 Task: Look for space in Otrokovice, Czech Republic from 10th July, 2023 to 15th July, 2023 for 7 adults in price range Rs.10000 to Rs.15000. Place can be entire place or shared room with 4 bedrooms having 7 beds and 4 bathrooms. Property type can be house, flat, guest house. Amenities needed are: wifi, TV, free parkinig on premises, gym, breakfast. Booking option can be shelf check-in. Required host language is English.
Action: Mouse moved to (562, 78)
Screenshot: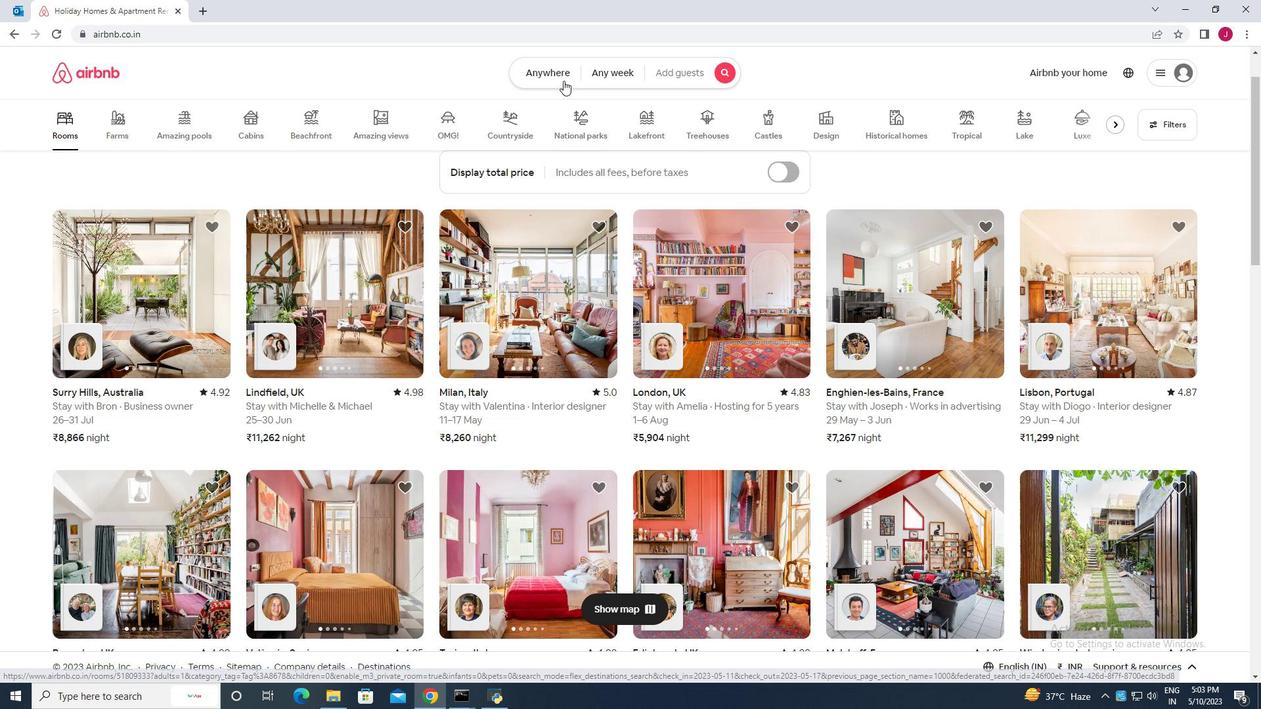 
Action: Mouse pressed left at (562, 78)
Screenshot: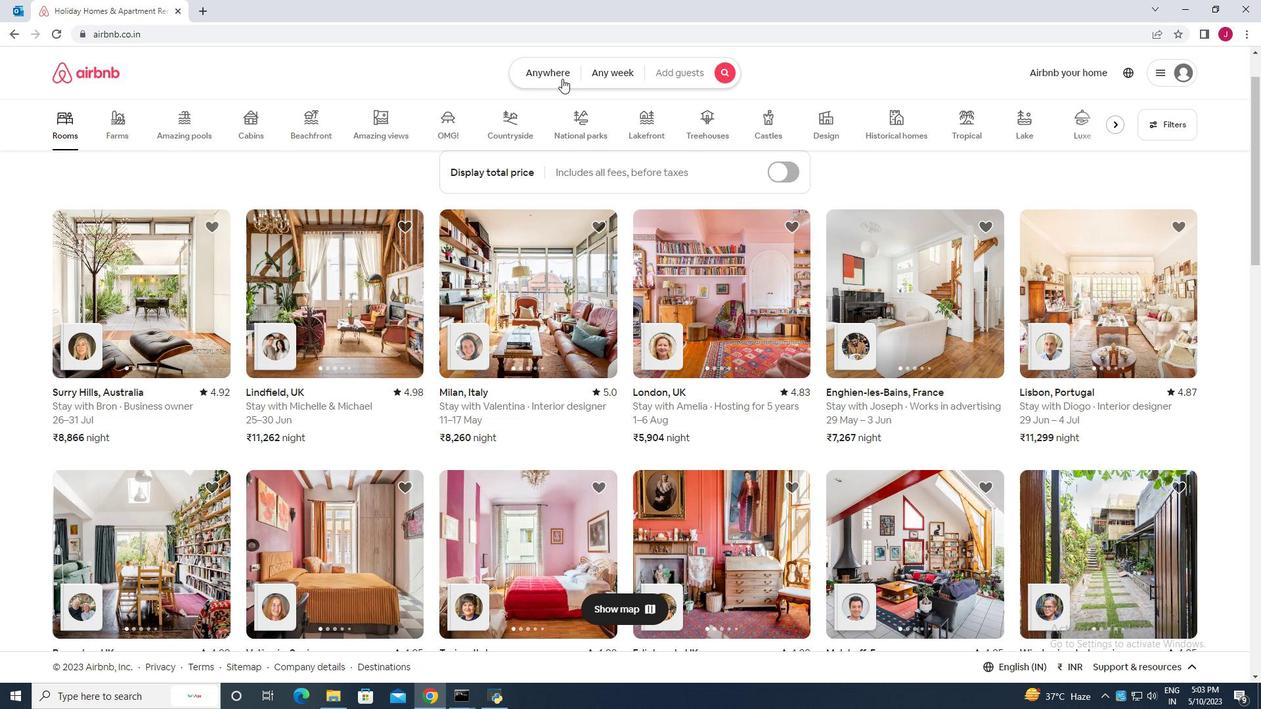 
Action: Mouse moved to (419, 128)
Screenshot: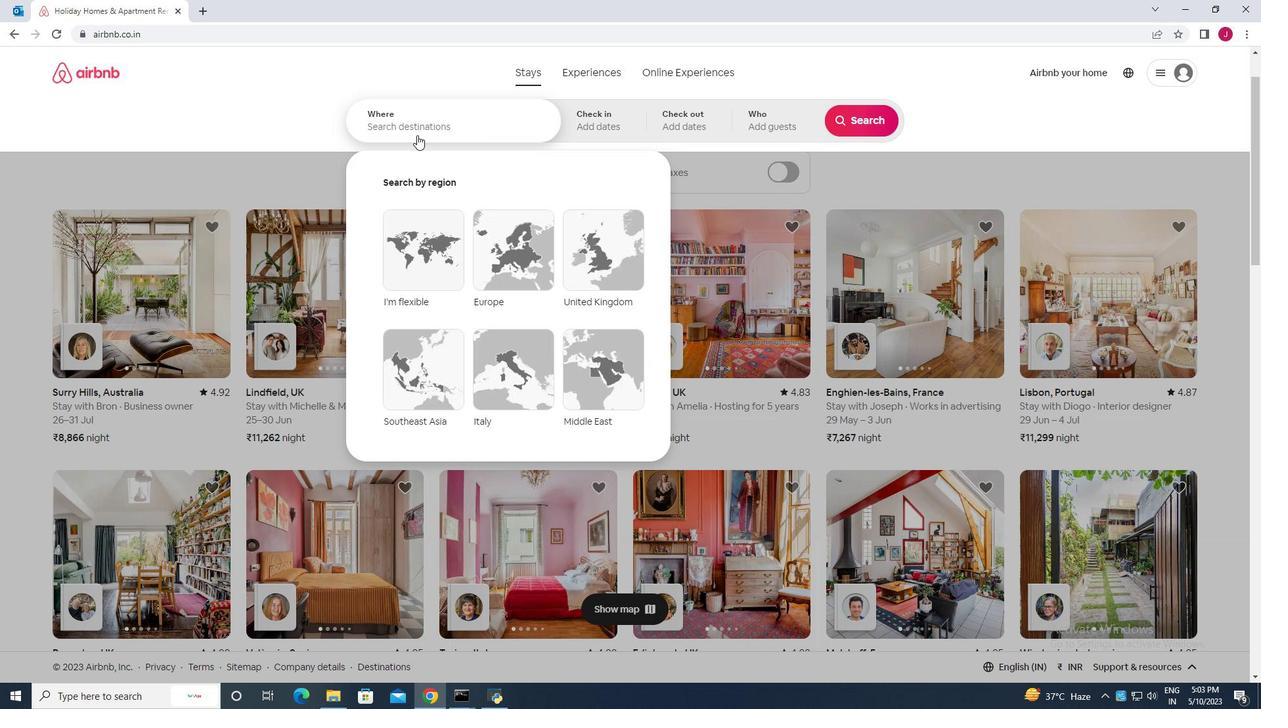
Action: Mouse pressed left at (419, 128)
Screenshot: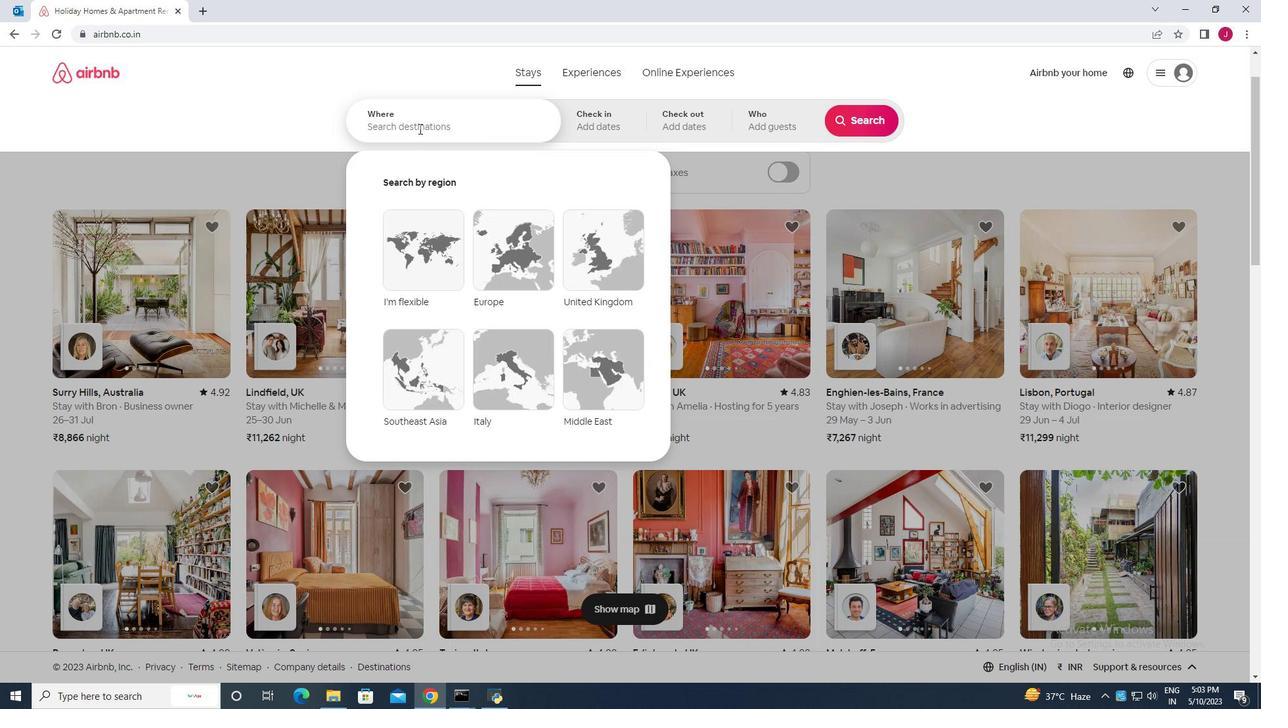 
Action: Mouse moved to (420, 128)
Screenshot: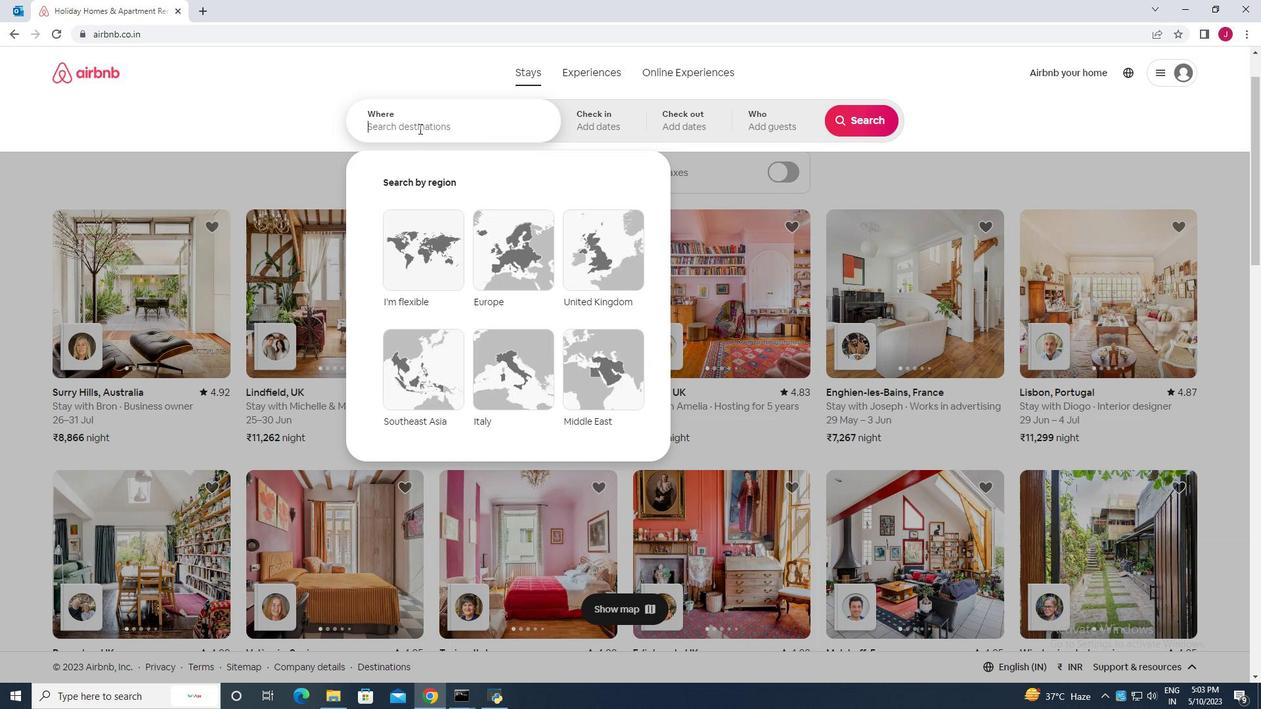 
Action: Key pressed otrokovice
Screenshot: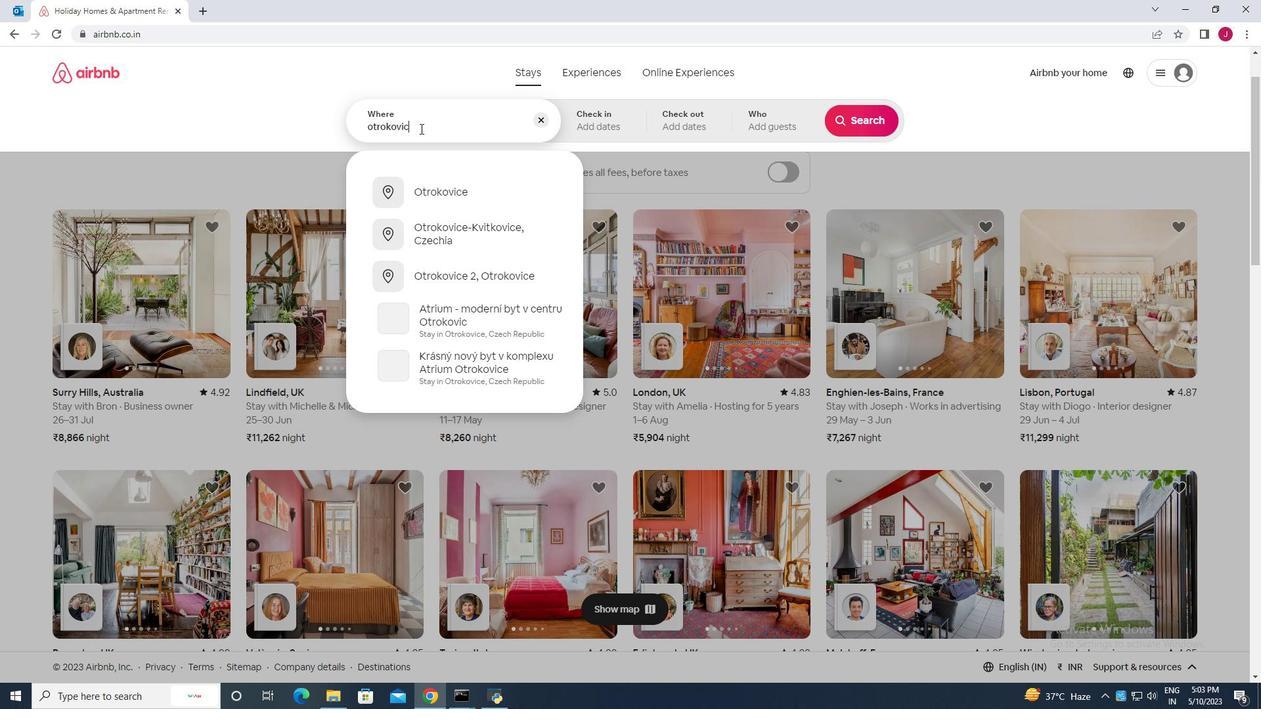 
Action: Mouse moved to (460, 135)
Screenshot: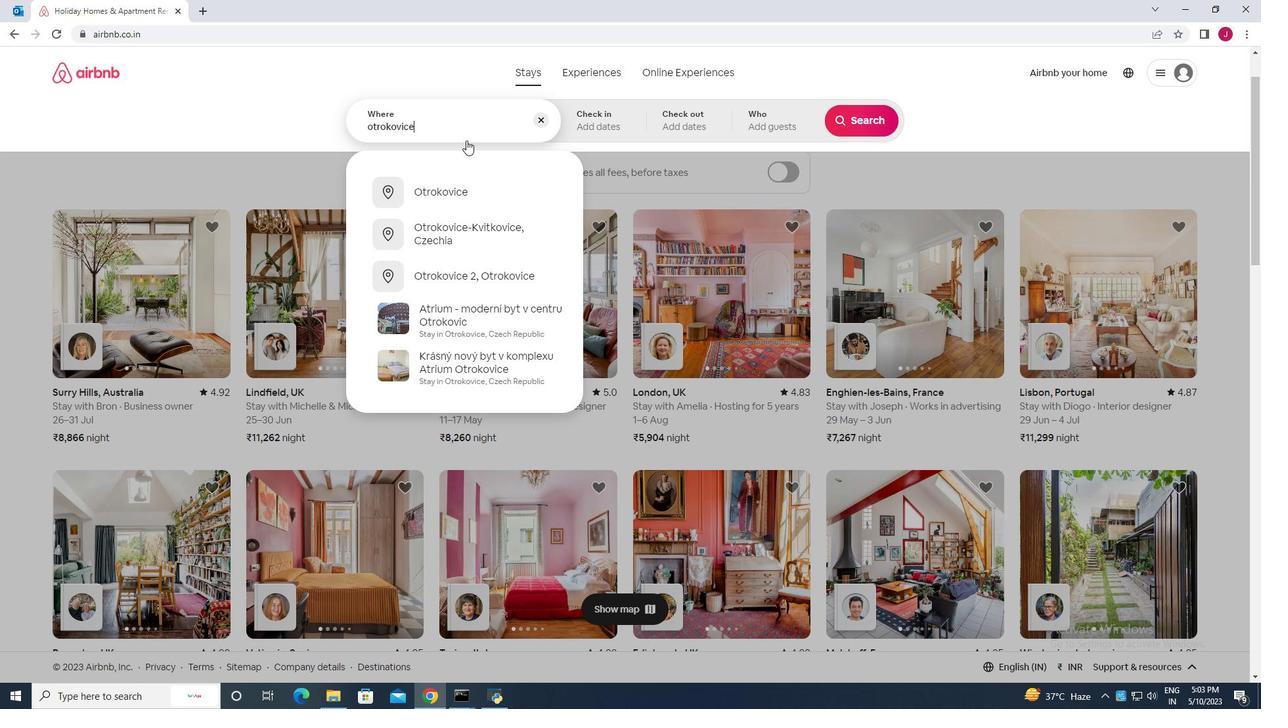 
Action: Key pressed <Key.space>czech<Key.space>republic<Key.space>
Screenshot: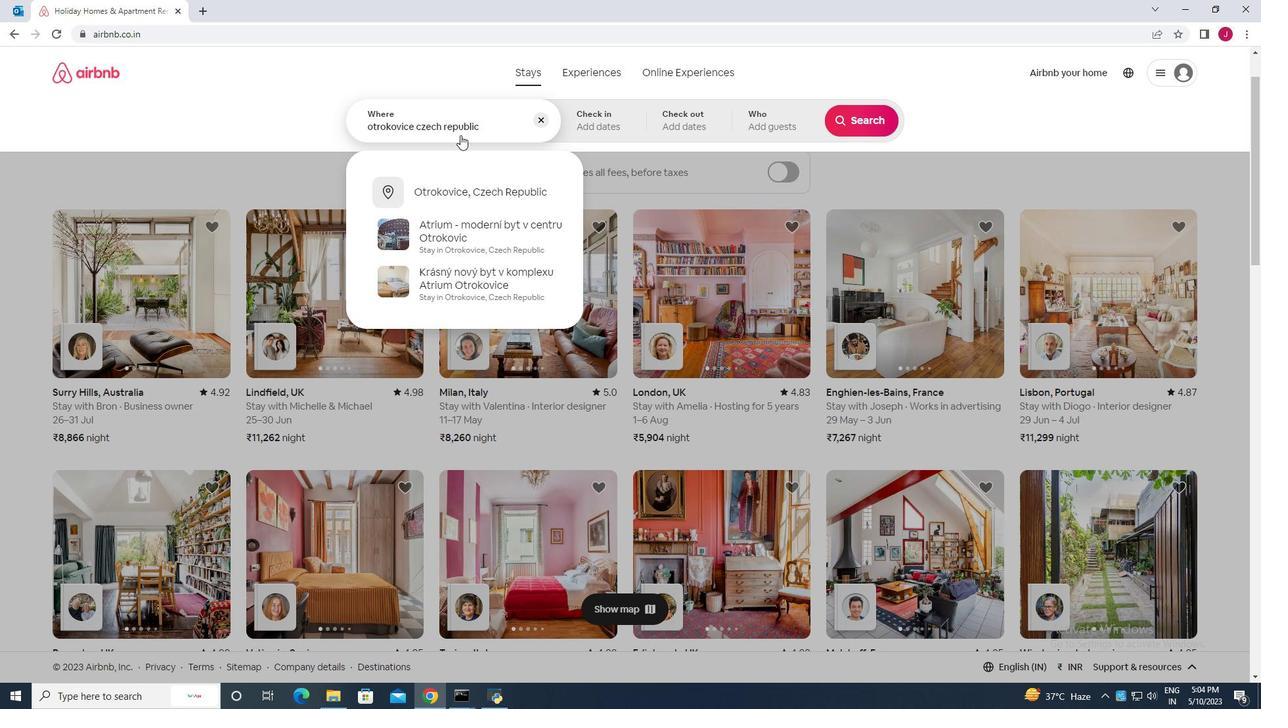 
Action: Mouse moved to (506, 190)
Screenshot: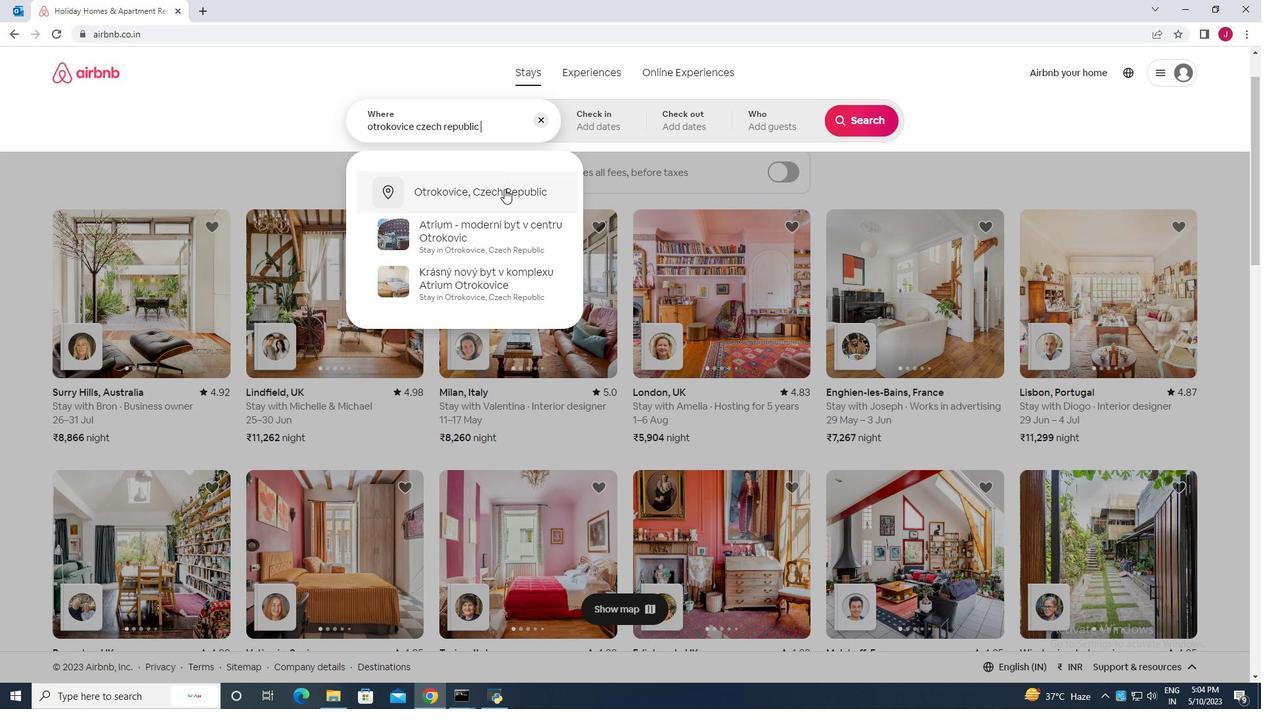 
Action: Mouse pressed left at (506, 190)
Screenshot: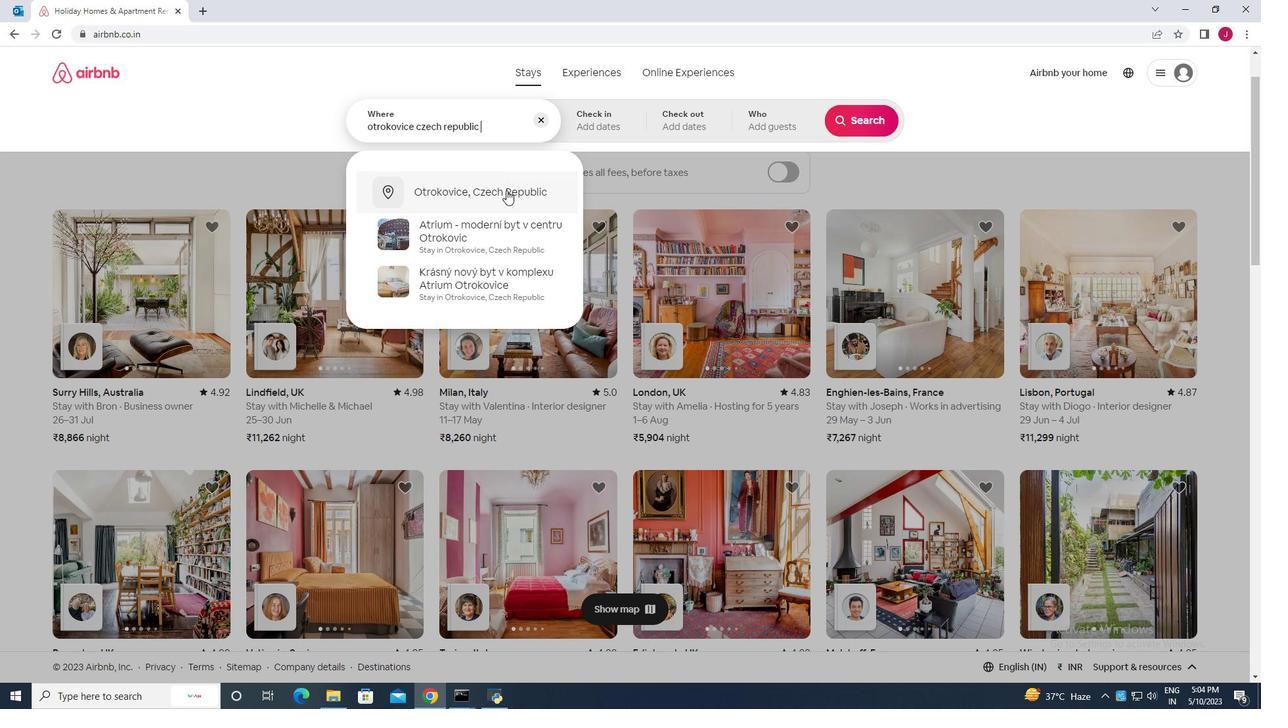 
Action: Mouse moved to (855, 226)
Screenshot: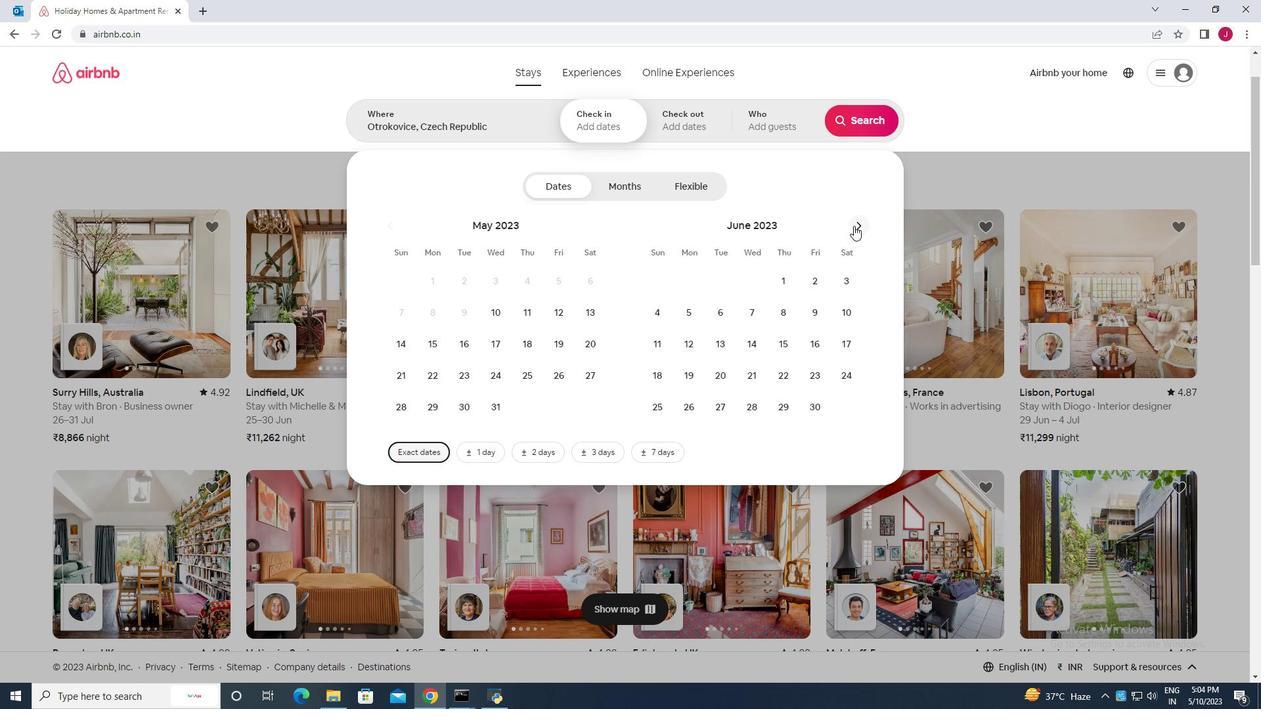 
Action: Mouse pressed left at (855, 226)
Screenshot: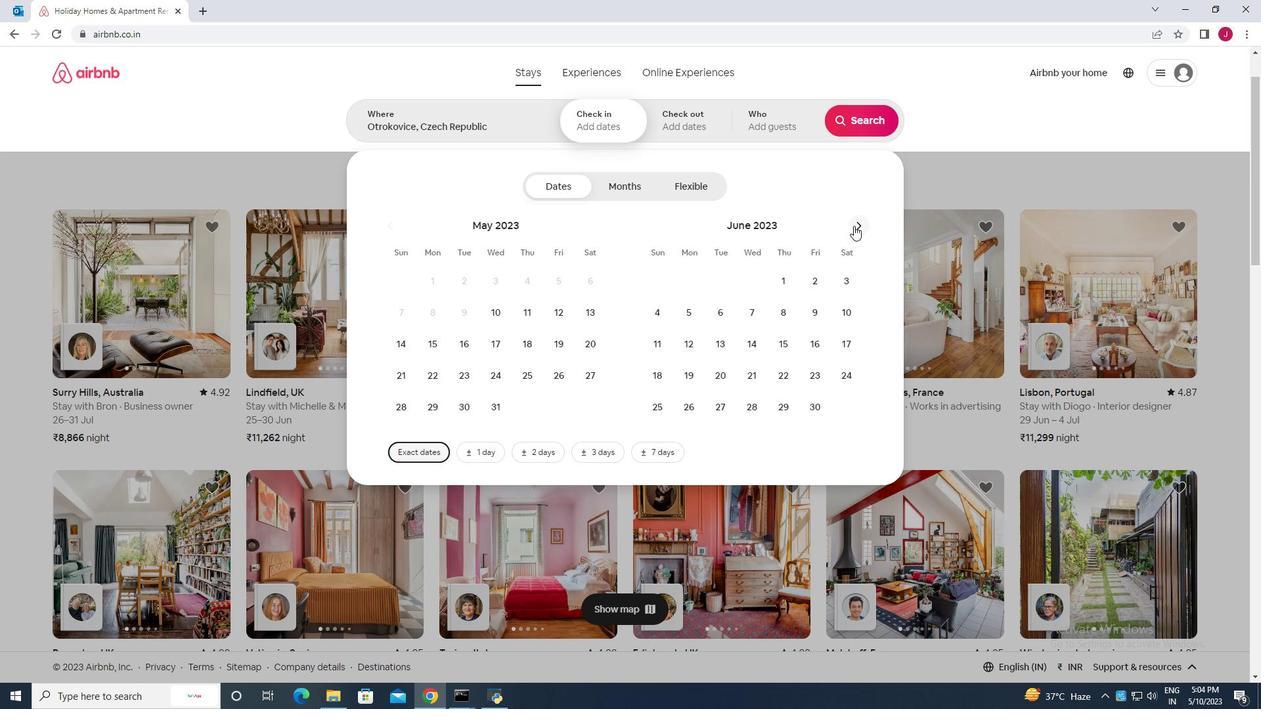 
Action: Mouse moved to (696, 344)
Screenshot: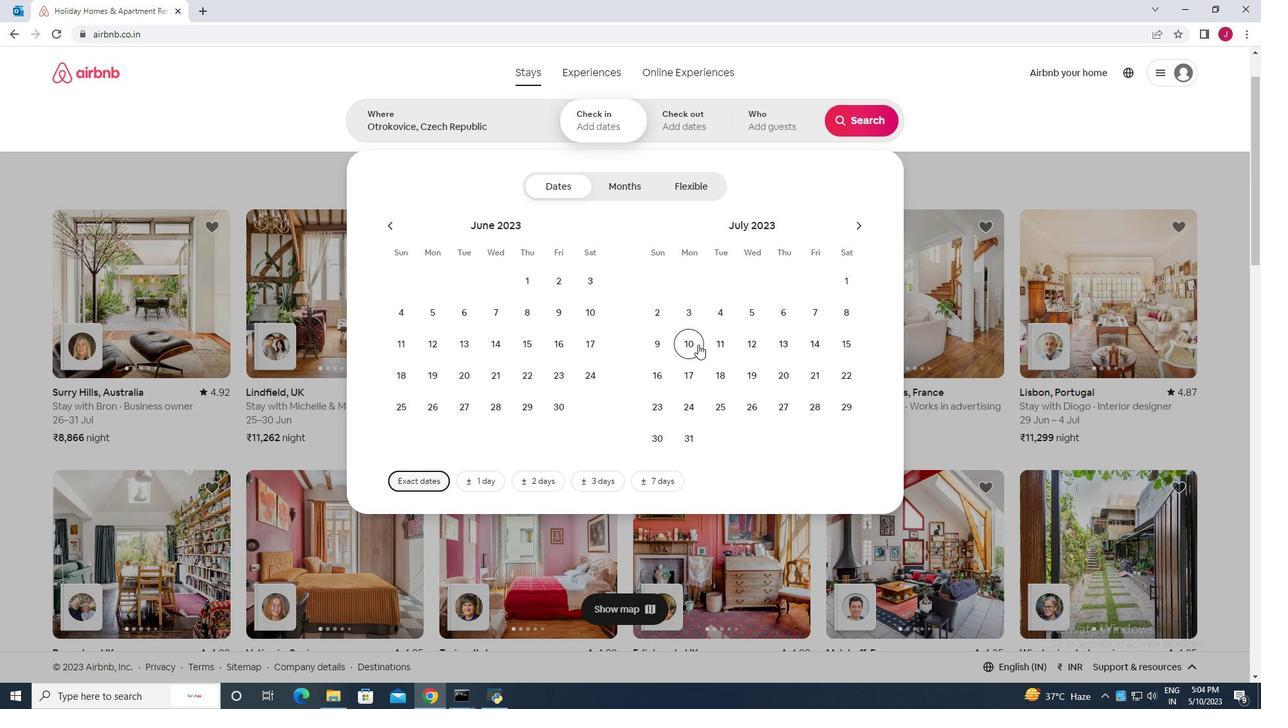 
Action: Mouse pressed left at (696, 344)
Screenshot: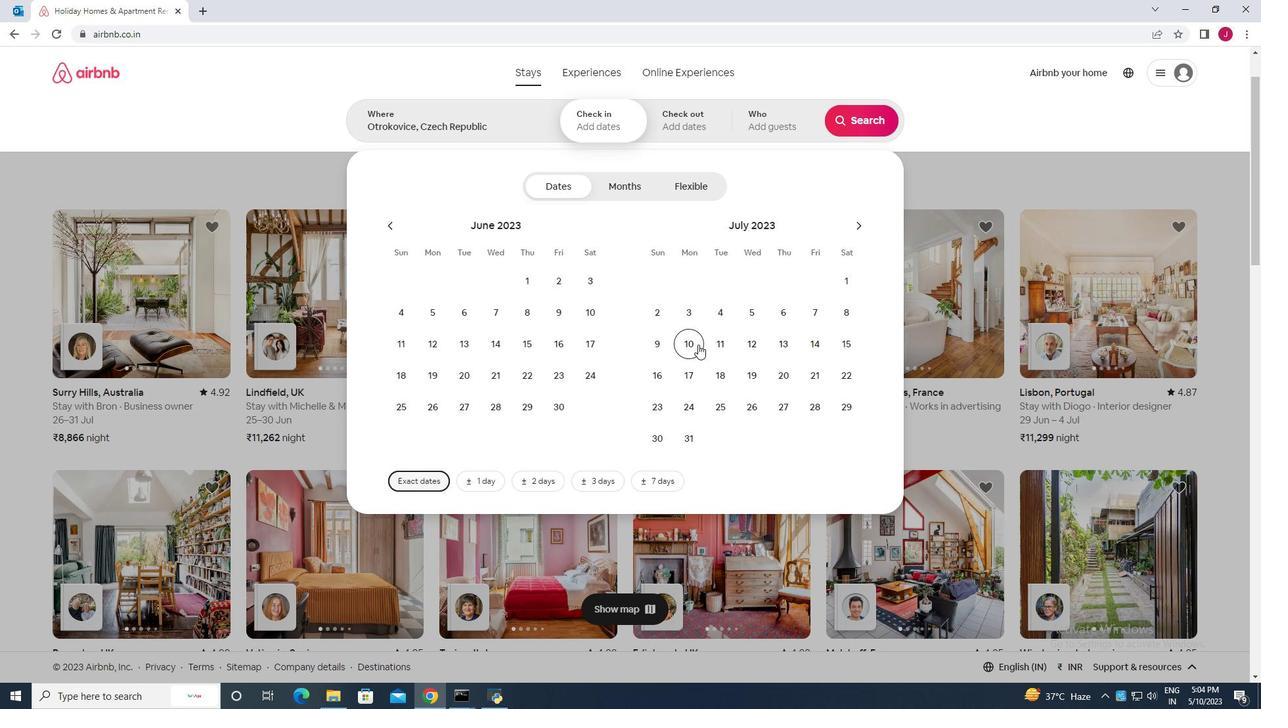 
Action: Mouse moved to (835, 347)
Screenshot: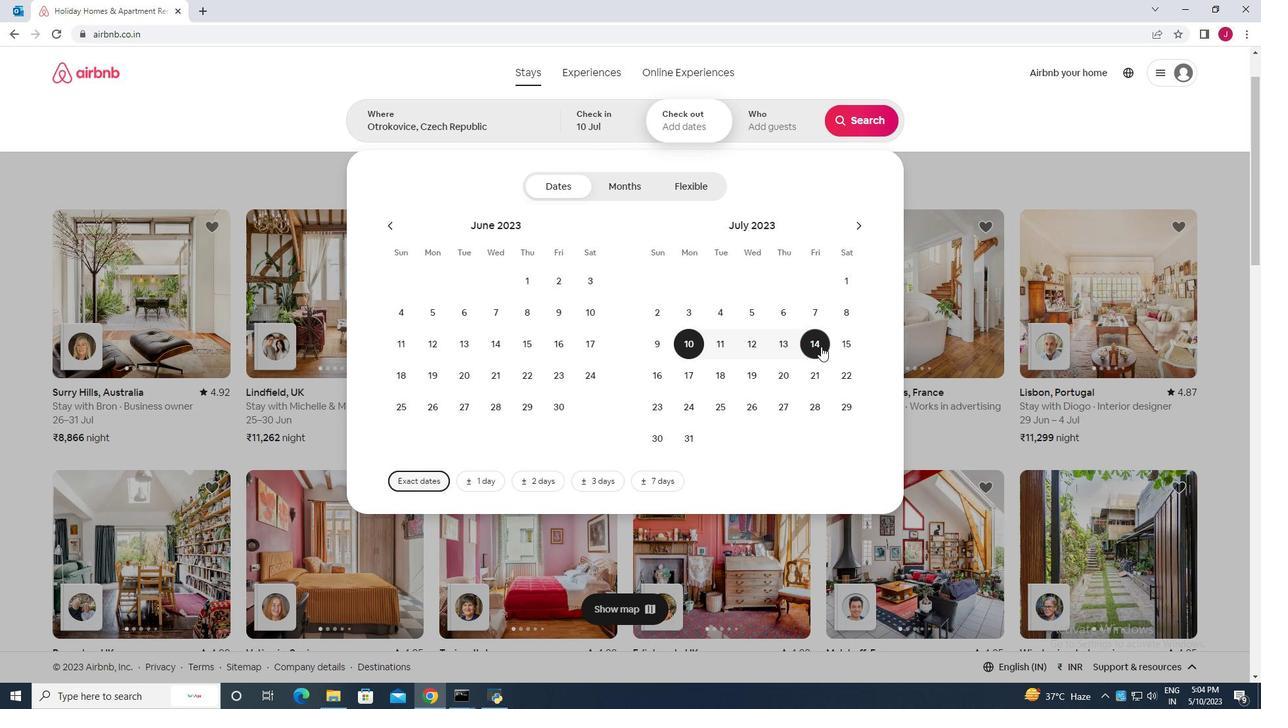 
Action: Mouse pressed left at (835, 347)
Screenshot: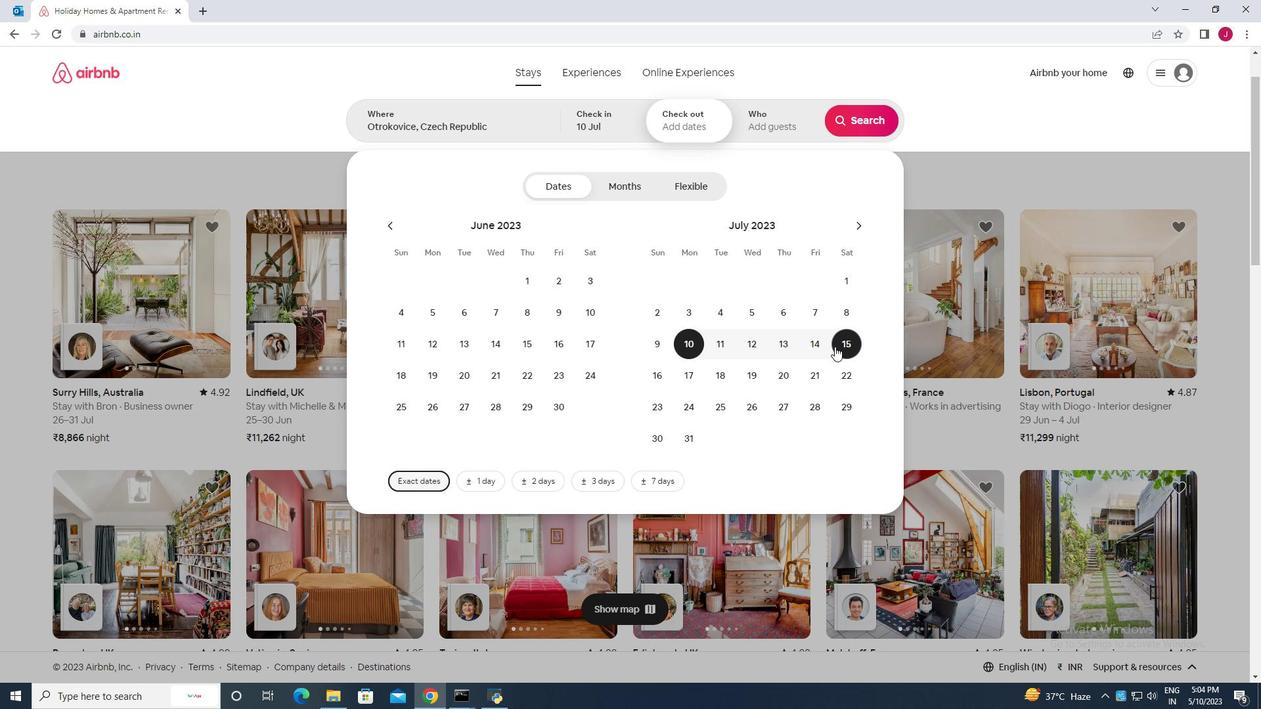 
Action: Mouse moved to (784, 128)
Screenshot: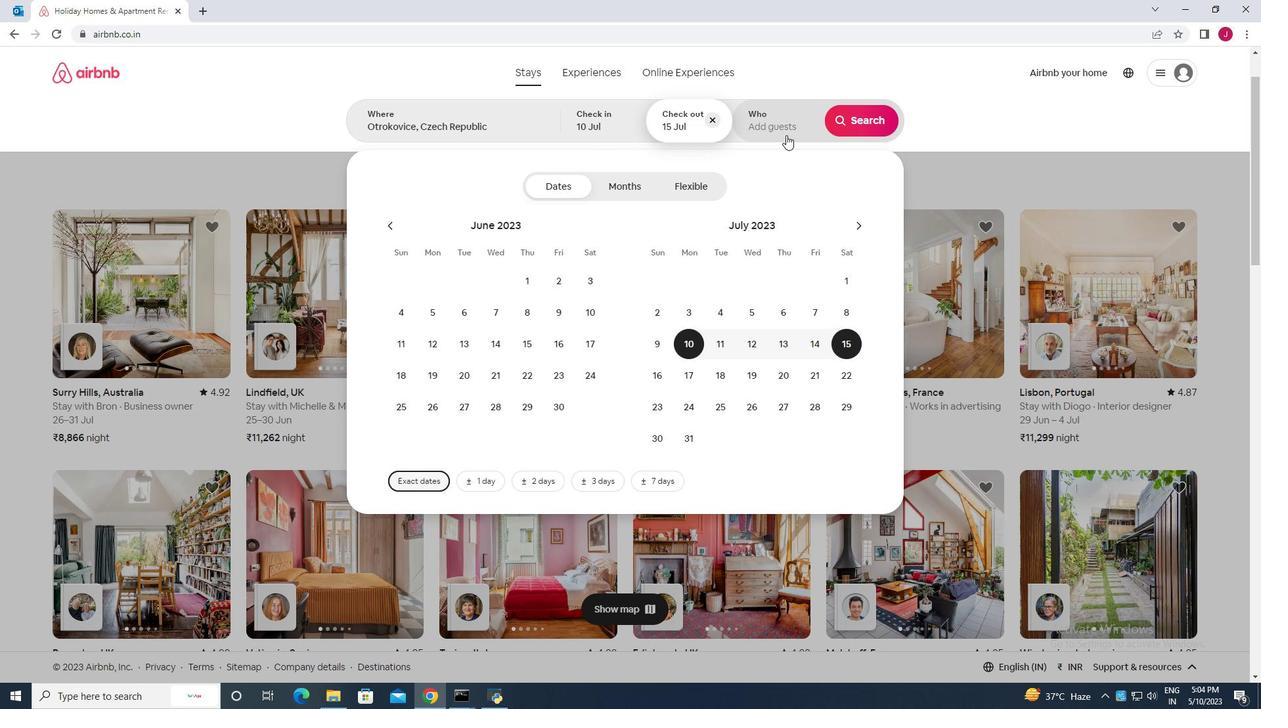 
Action: Mouse pressed left at (784, 128)
Screenshot: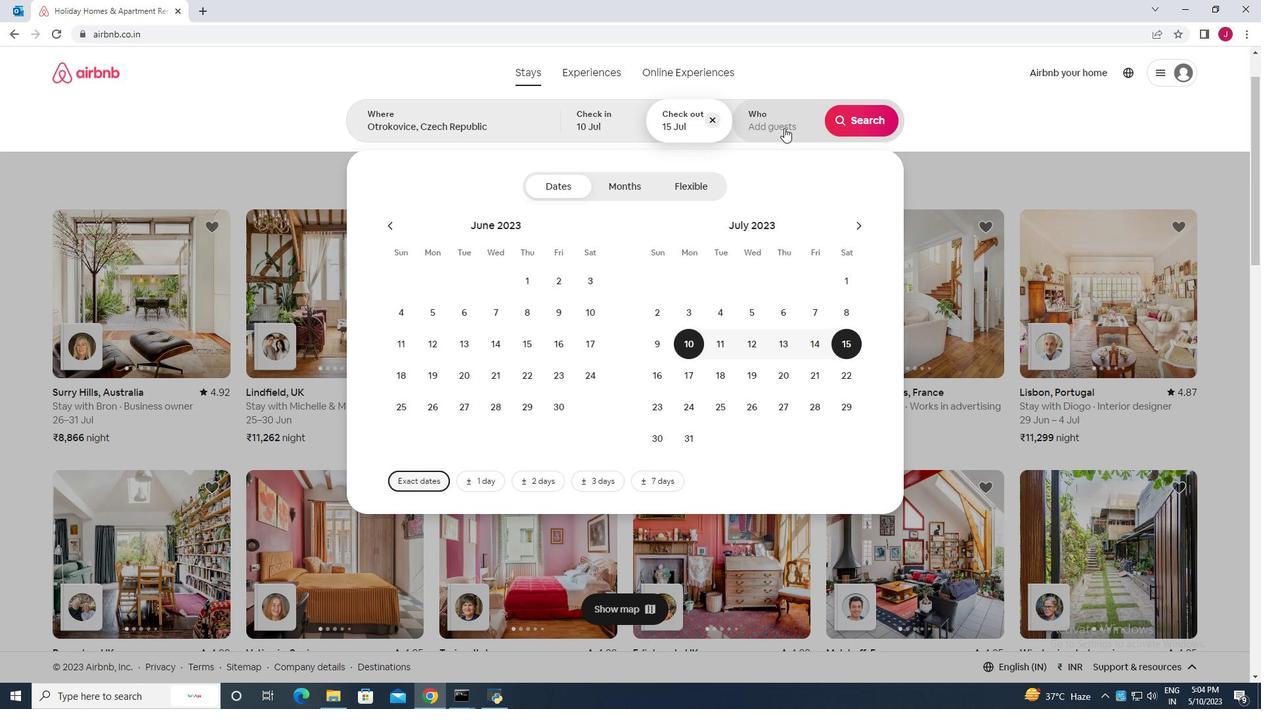 
Action: Mouse moved to (867, 193)
Screenshot: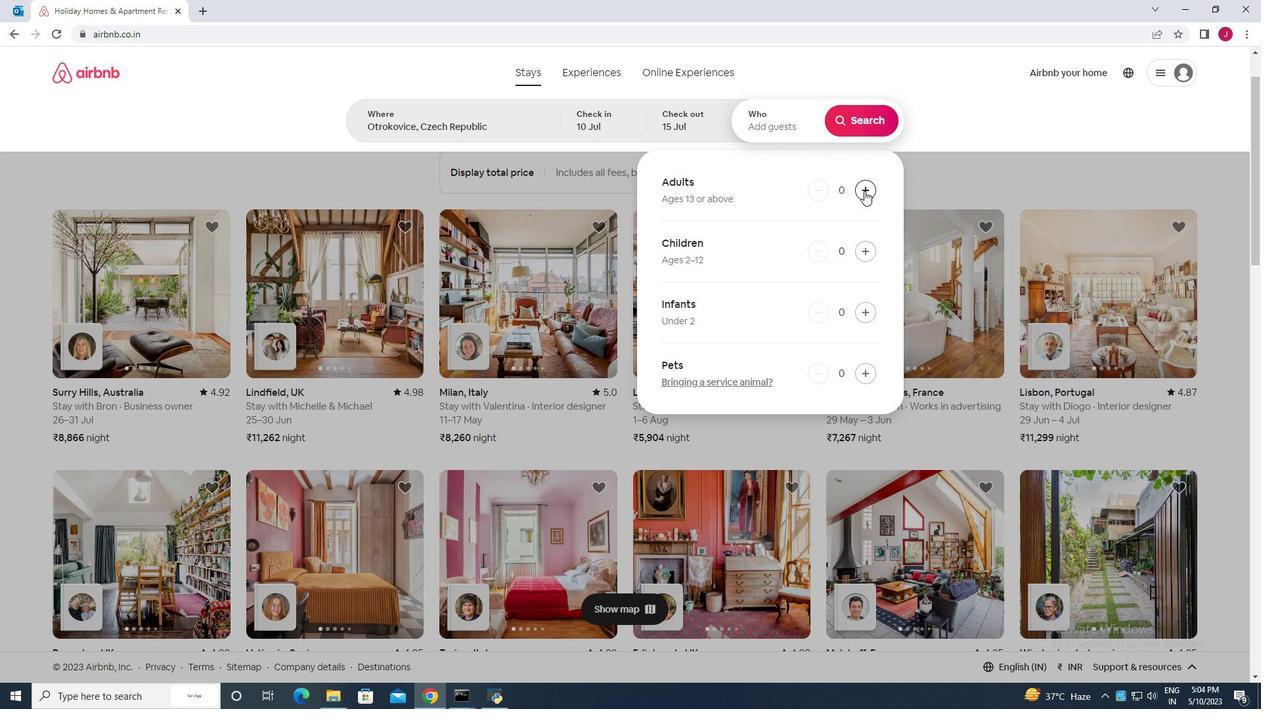 
Action: Mouse pressed left at (867, 193)
Screenshot: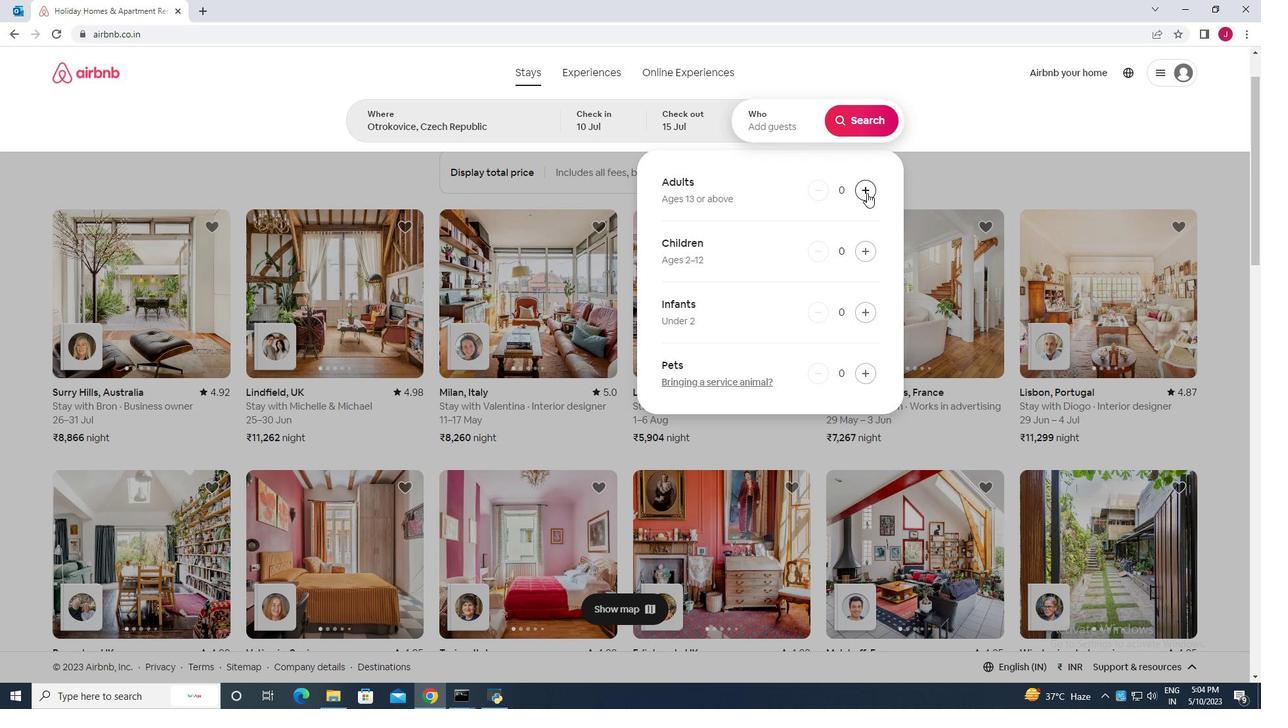 
Action: Mouse pressed left at (867, 193)
Screenshot: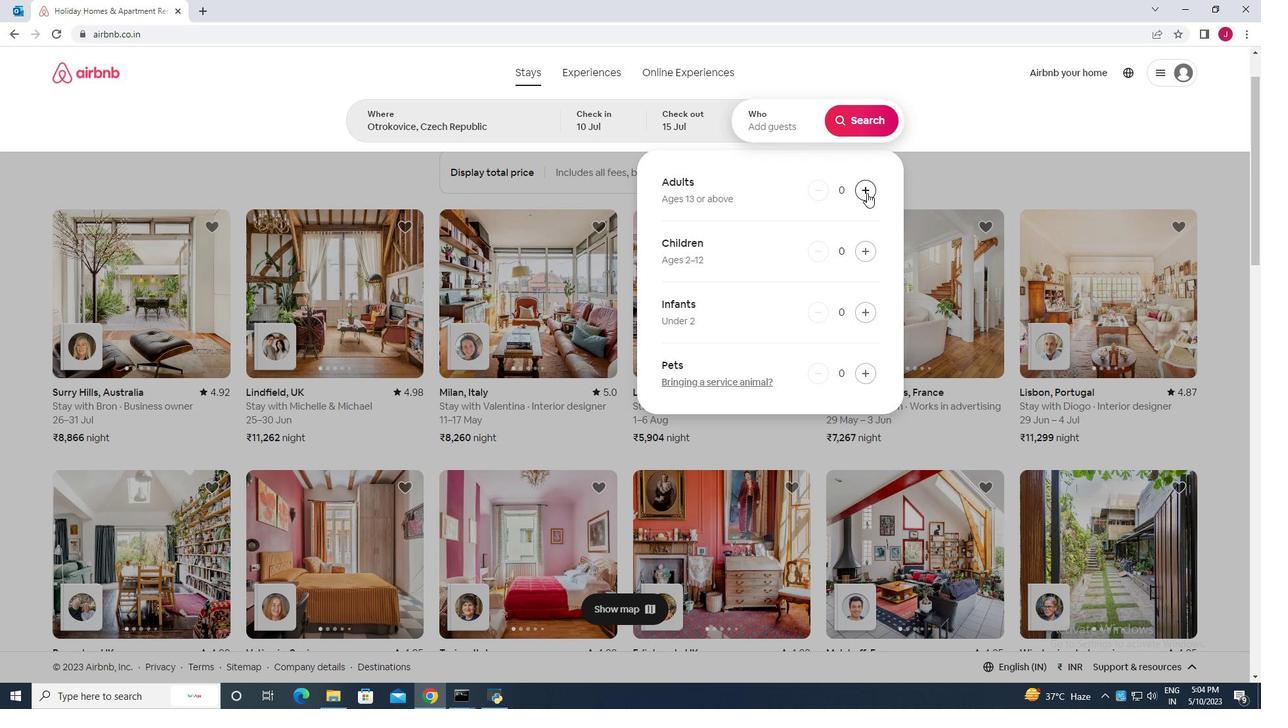 
Action: Mouse pressed left at (867, 193)
Screenshot: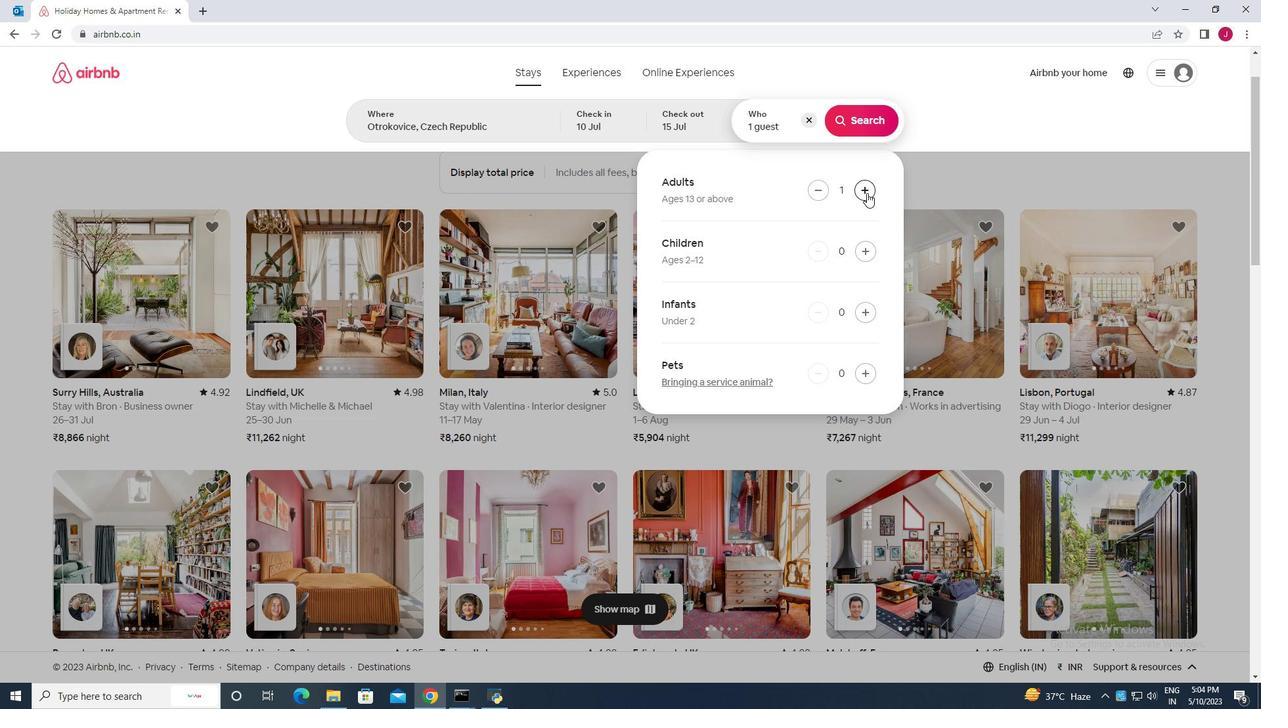 
Action: Mouse pressed left at (867, 193)
Screenshot: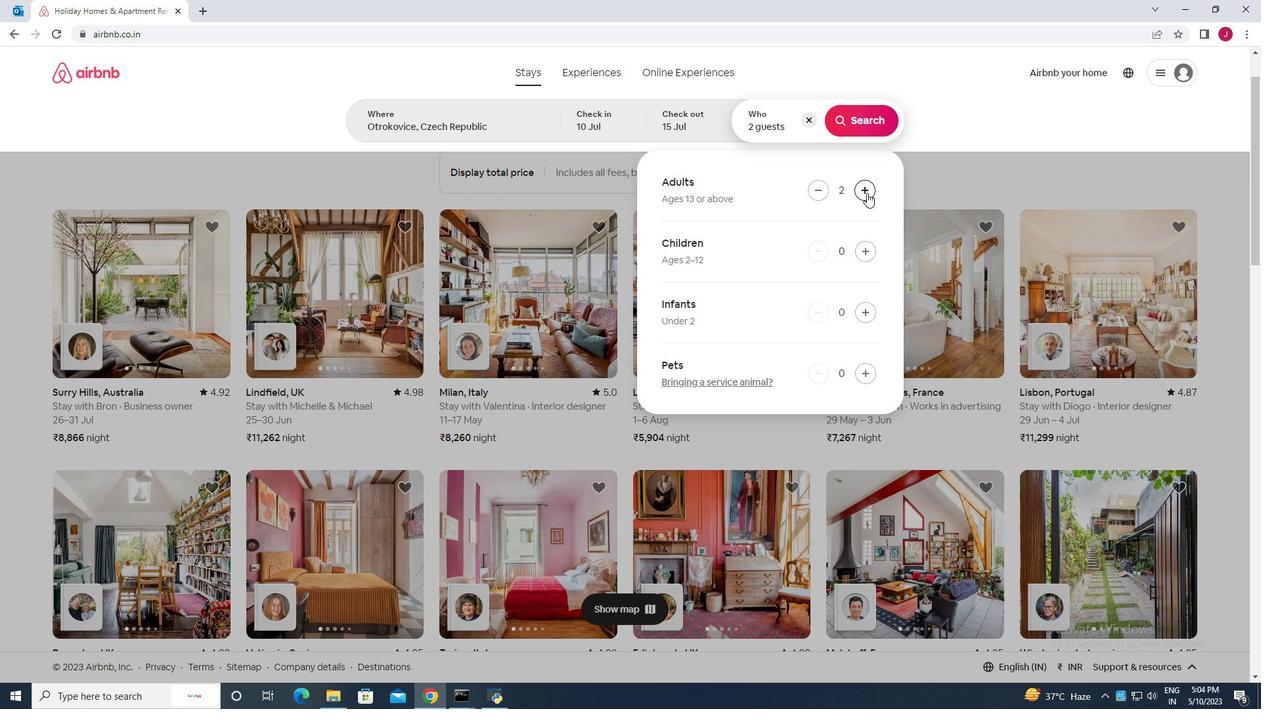 
Action: Mouse pressed left at (867, 193)
Screenshot: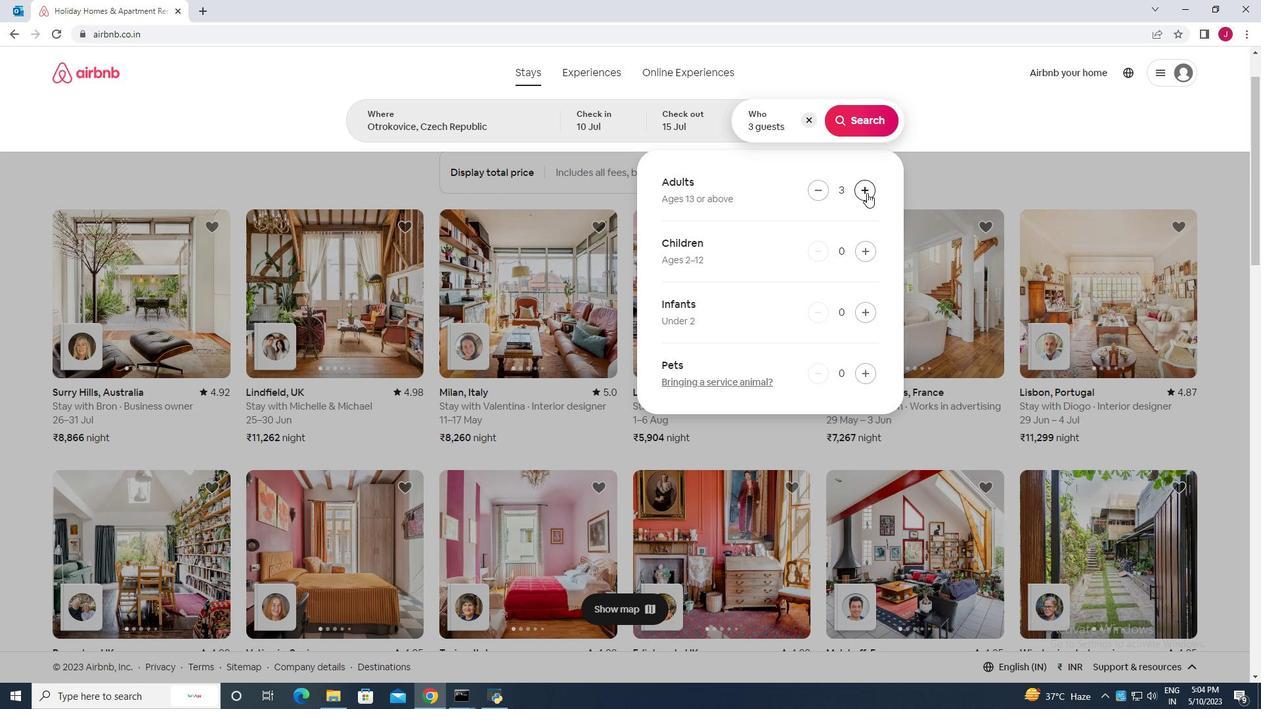 
Action: Mouse pressed left at (867, 193)
Screenshot: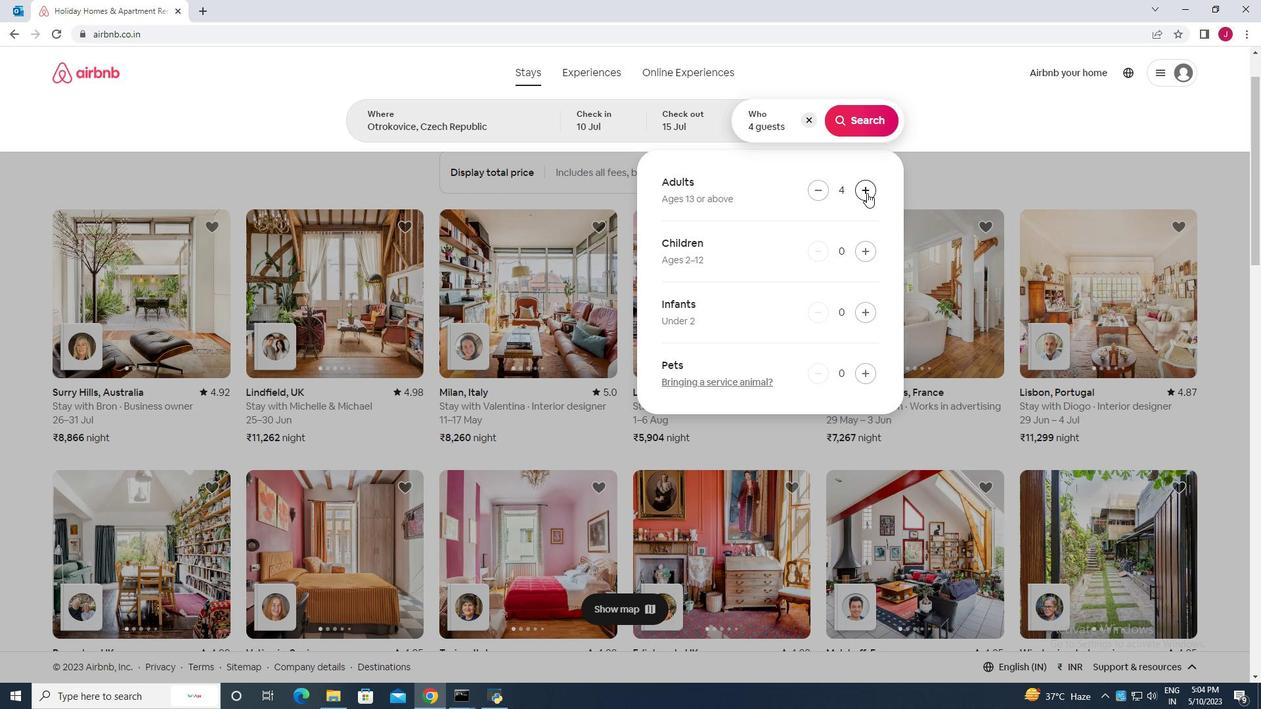 
Action: Mouse pressed left at (867, 193)
Screenshot: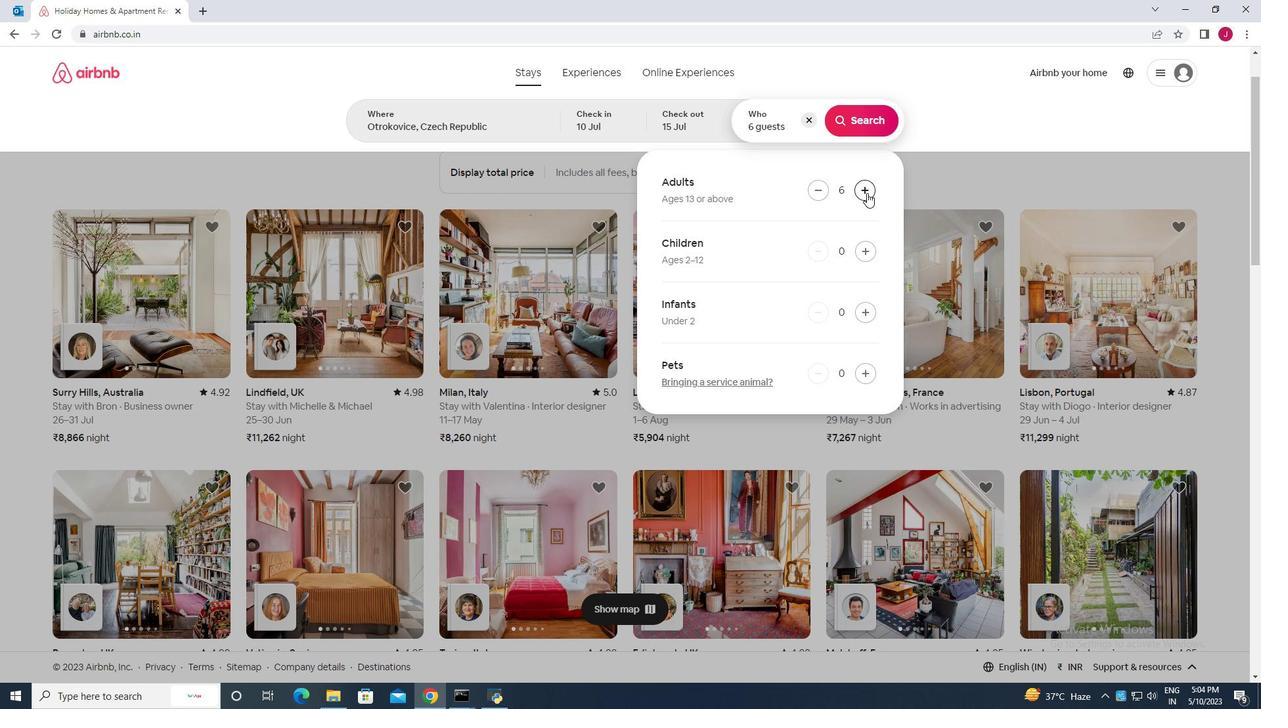 
Action: Mouse moved to (882, 120)
Screenshot: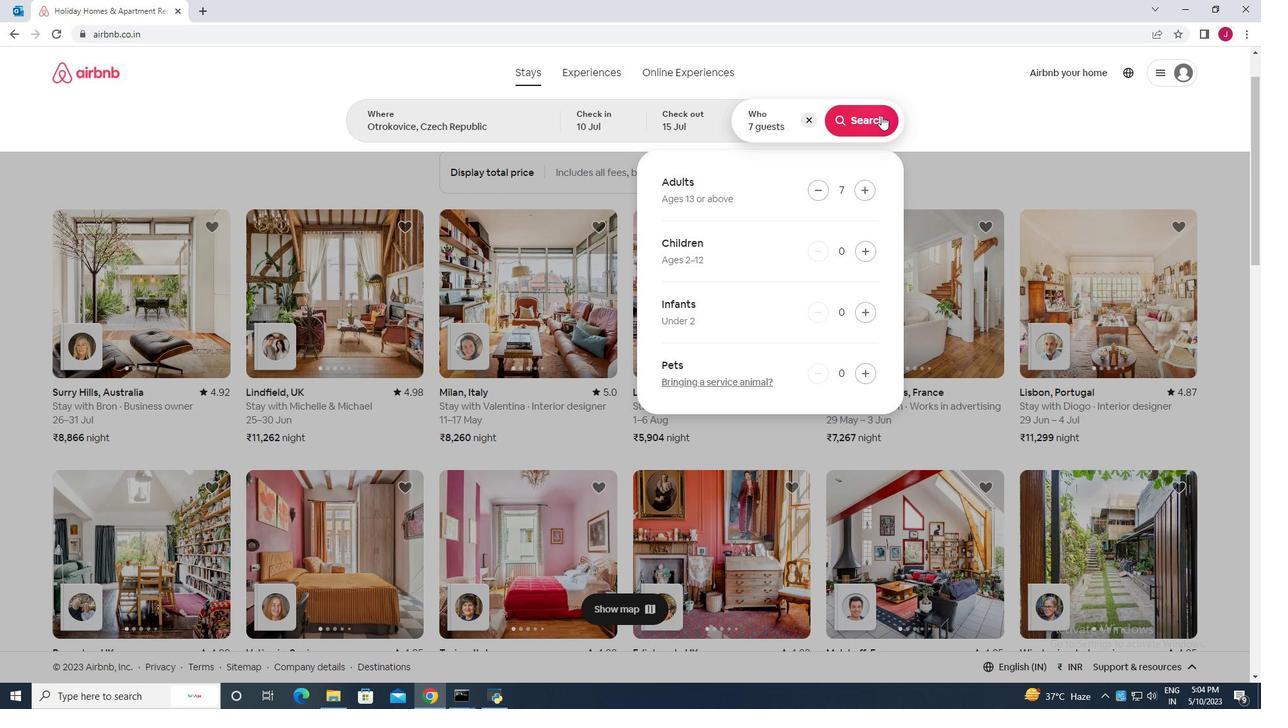 
Action: Mouse pressed left at (882, 120)
Screenshot: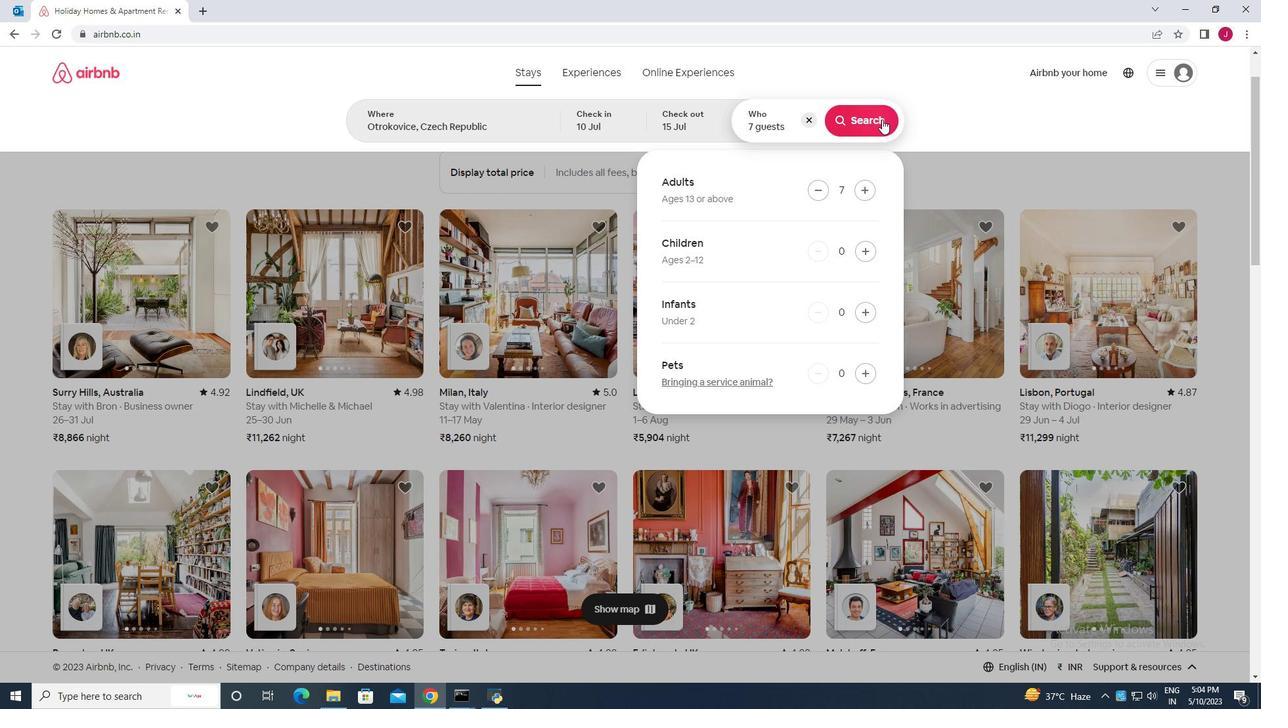 
Action: Mouse moved to (1210, 124)
Screenshot: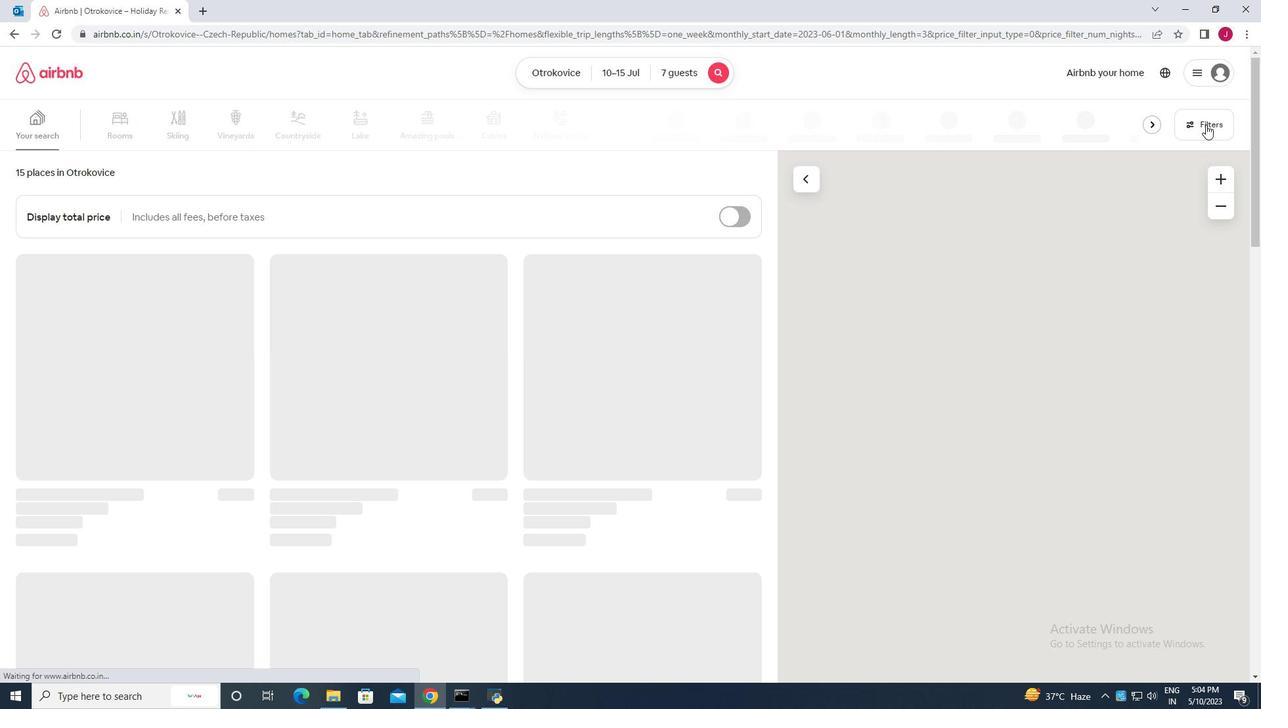 
Action: Mouse pressed left at (1210, 124)
Screenshot: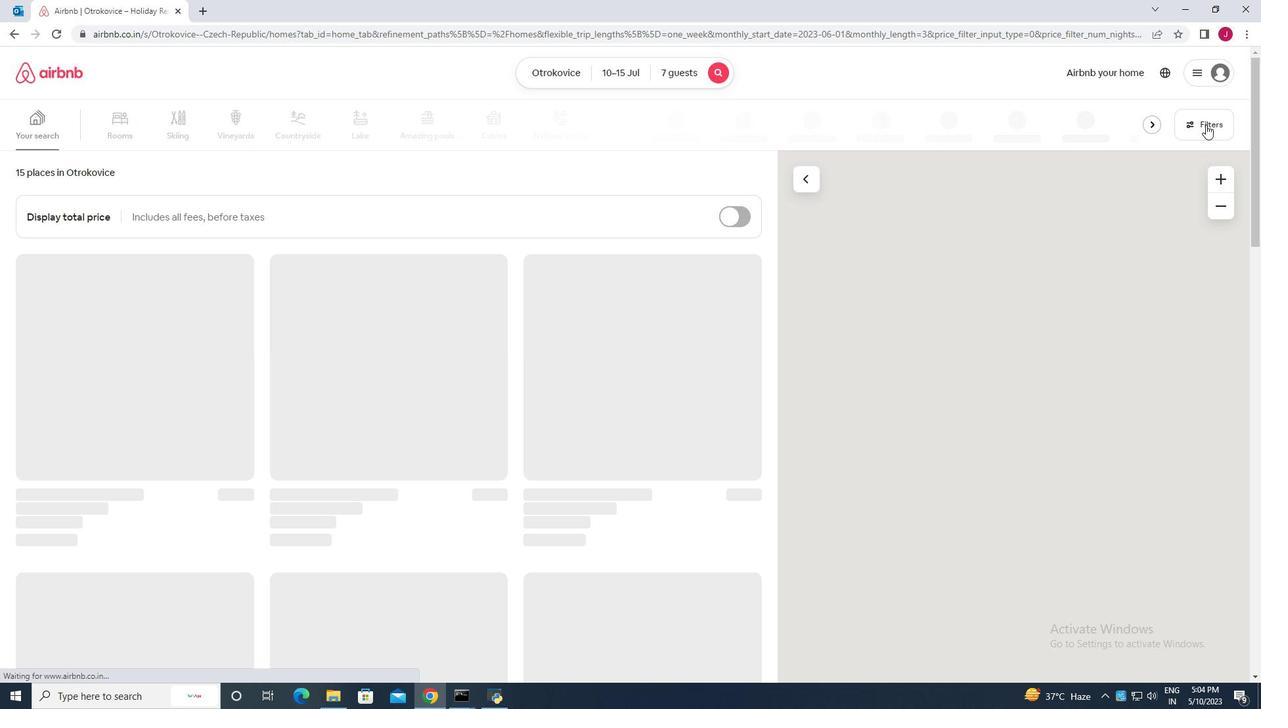 
Action: Mouse moved to (469, 448)
Screenshot: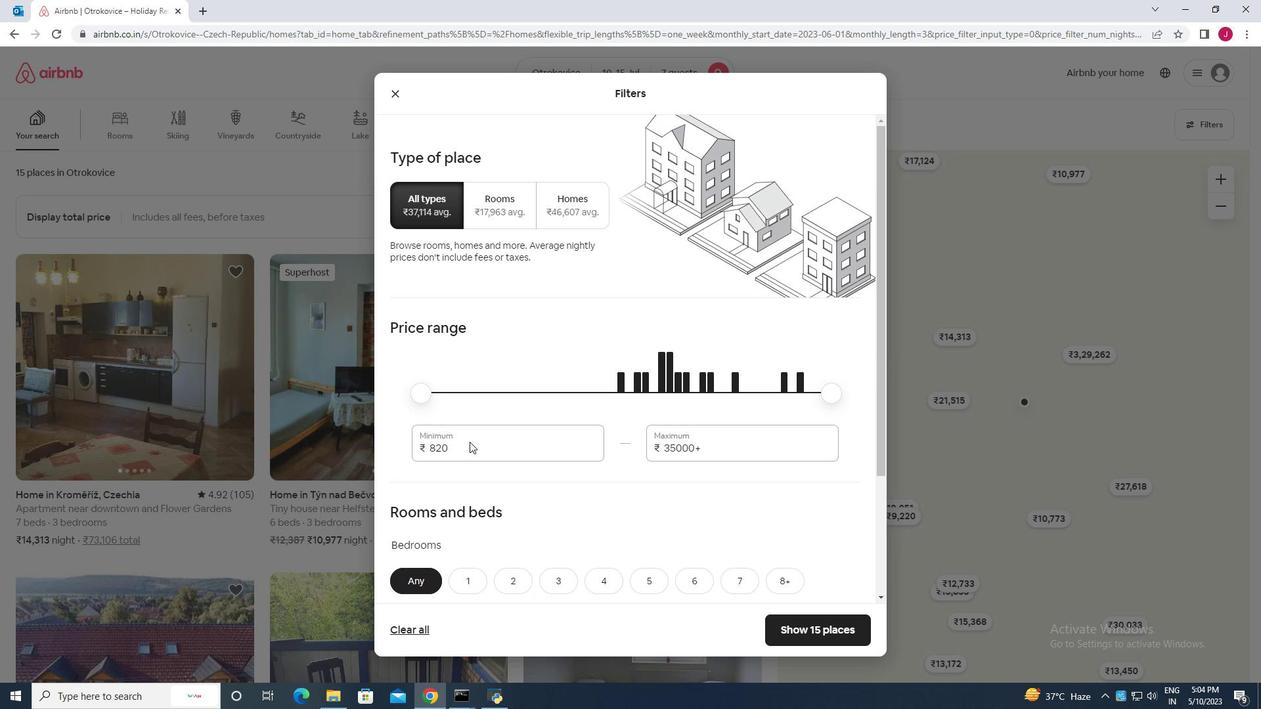 
Action: Mouse pressed left at (469, 448)
Screenshot: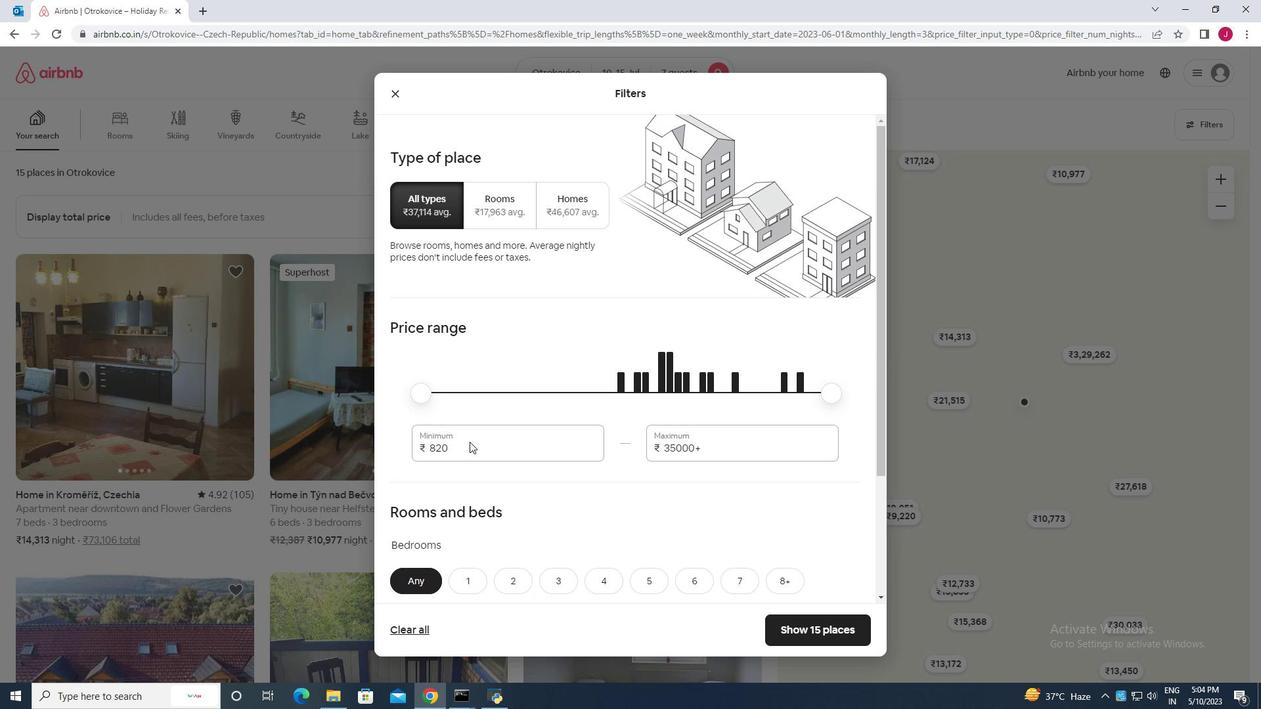 
Action: Mouse moved to (466, 450)
Screenshot: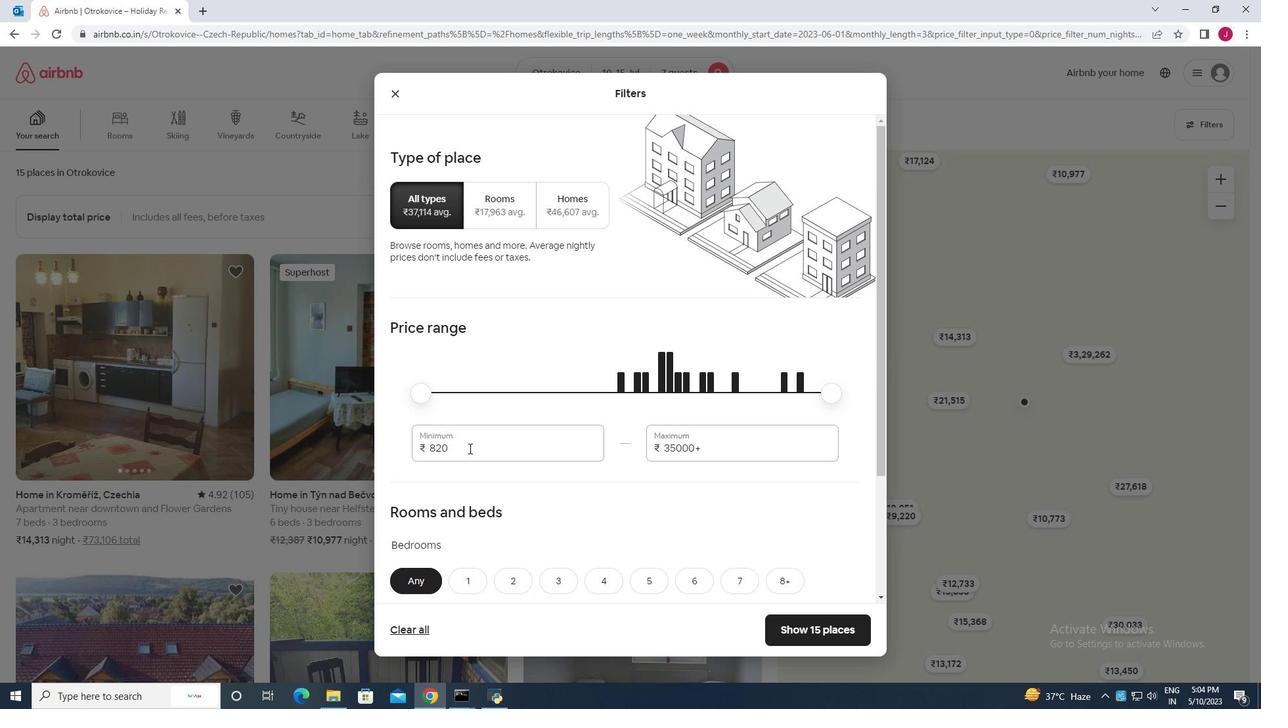 
Action: Key pressed <Key.backspace><Key.backspace><Key.backspace><Key.backspace>10000
Screenshot: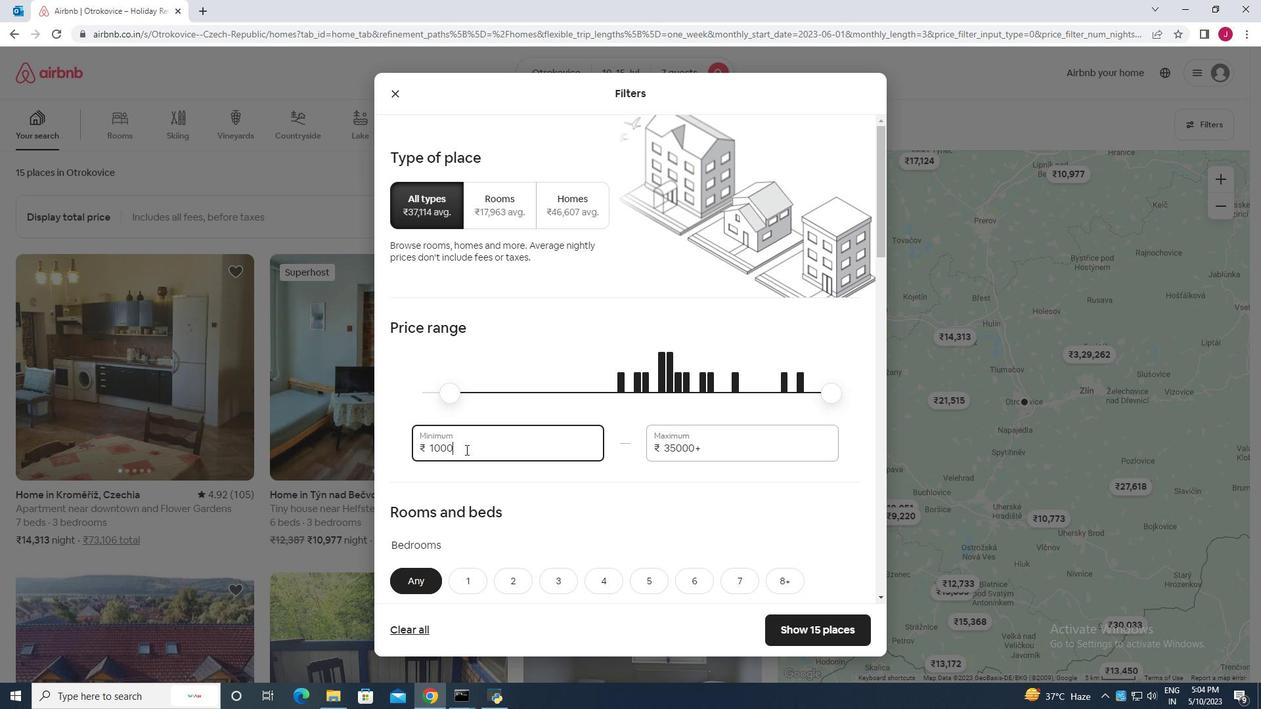 
Action: Mouse moved to (735, 437)
Screenshot: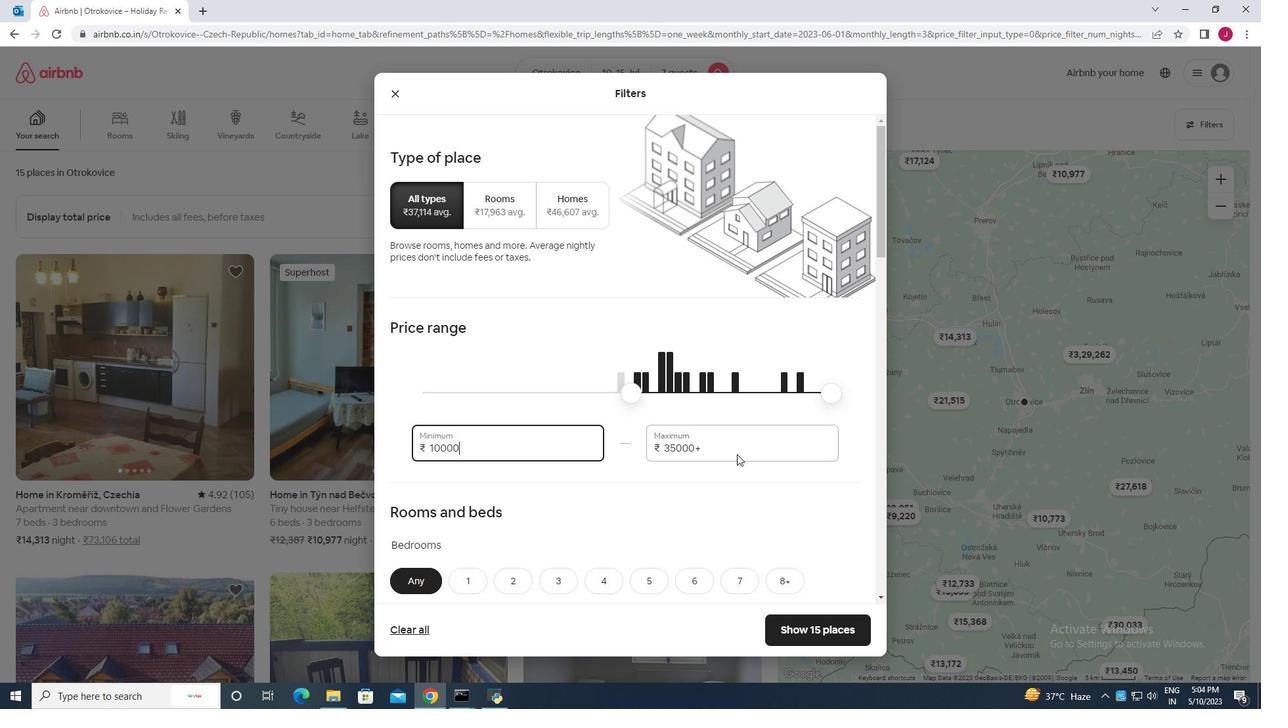 
Action: Mouse pressed left at (735, 437)
Screenshot: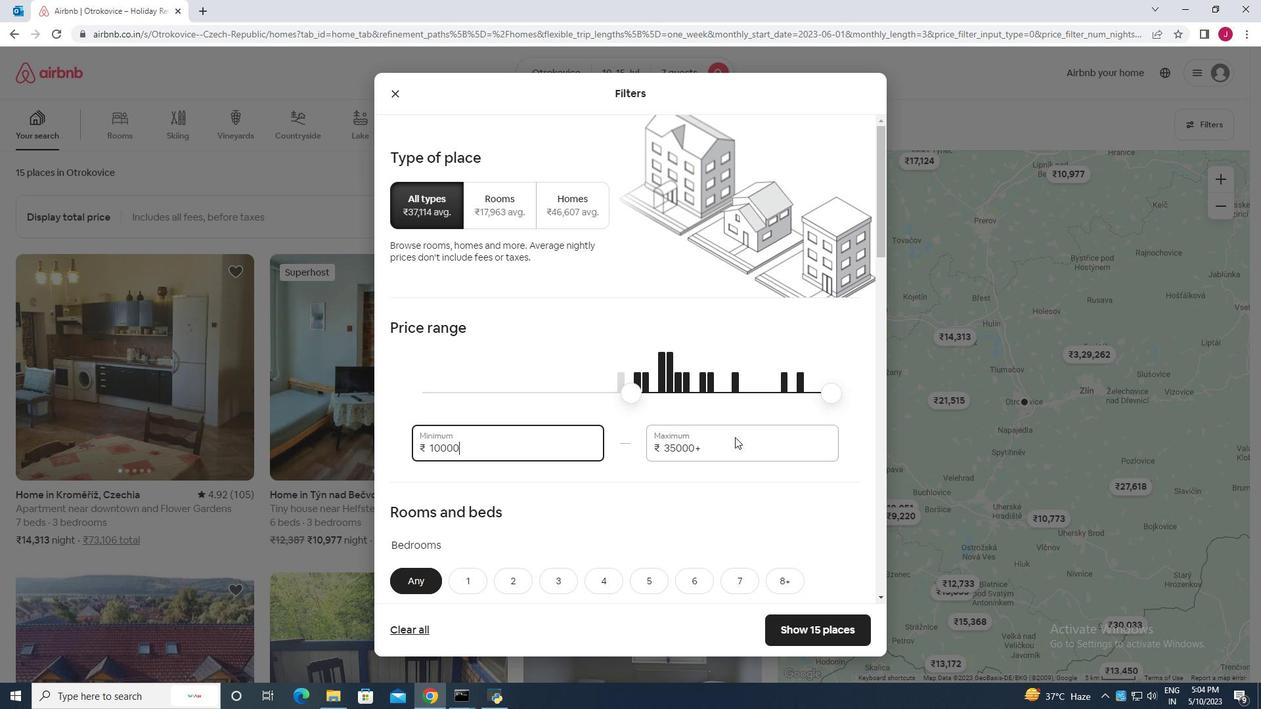 
Action: Mouse moved to (725, 436)
Screenshot: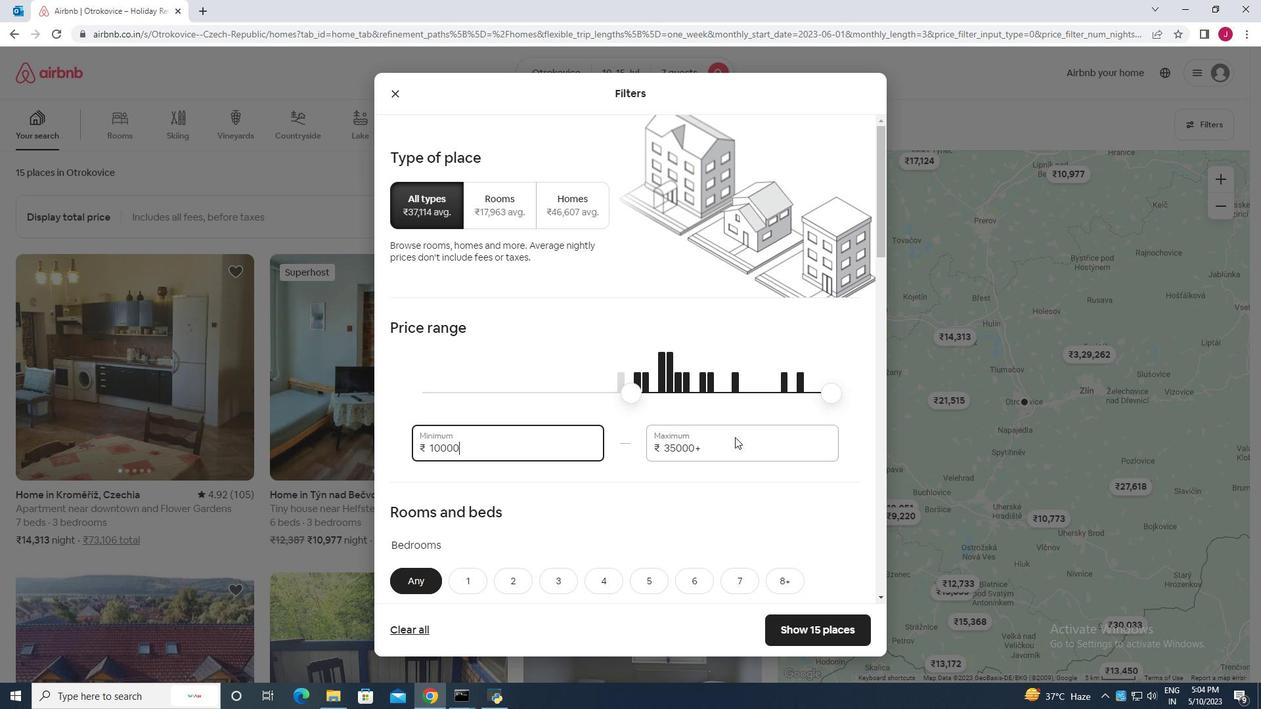 
Action: Key pressed <Key.backspace><Key.backspace><Key.backspace><Key.backspace><Key.backspace><Key.backspace><Key.backspace><Key.backspace><Key.backspace><Key.backspace><Key.backspace><Key.backspace><Key.backspace><Key.backspace><Key.backspace><Key.backspace><Key.backspace><Key.backspace><Key.backspace><Key.backspace><Key.backspace><Key.backspace><Key.backspace><Key.backspace>15000
Screenshot: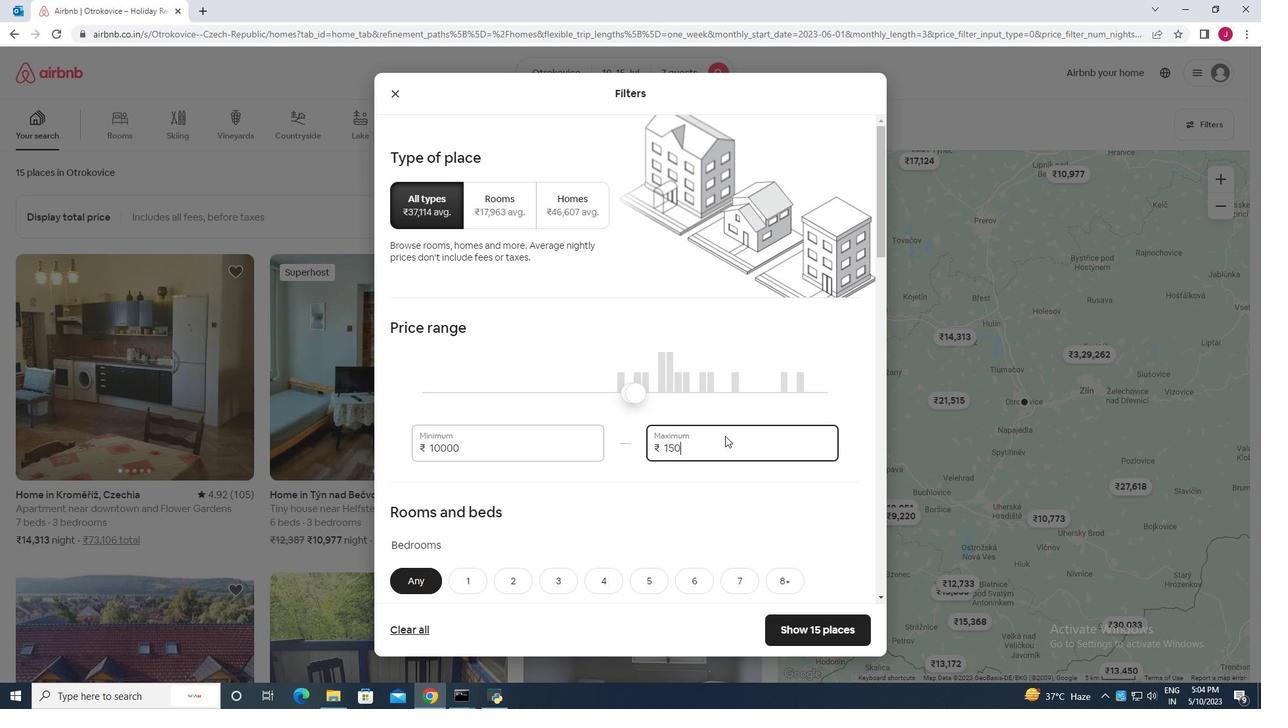 
Action: Mouse scrolled (725, 435) with delta (0, 0)
Screenshot: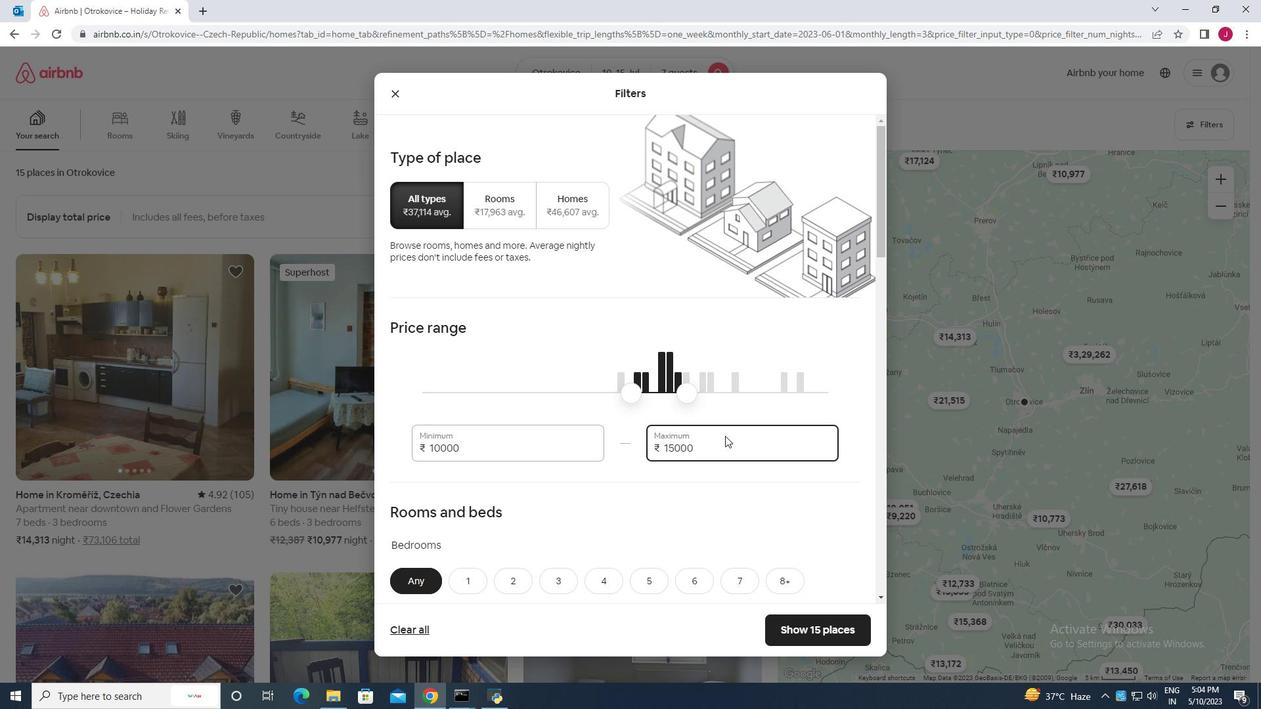 
Action: Mouse moved to (726, 437)
Screenshot: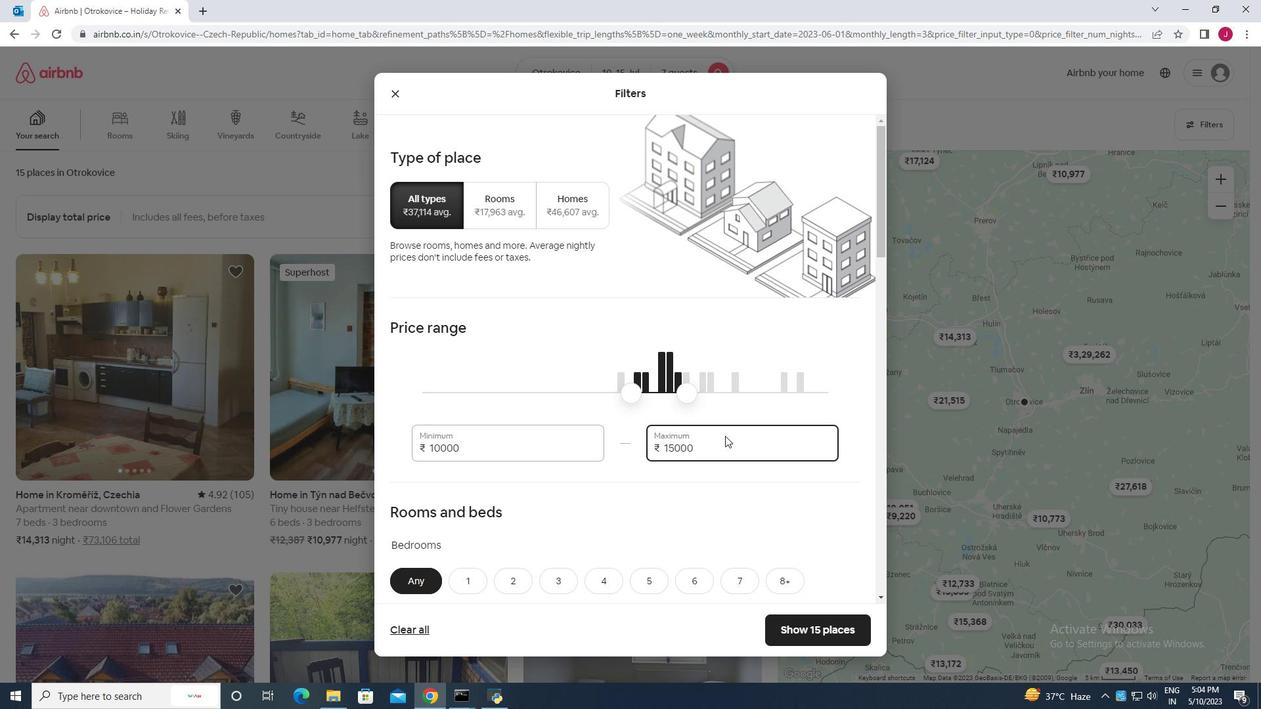 
Action: Mouse scrolled (726, 436) with delta (0, 0)
Screenshot: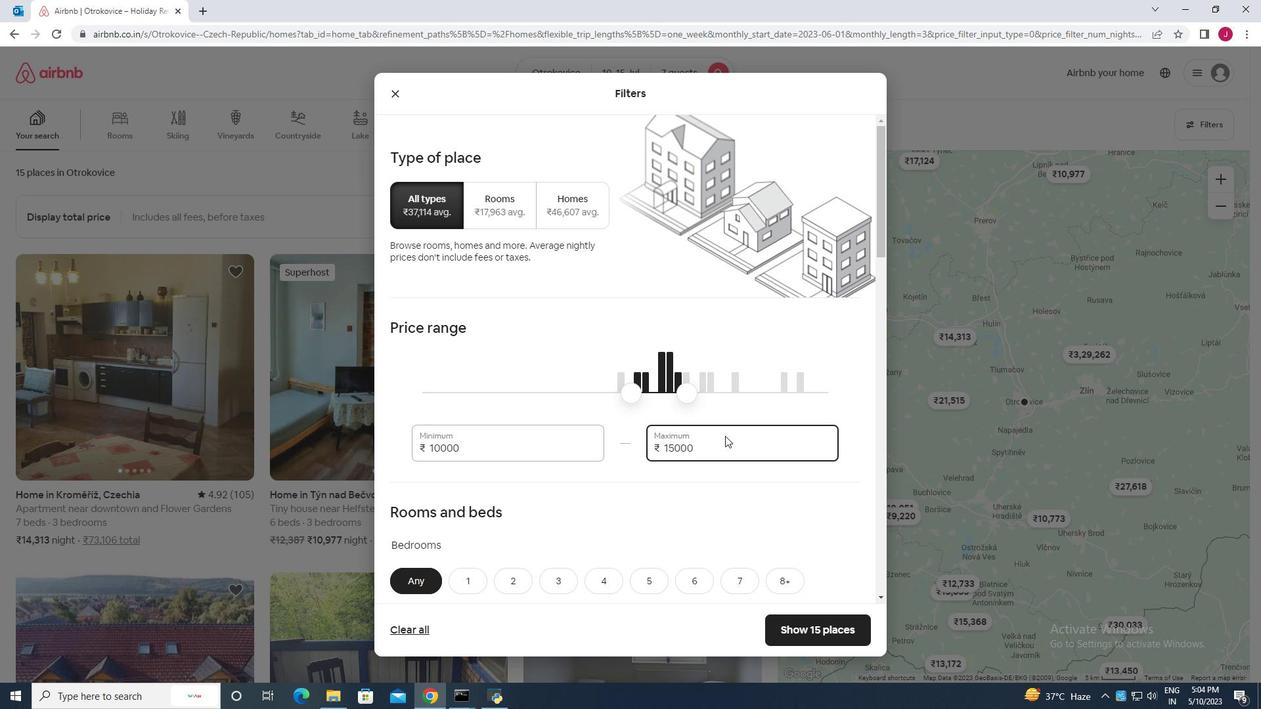
Action: Mouse moved to (726, 437)
Screenshot: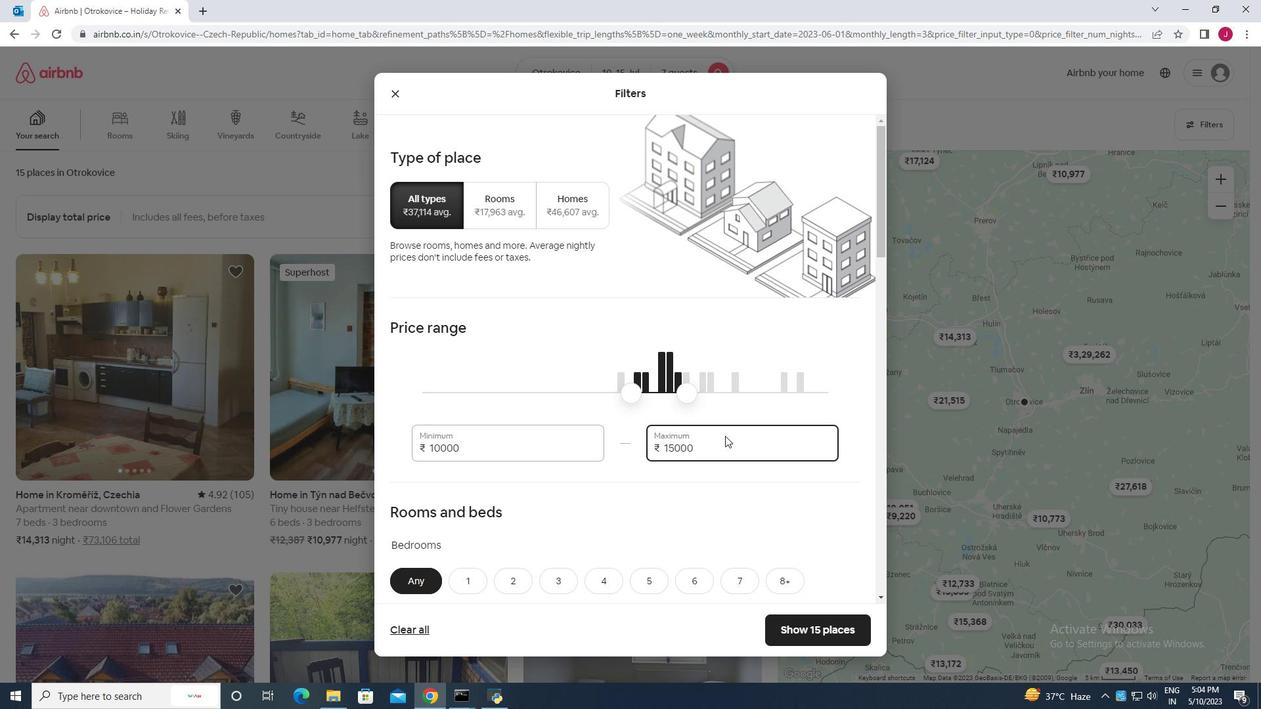 
Action: Mouse scrolled (726, 436) with delta (0, 0)
Screenshot: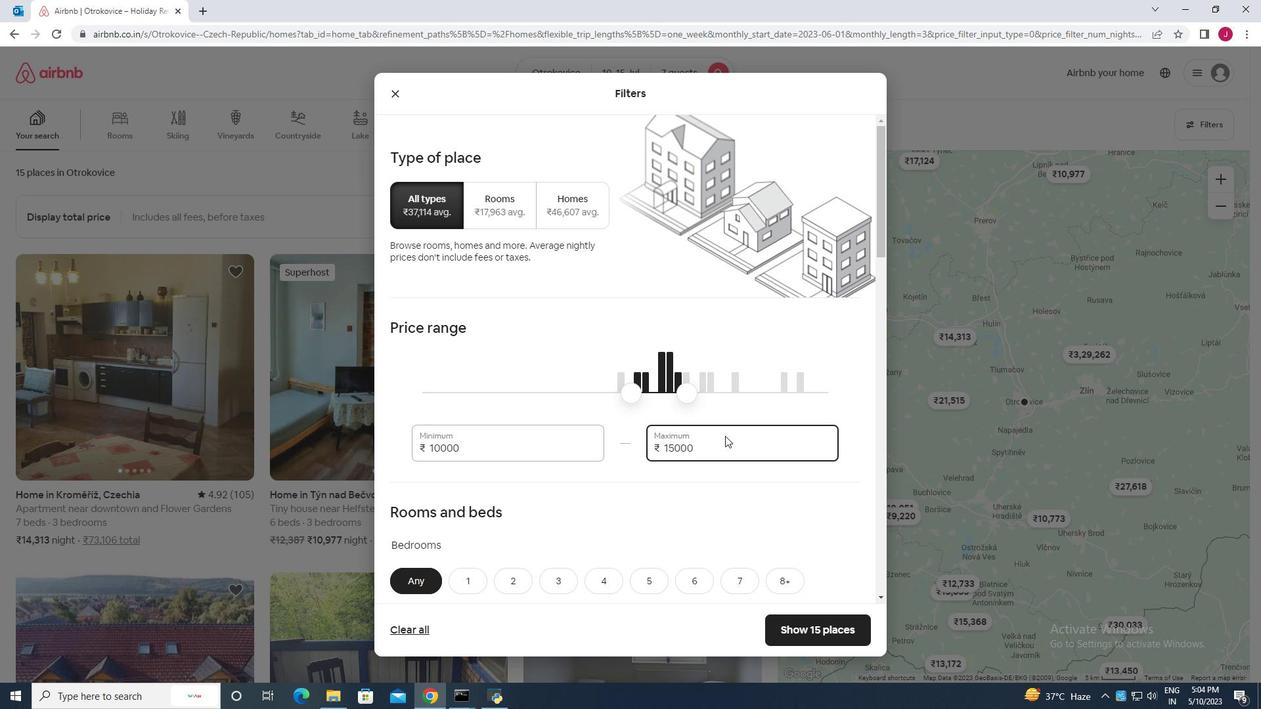 
Action: Mouse moved to (725, 437)
Screenshot: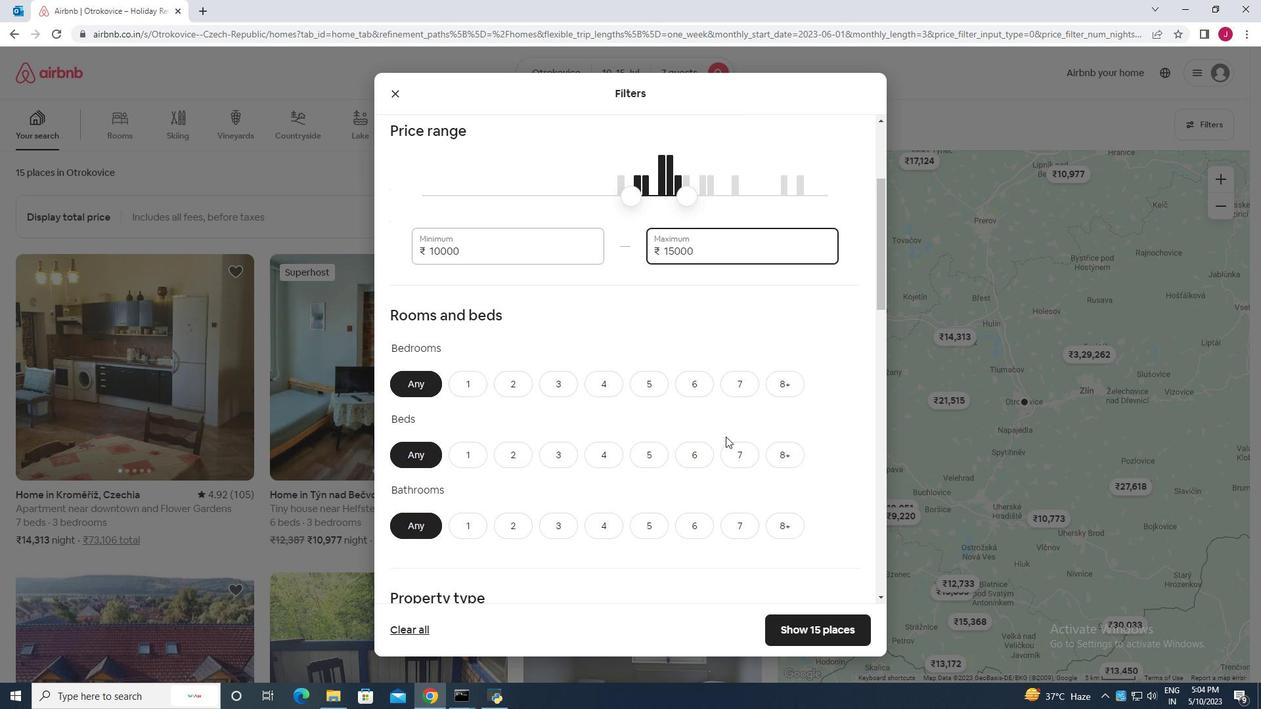 
Action: Mouse scrolled (725, 436) with delta (0, 0)
Screenshot: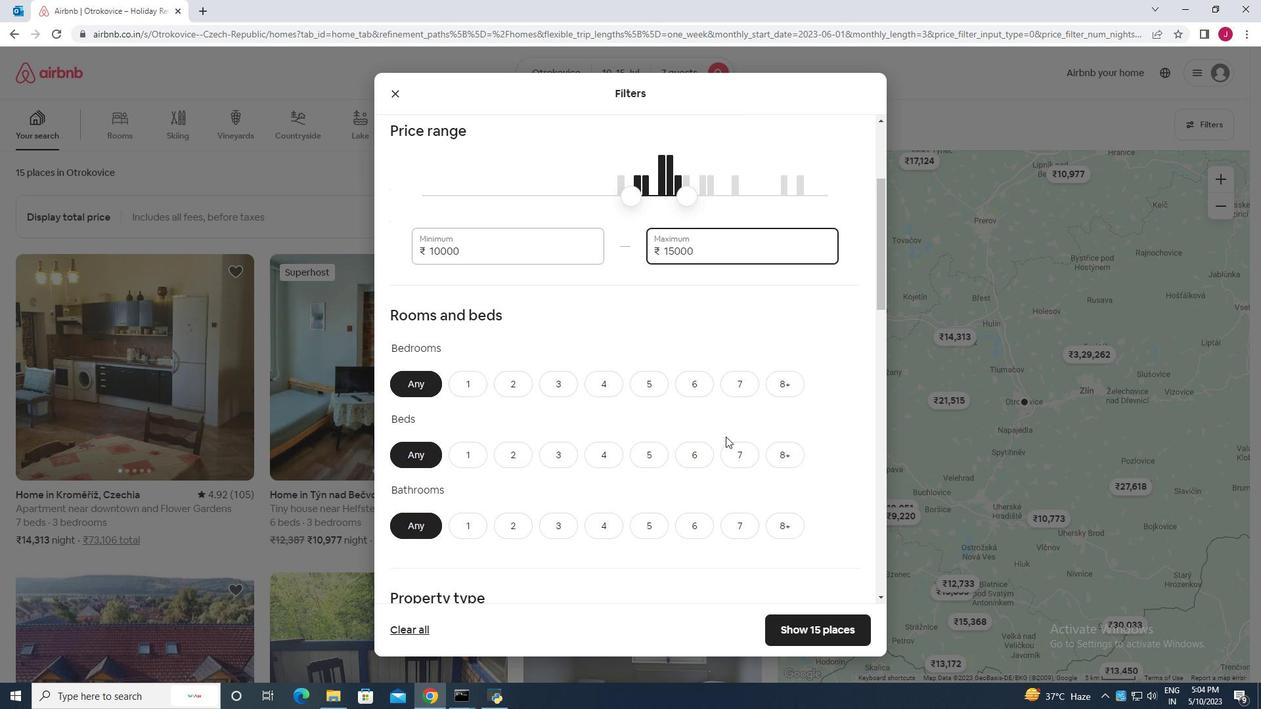 
Action: Mouse scrolled (725, 436) with delta (0, 0)
Screenshot: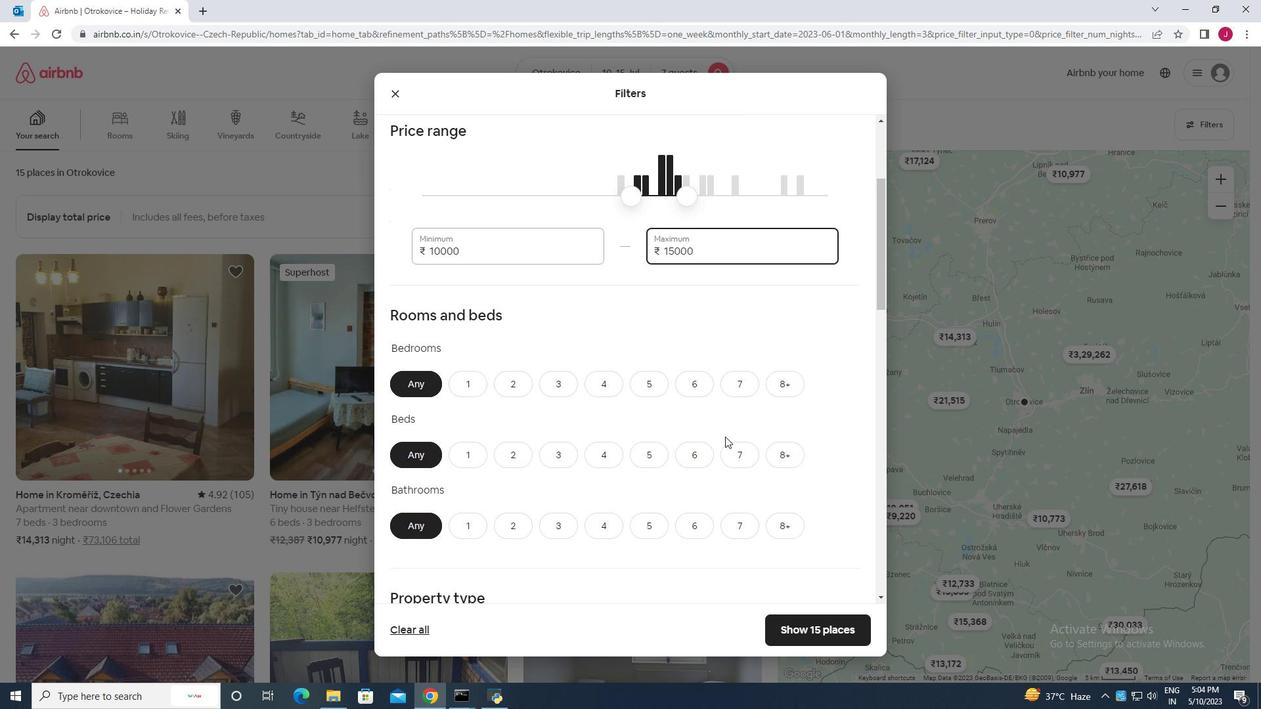
Action: Mouse moved to (598, 253)
Screenshot: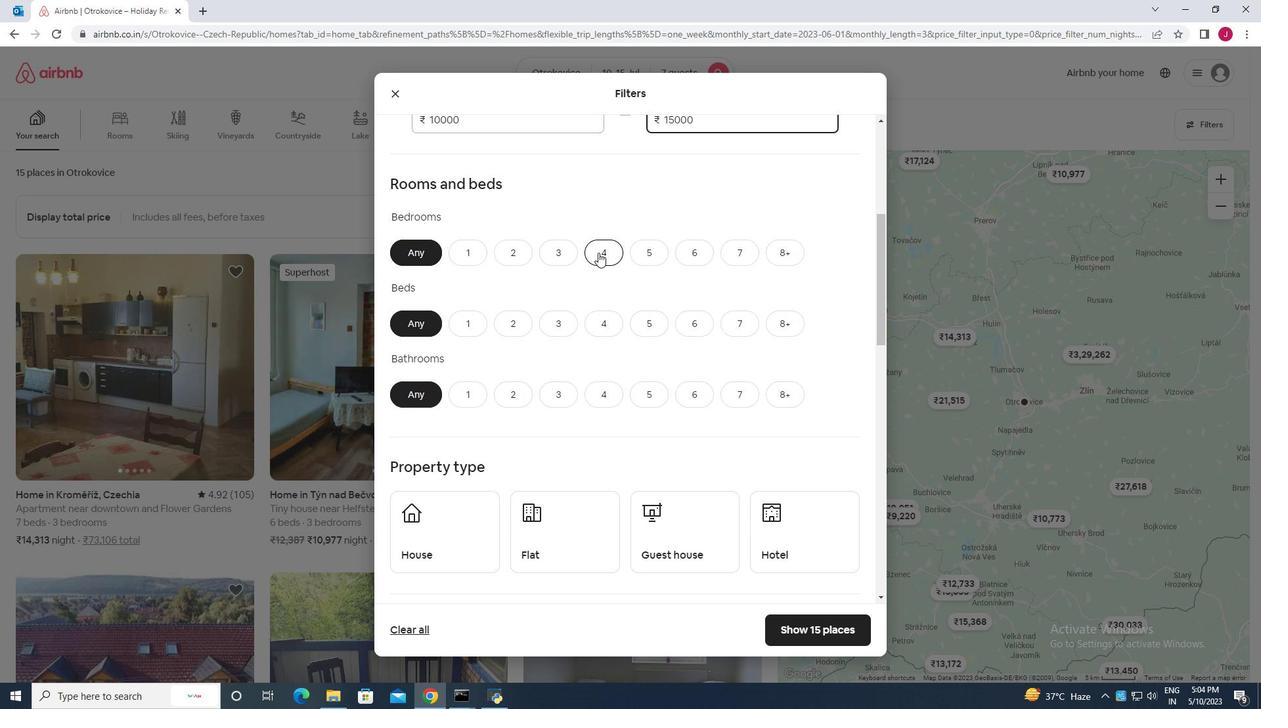 
Action: Mouse pressed left at (598, 253)
Screenshot: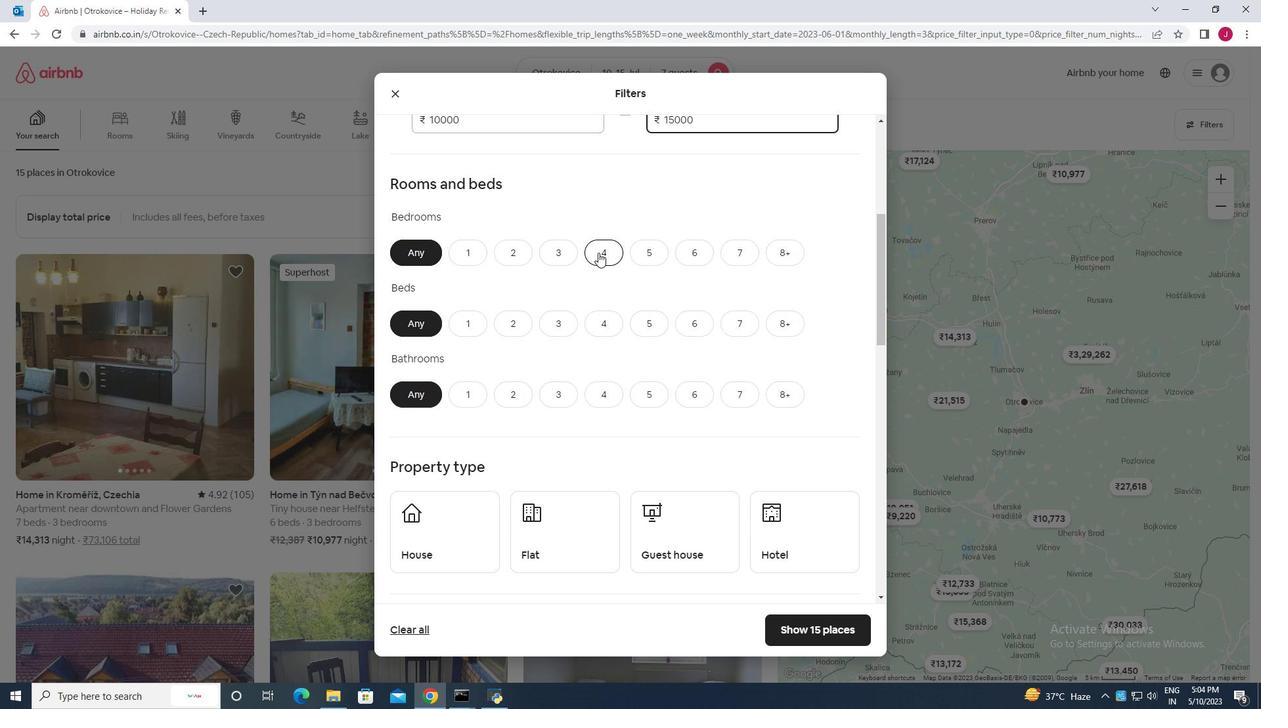 
Action: Mouse moved to (745, 324)
Screenshot: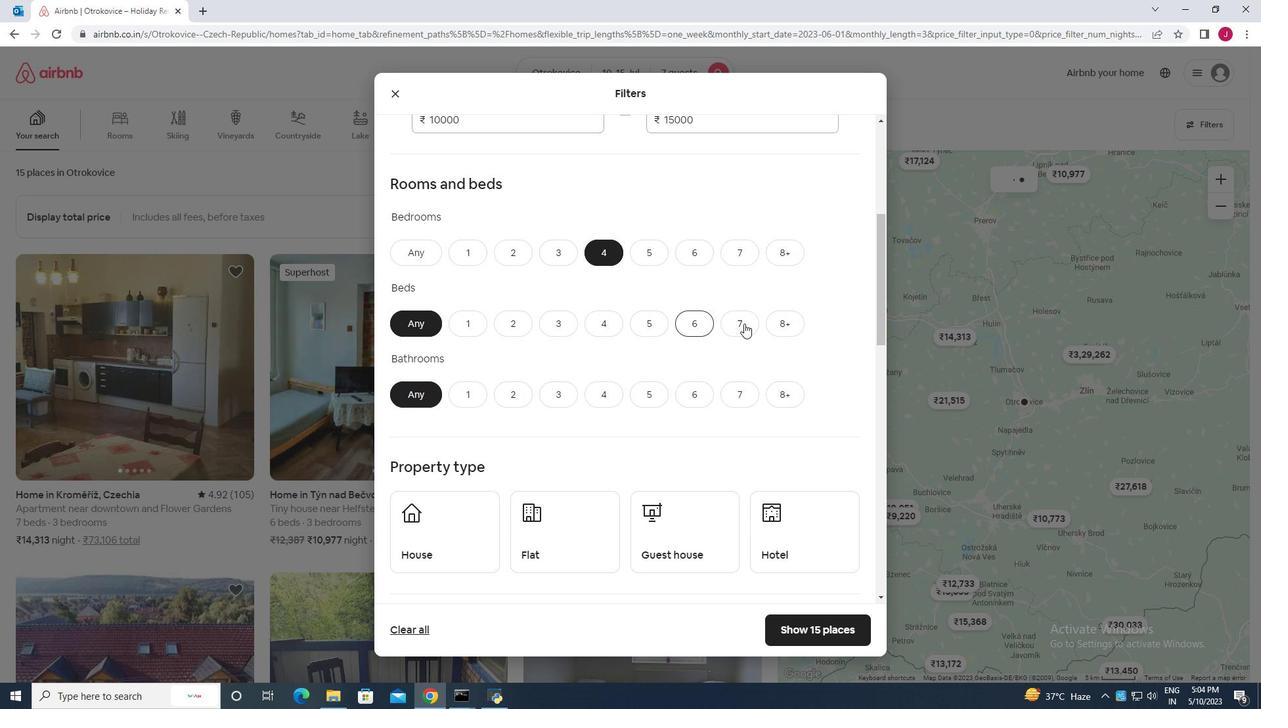 
Action: Mouse pressed left at (745, 324)
Screenshot: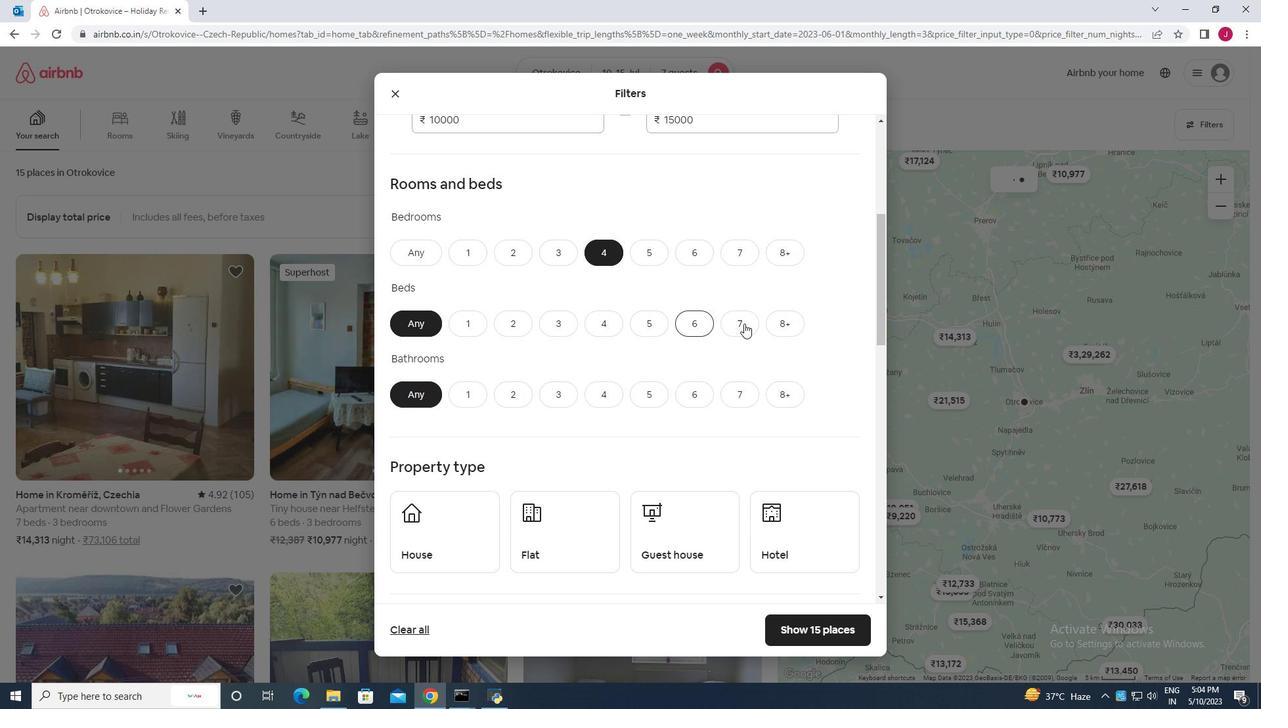 
Action: Mouse moved to (600, 392)
Screenshot: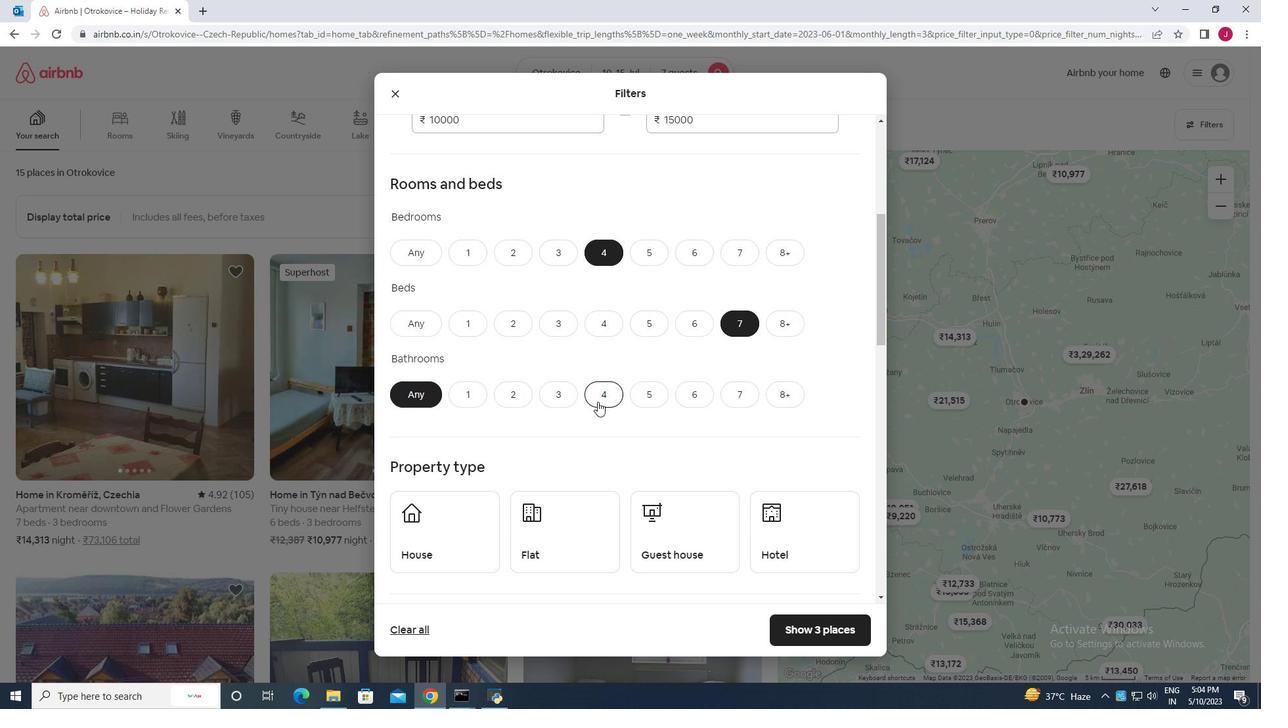 
Action: Mouse pressed left at (600, 392)
Screenshot: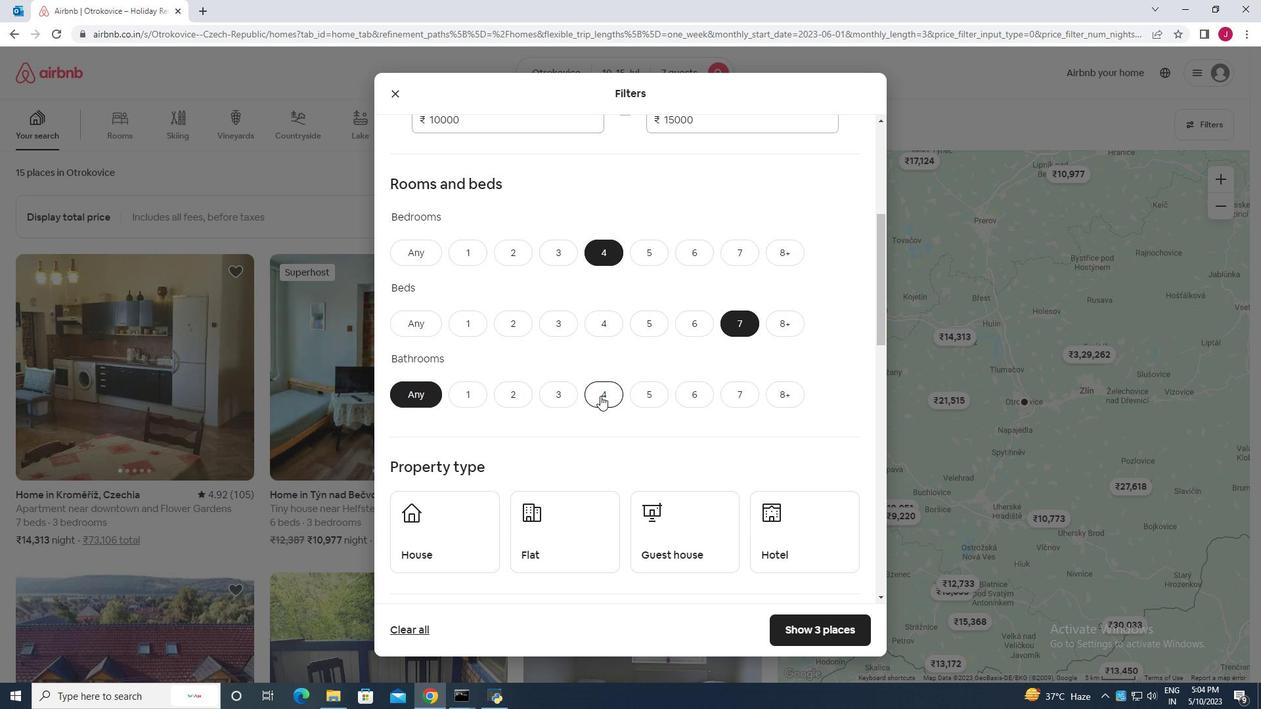 
Action: Mouse moved to (584, 386)
Screenshot: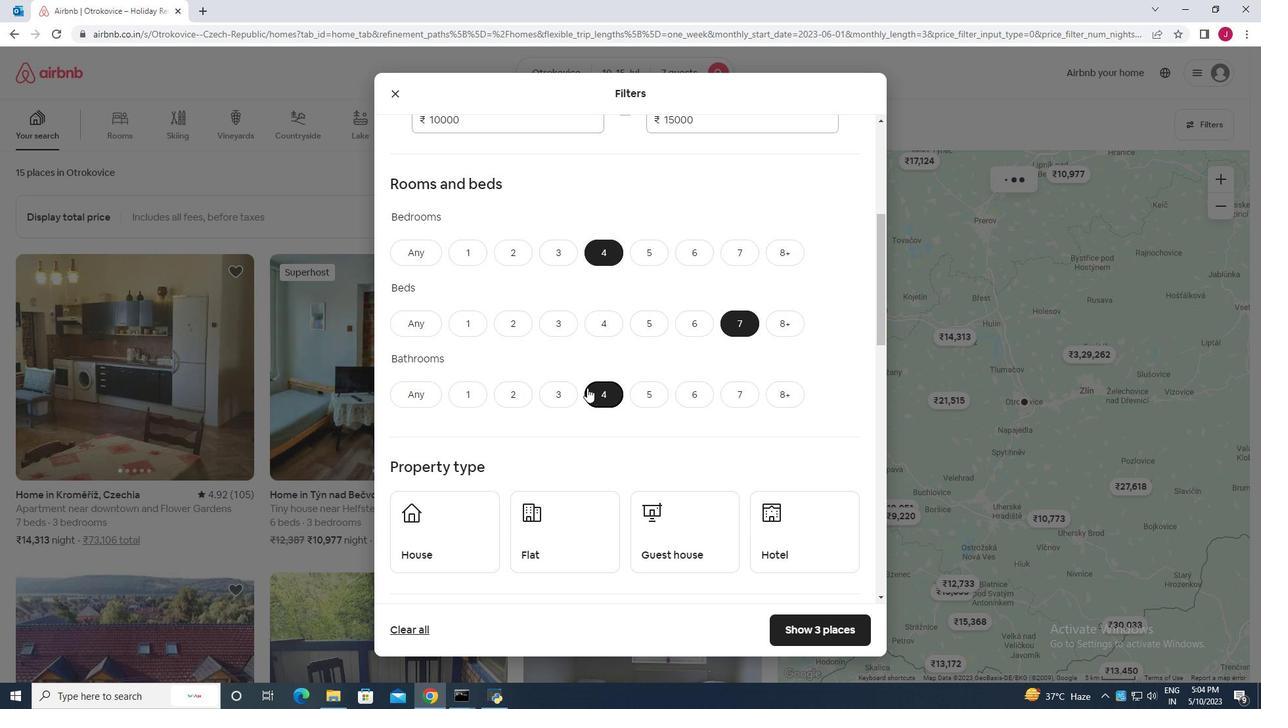 
Action: Mouse scrolled (584, 385) with delta (0, 0)
Screenshot: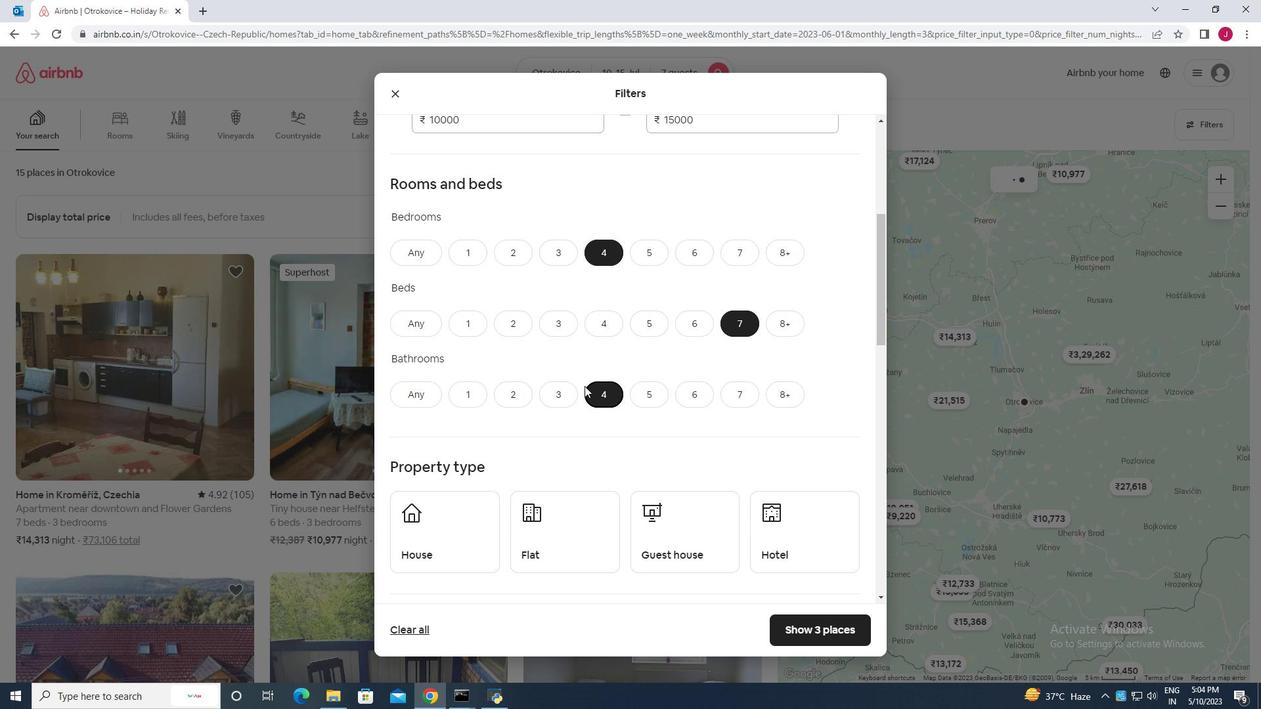 
Action: Mouse scrolled (584, 385) with delta (0, 0)
Screenshot: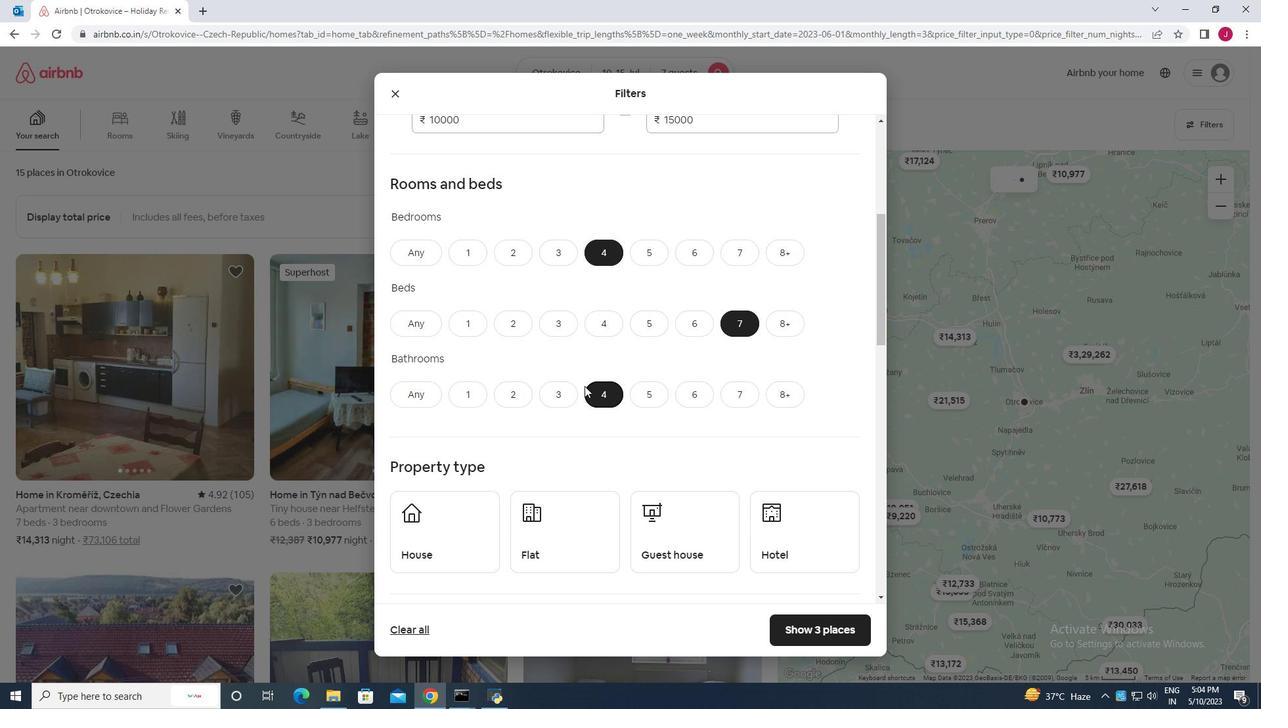 
Action: Mouse scrolled (584, 385) with delta (0, 0)
Screenshot: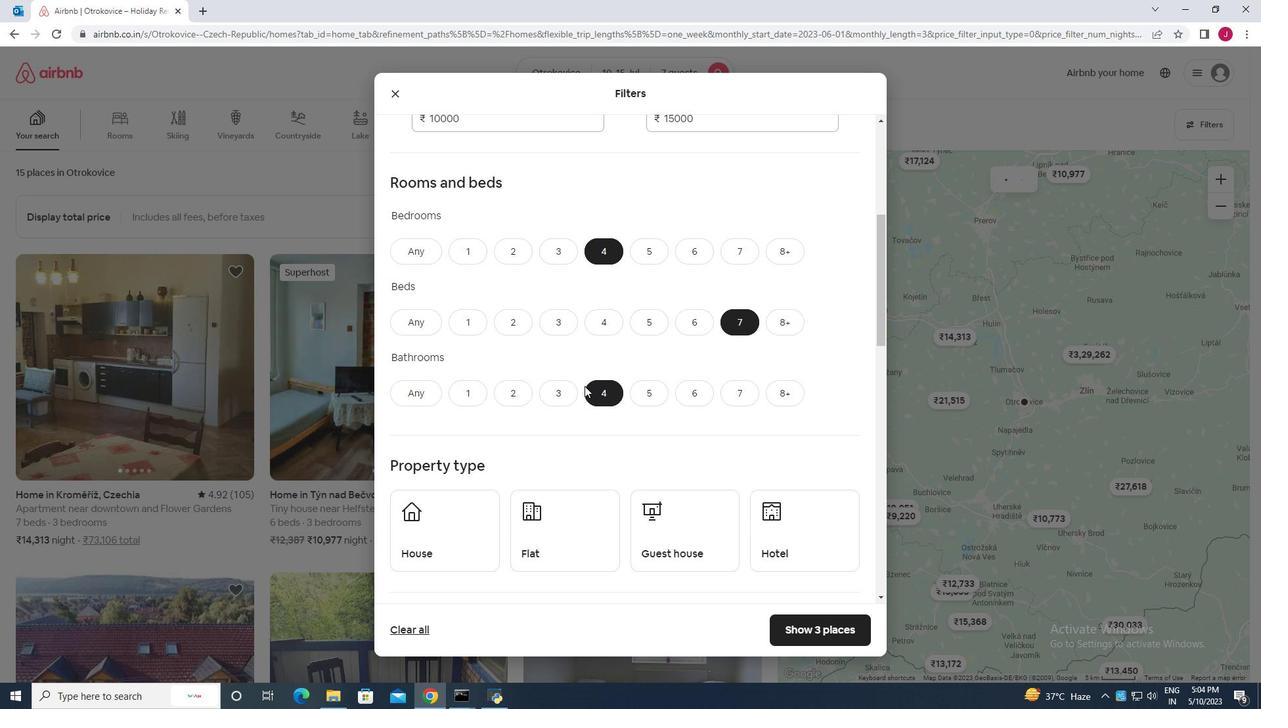 
Action: Mouse moved to (548, 373)
Screenshot: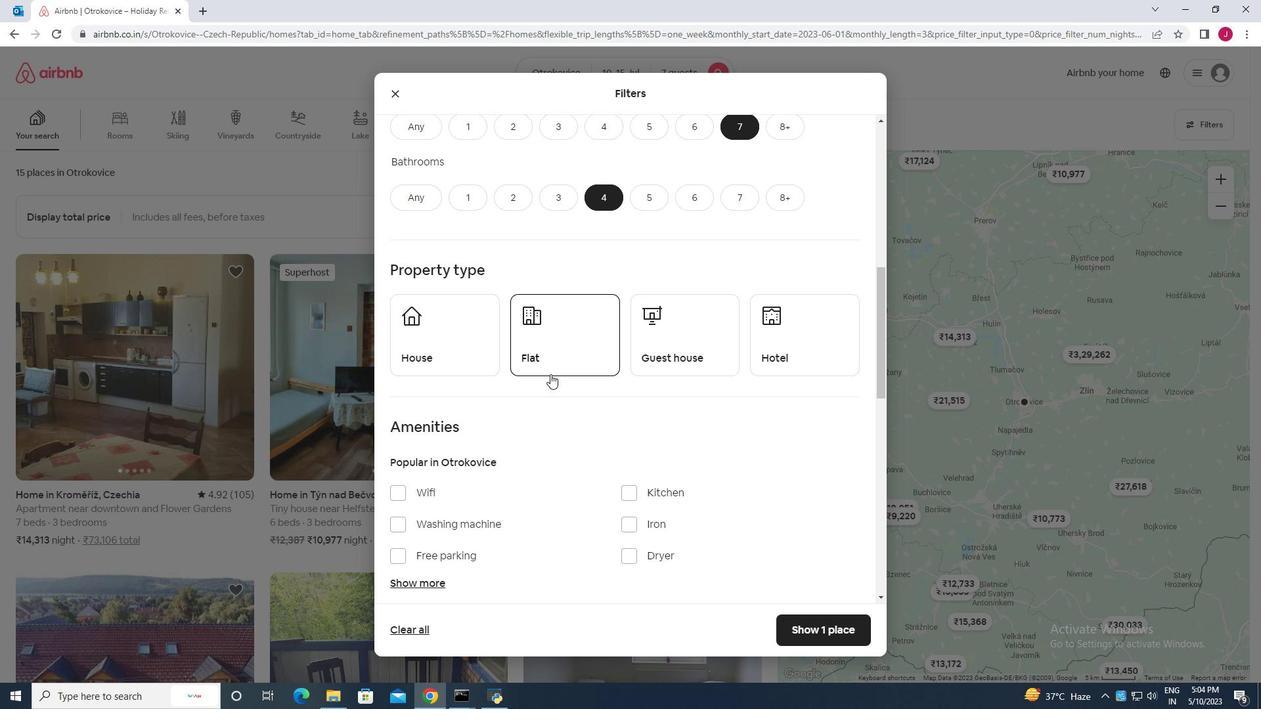 
Action: Mouse scrolled (548, 372) with delta (0, 0)
Screenshot: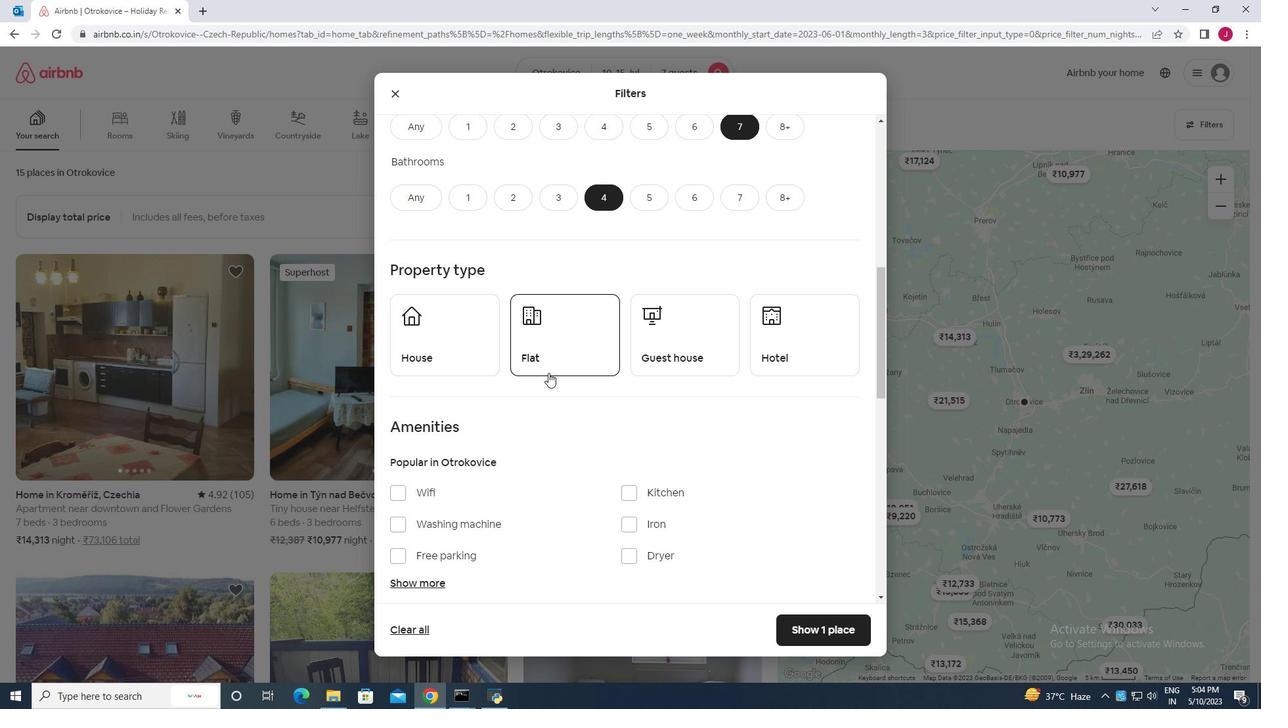 
Action: Mouse moved to (547, 372)
Screenshot: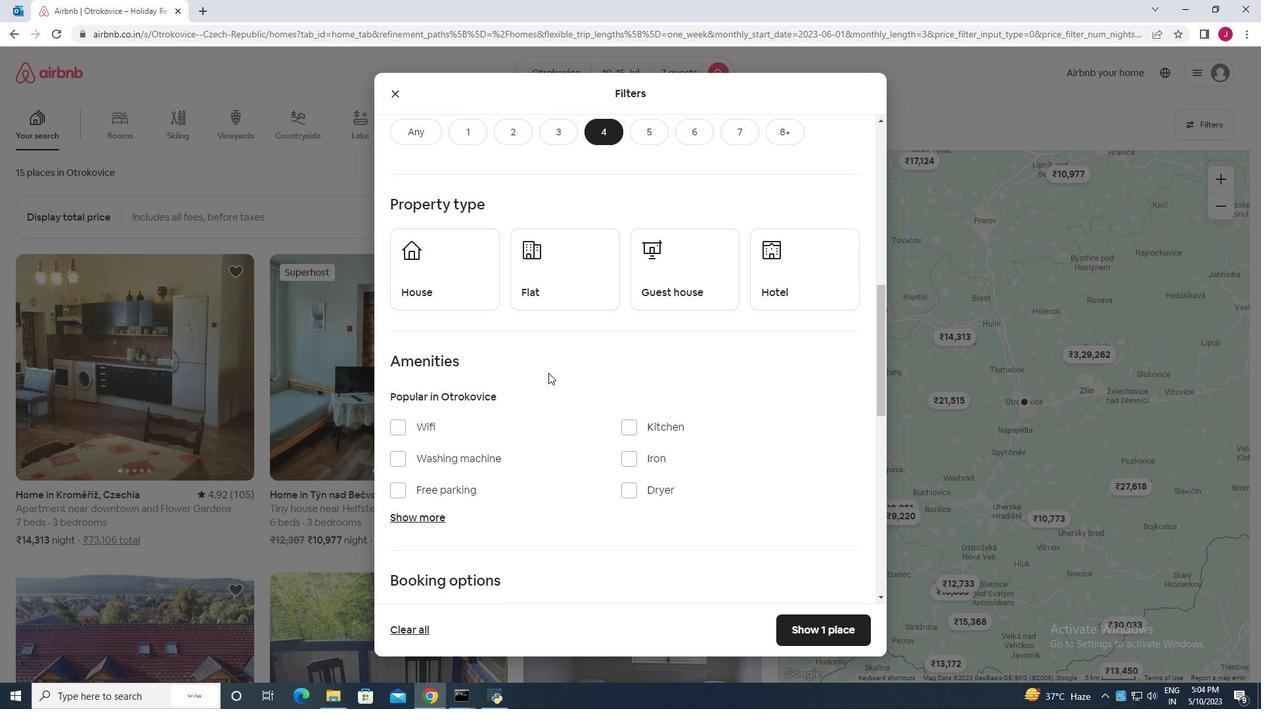 
Action: Mouse scrolled (547, 372) with delta (0, 0)
Screenshot: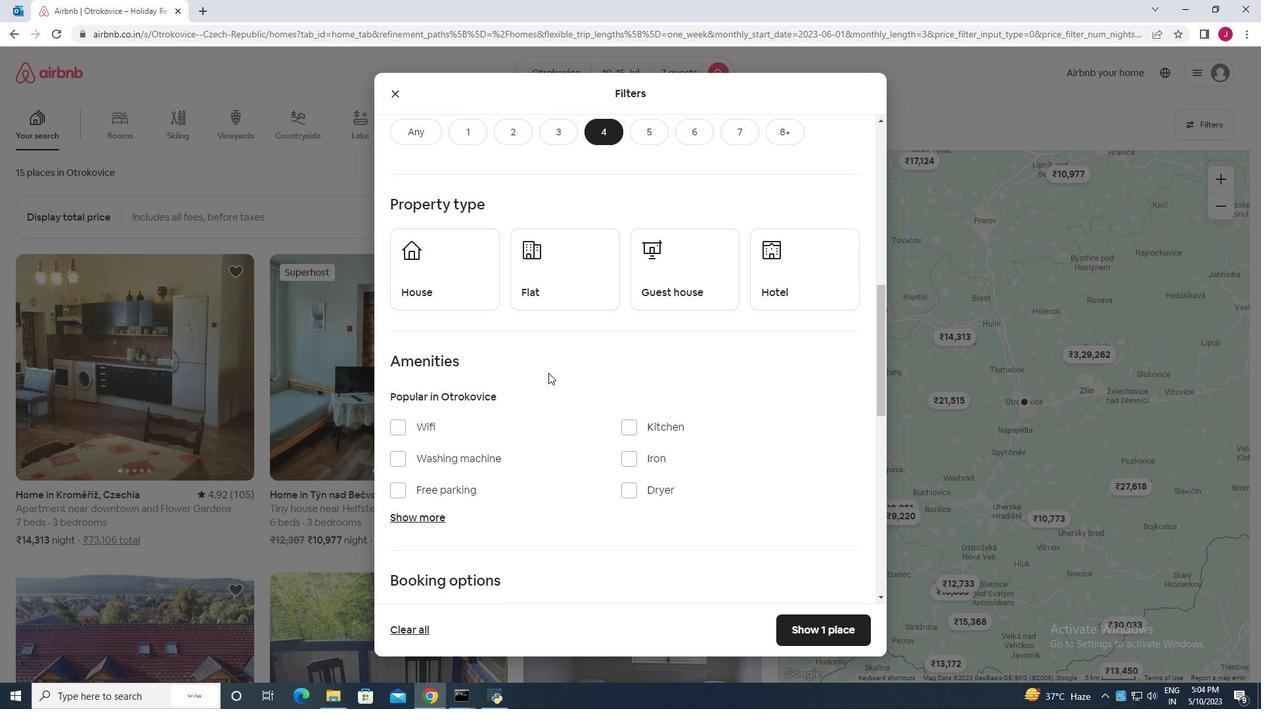 
Action: Mouse moved to (441, 220)
Screenshot: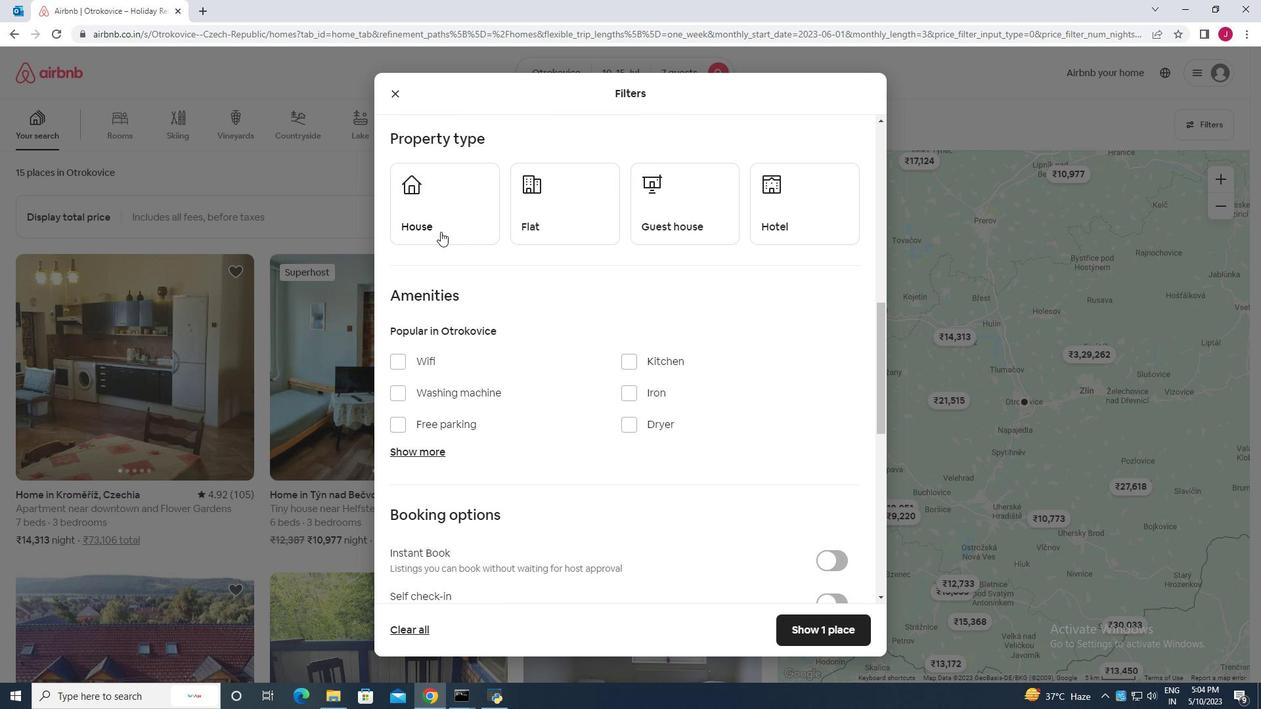 
Action: Mouse pressed left at (441, 220)
Screenshot: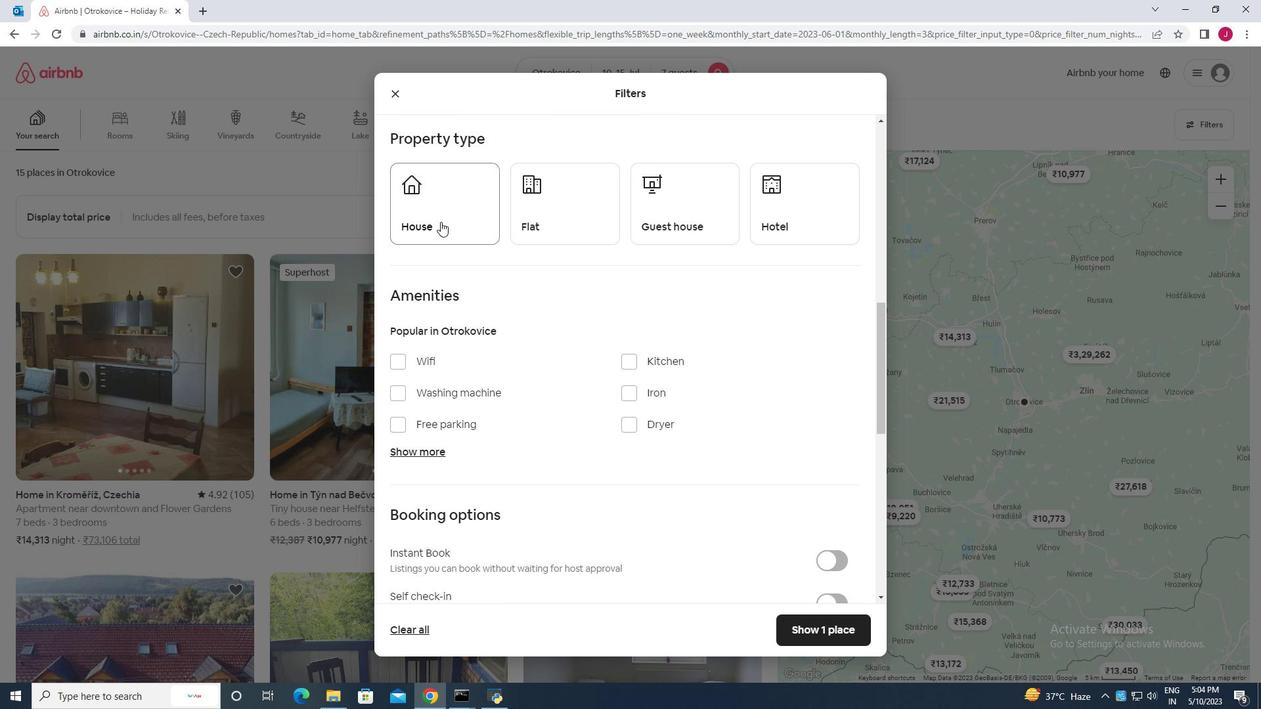 
Action: Mouse moved to (541, 226)
Screenshot: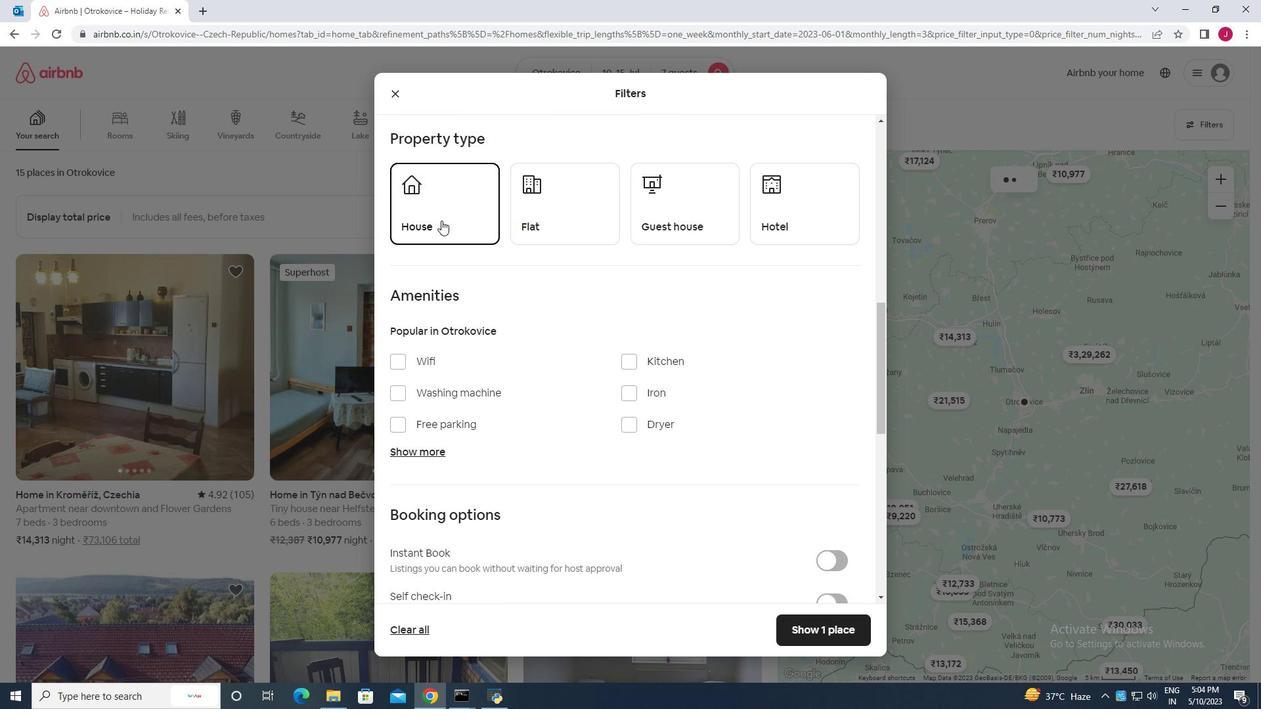 
Action: Mouse pressed left at (541, 226)
Screenshot: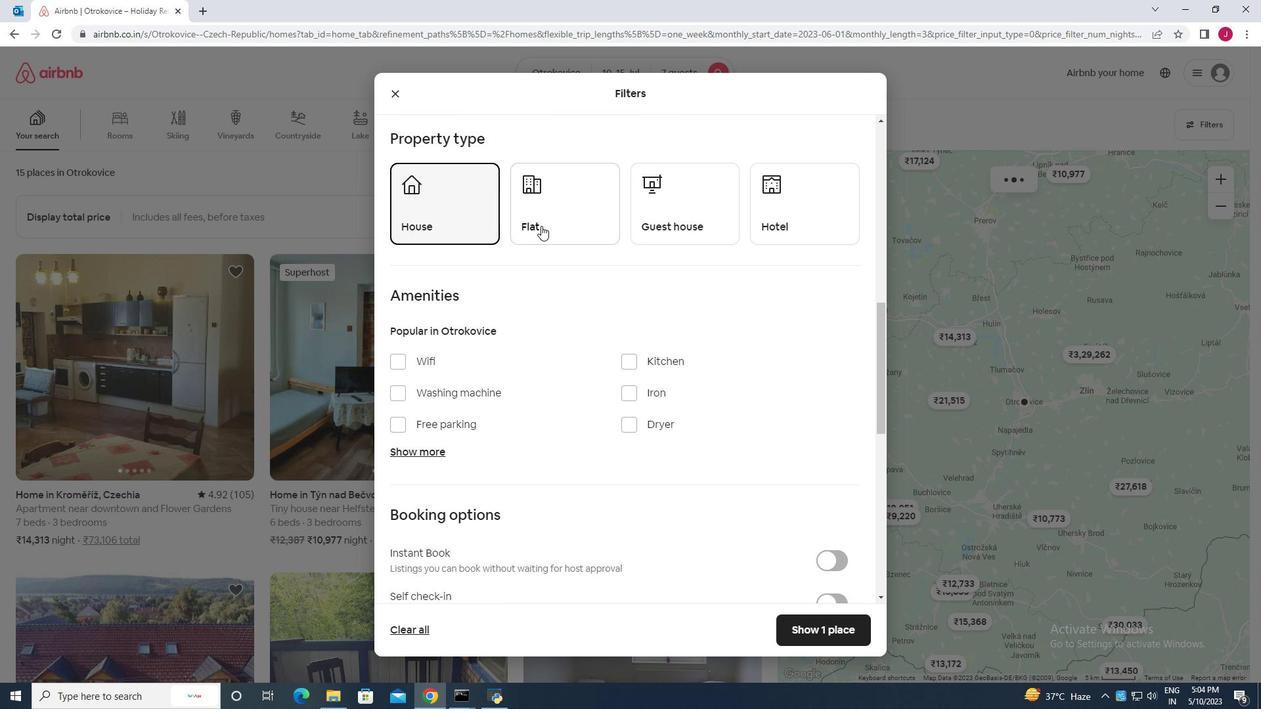 
Action: Mouse moved to (676, 226)
Screenshot: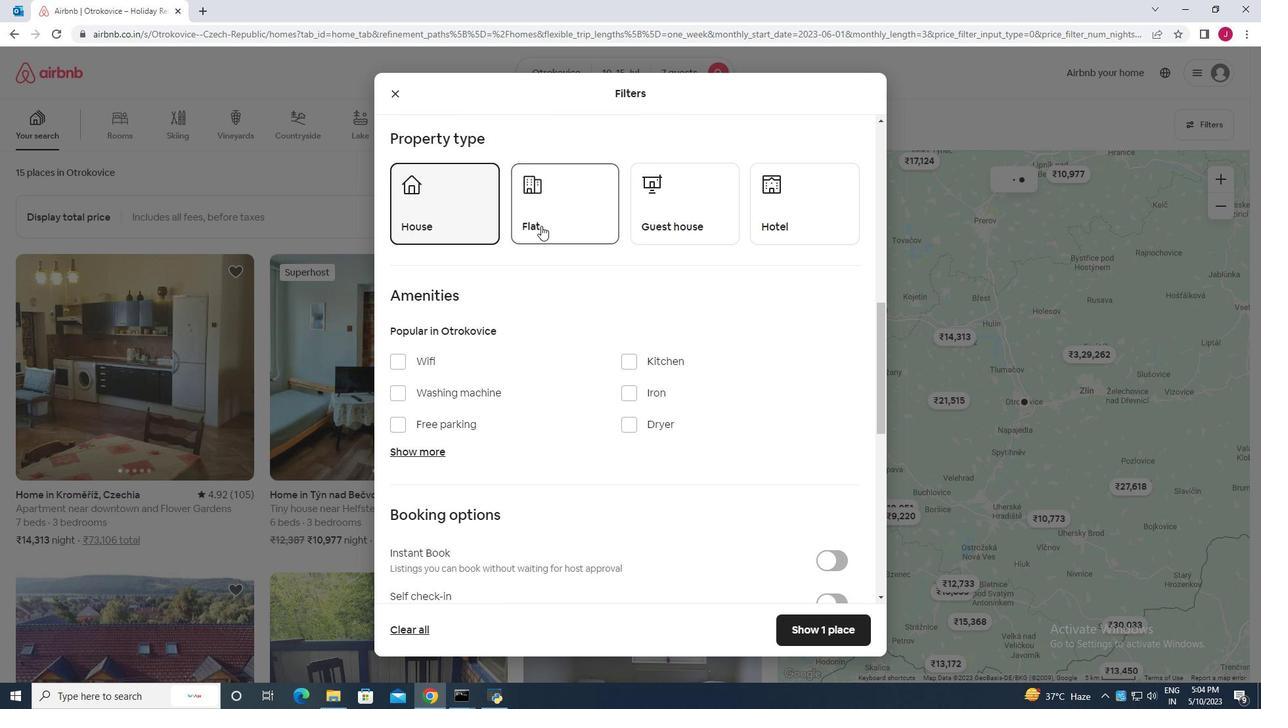 
Action: Mouse pressed left at (676, 226)
Screenshot: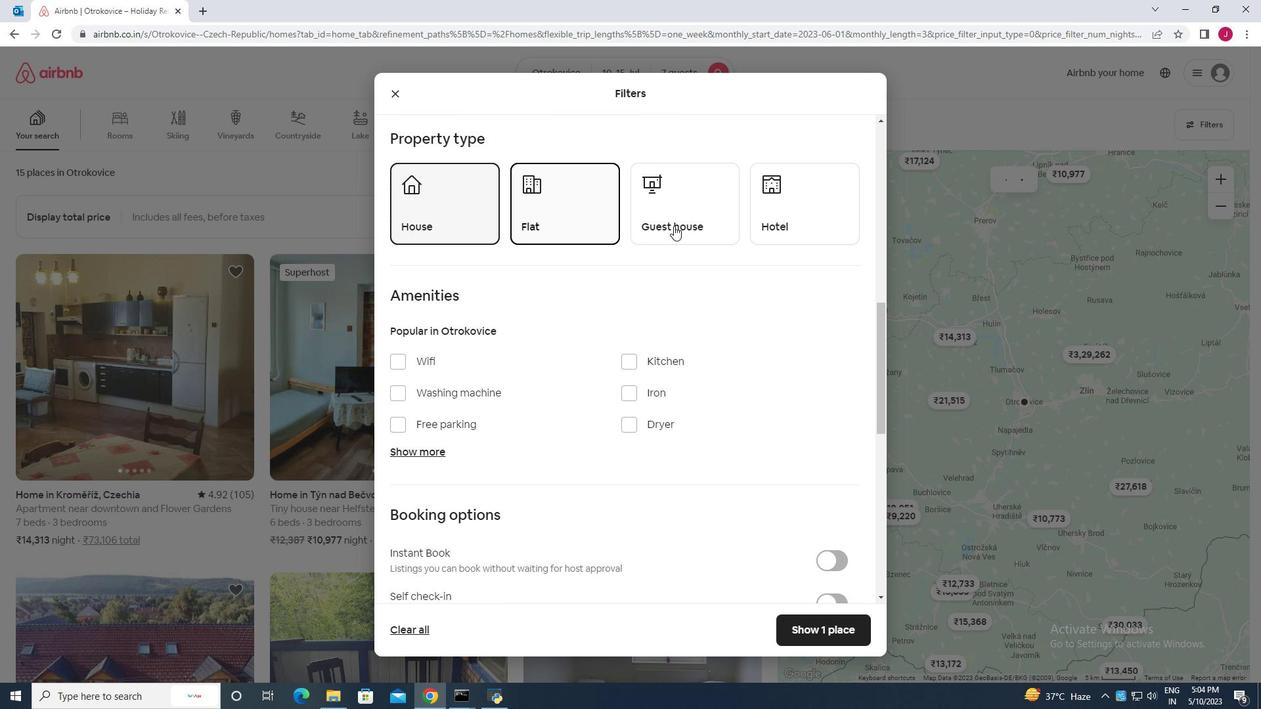 
Action: Mouse moved to (580, 264)
Screenshot: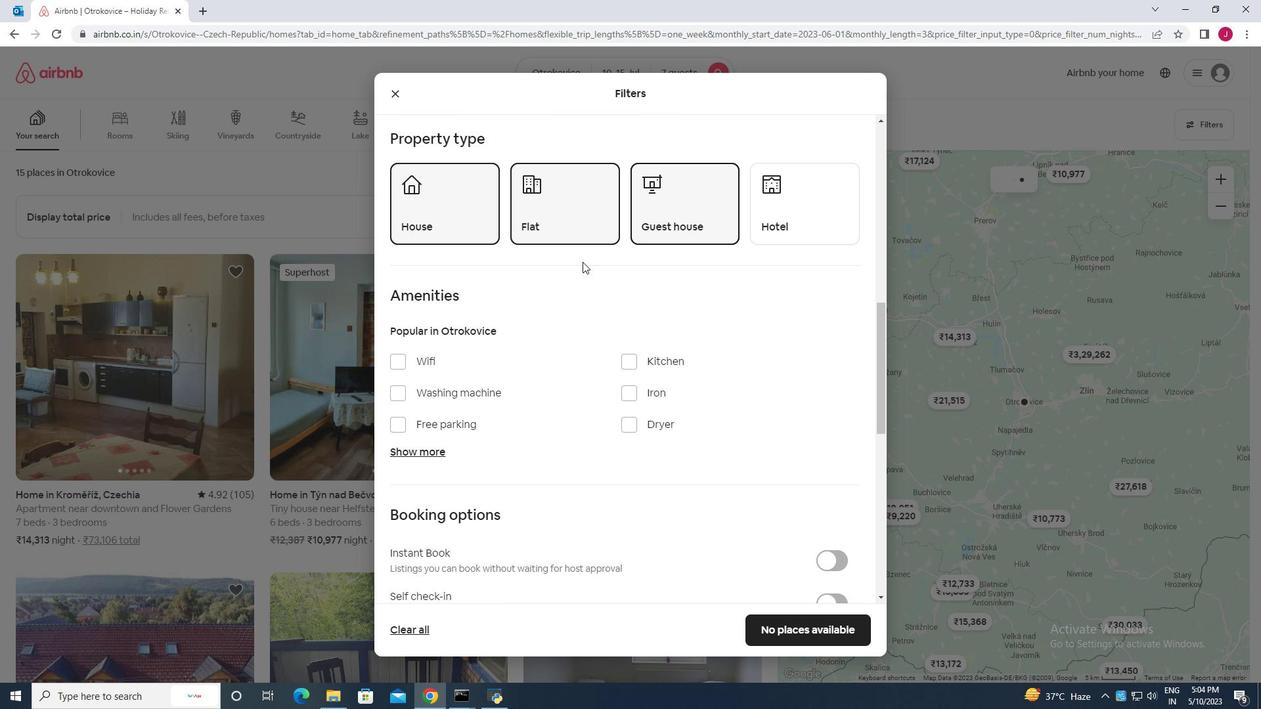 
Action: Mouse scrolled (580, 264) with delta (0, 0)
Screenshot: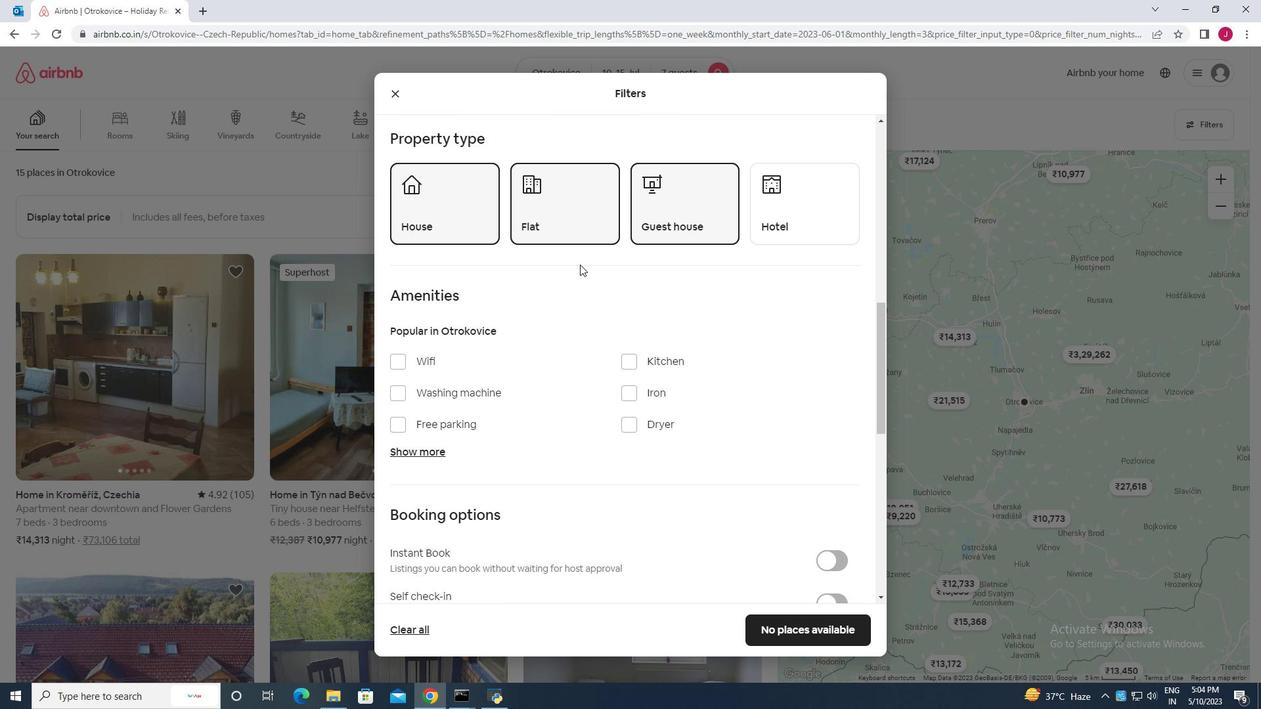 
Action: Mouse scrolled (580, 264) with delta (0, 0)
Screenshot: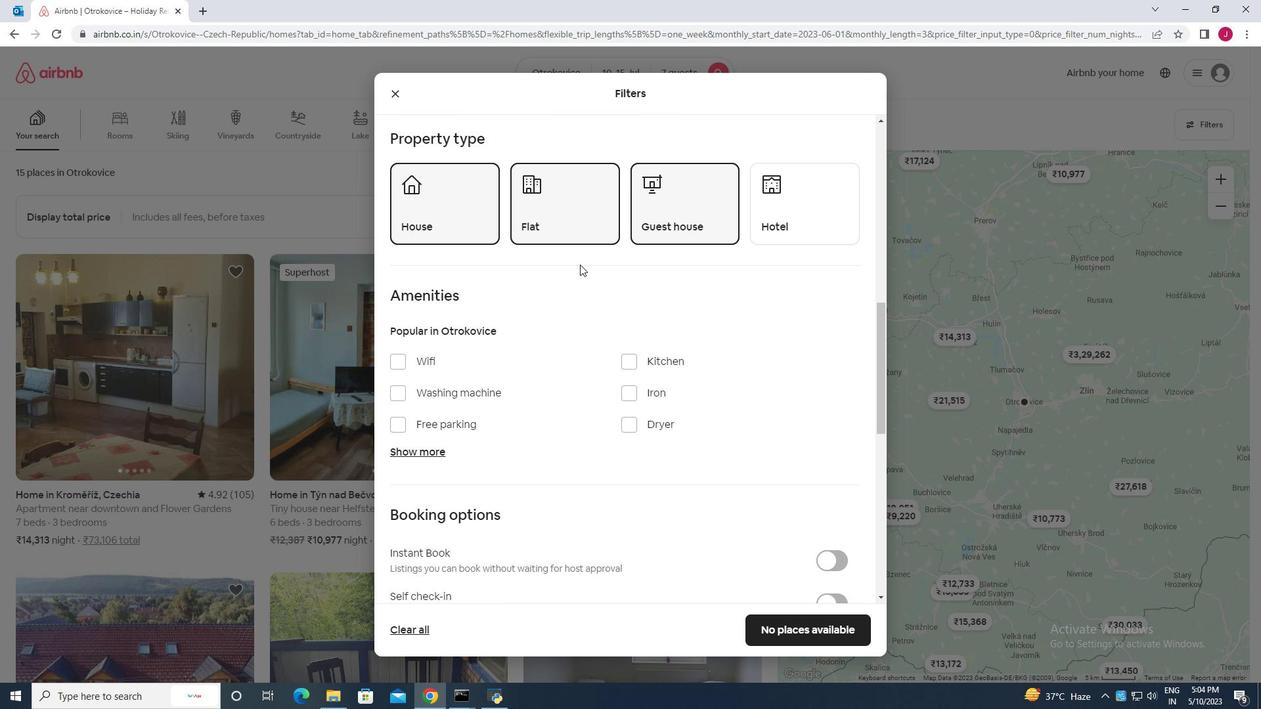 
Action: Mouse moved to (421, 322)
Screenshot: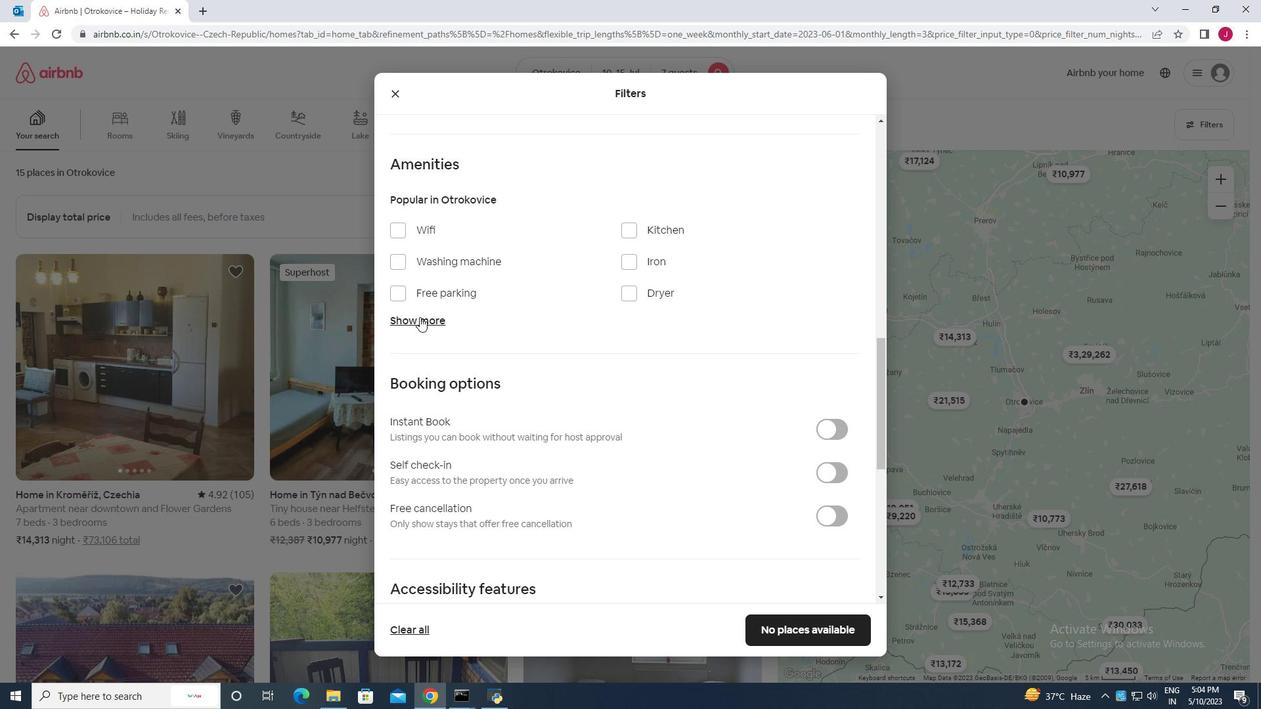 
Action: Mouse pressed left at (421, 322)
Screenshot: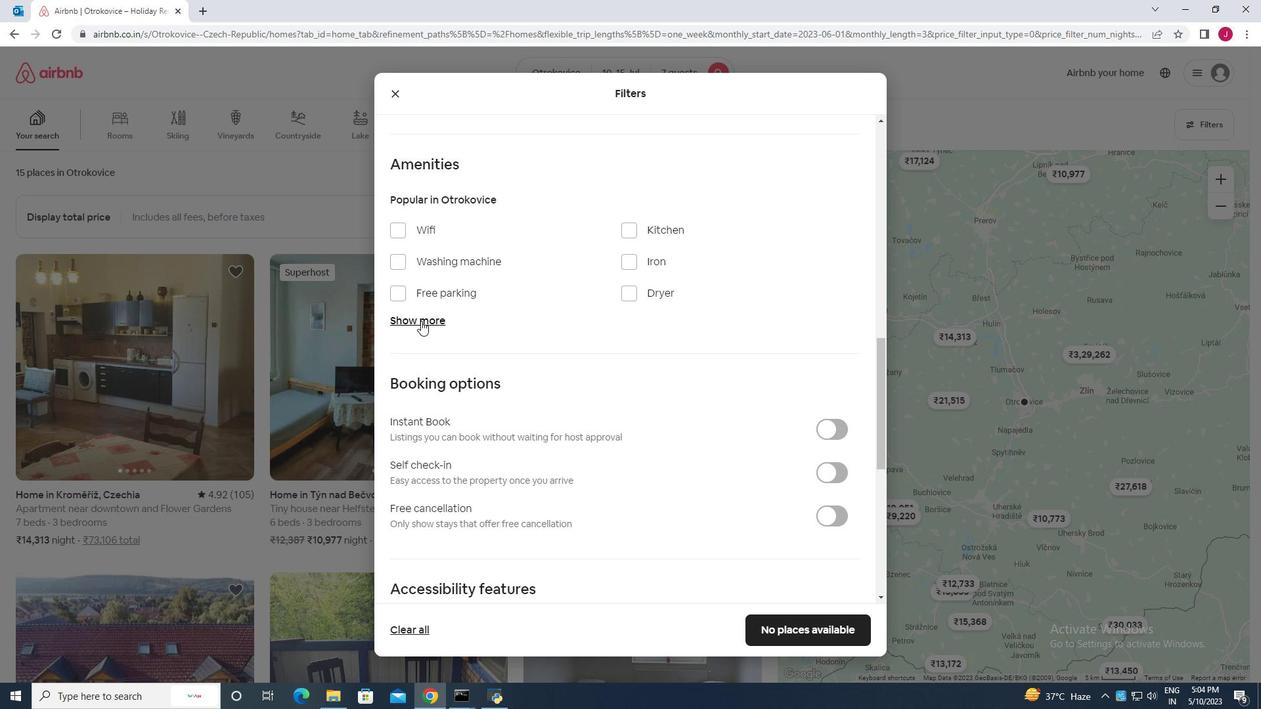 
Action: Mouse moved to (402, 228)
Screenshot: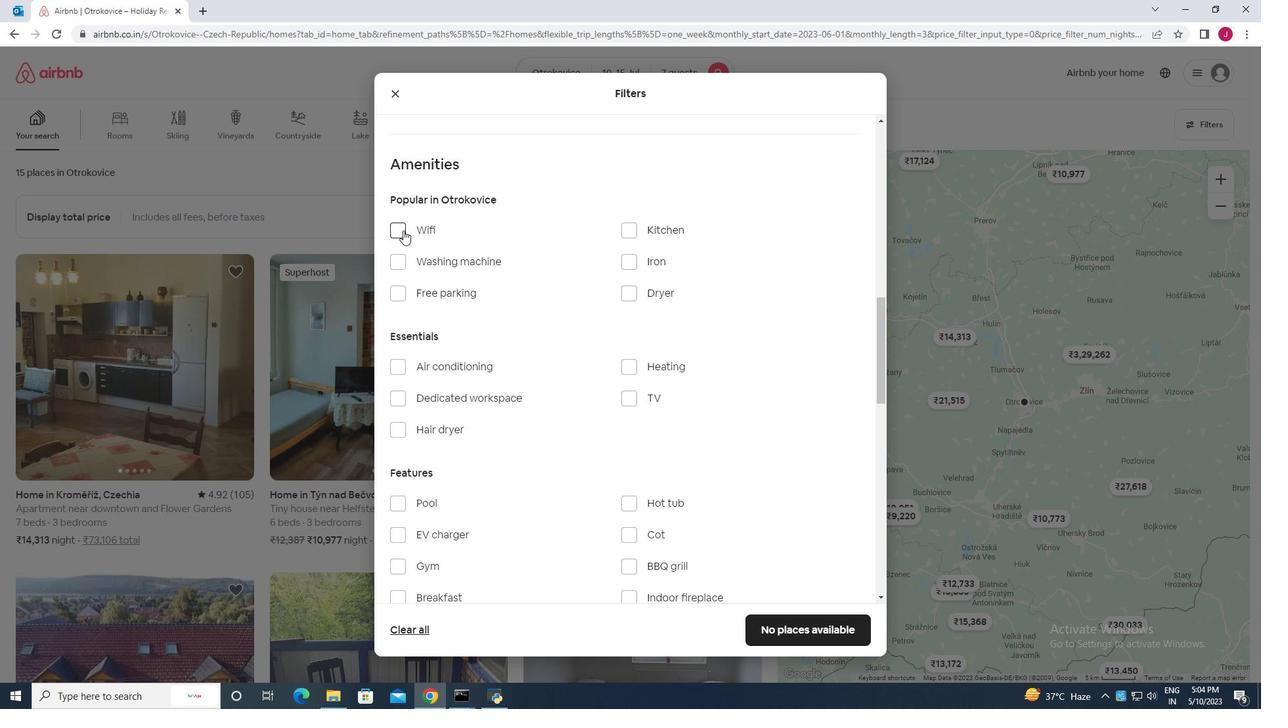 
Action: Mouse pressed left at (402, 228)
Screenshot: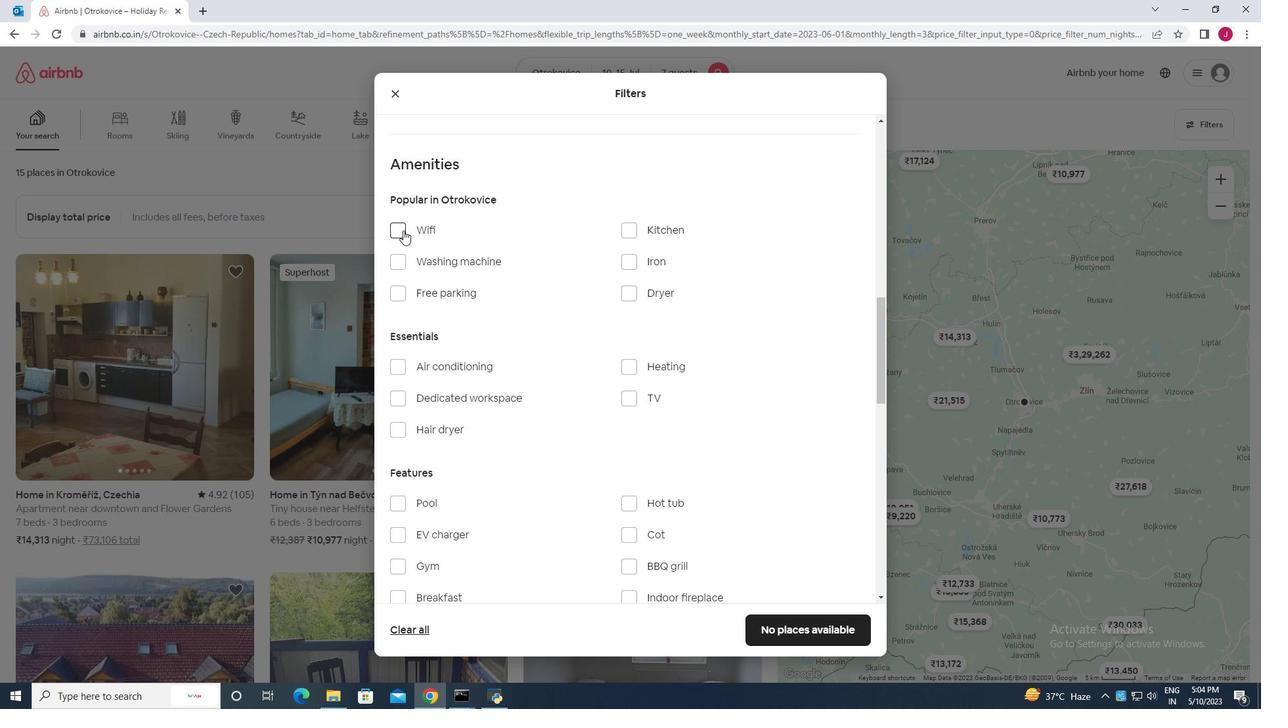 
Action: Mouse moved to (396, 291)
Screenshot: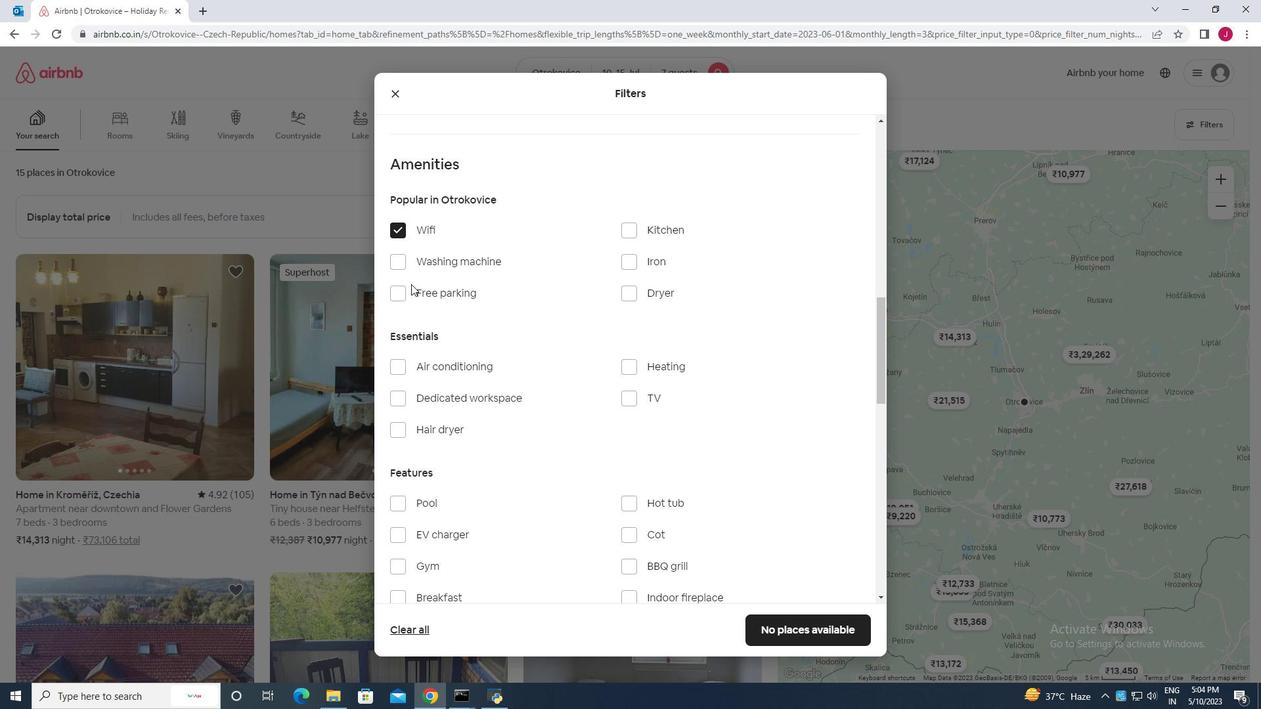 
Action: Mouse pressed left at (396, 291)
Screenshot: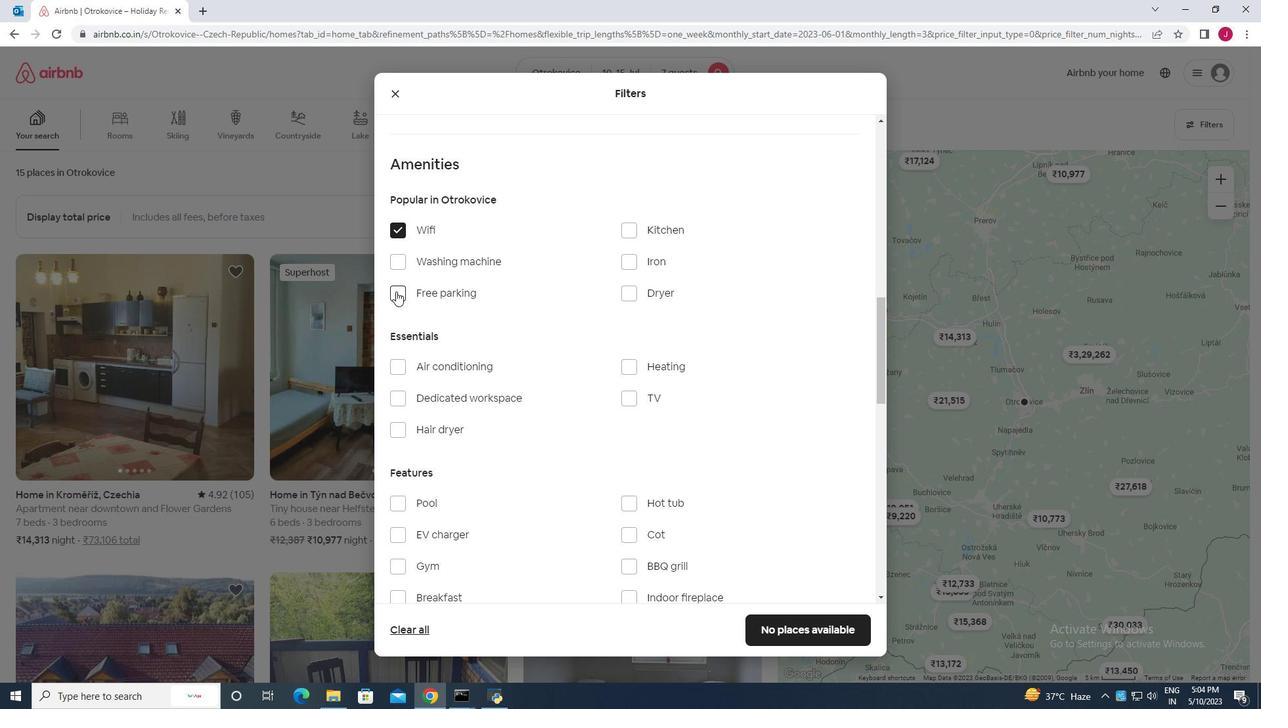 
Action: Mouse moved to (494, 333)
Screenshot: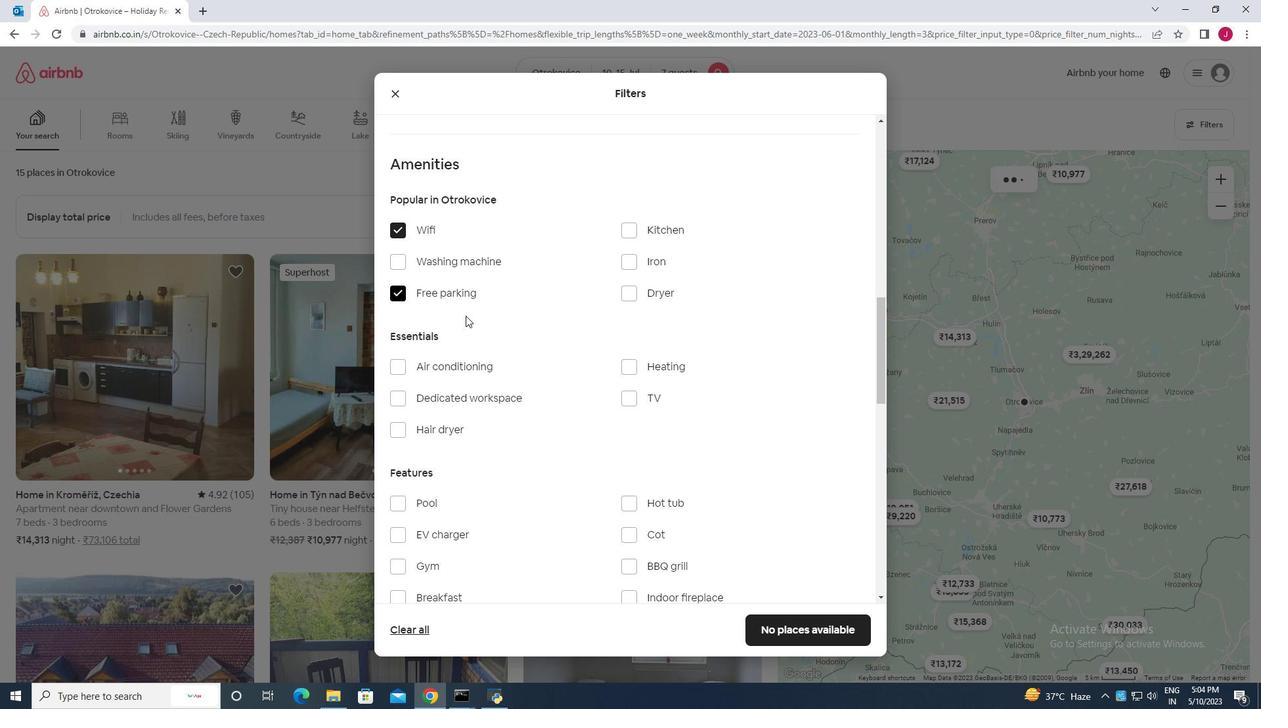 
Action: Mouse scrolled (494, 332) with delta (0, 0)
Screenshot: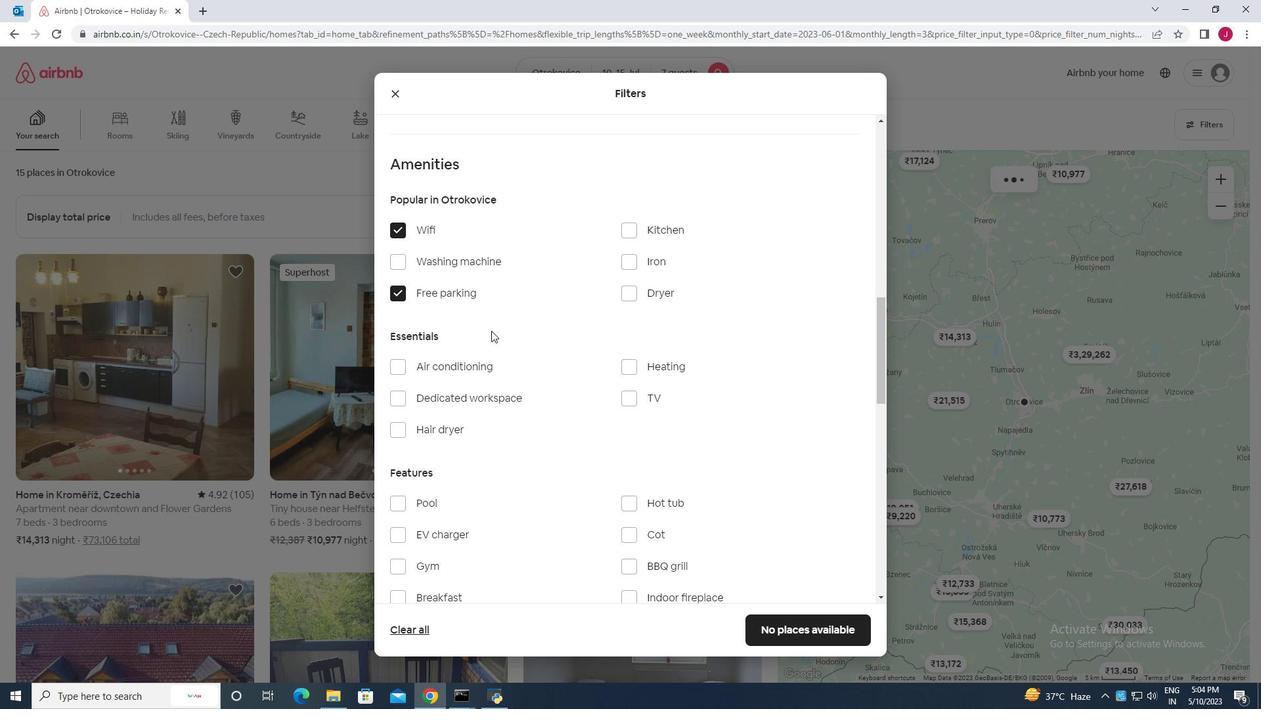 
Action: Mouse moved to (494, 333)
Screenshot: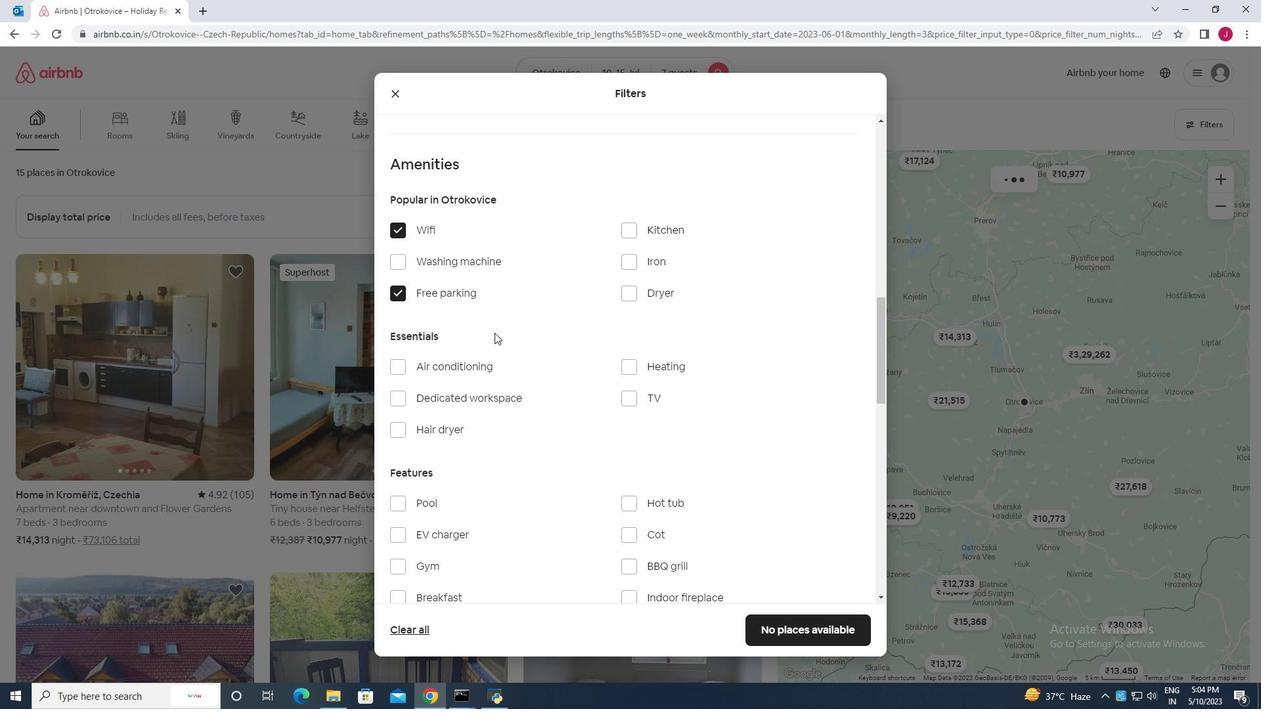 
Action: Mouse scrolled (494, 332) with delta (0, 0)
Screenshot: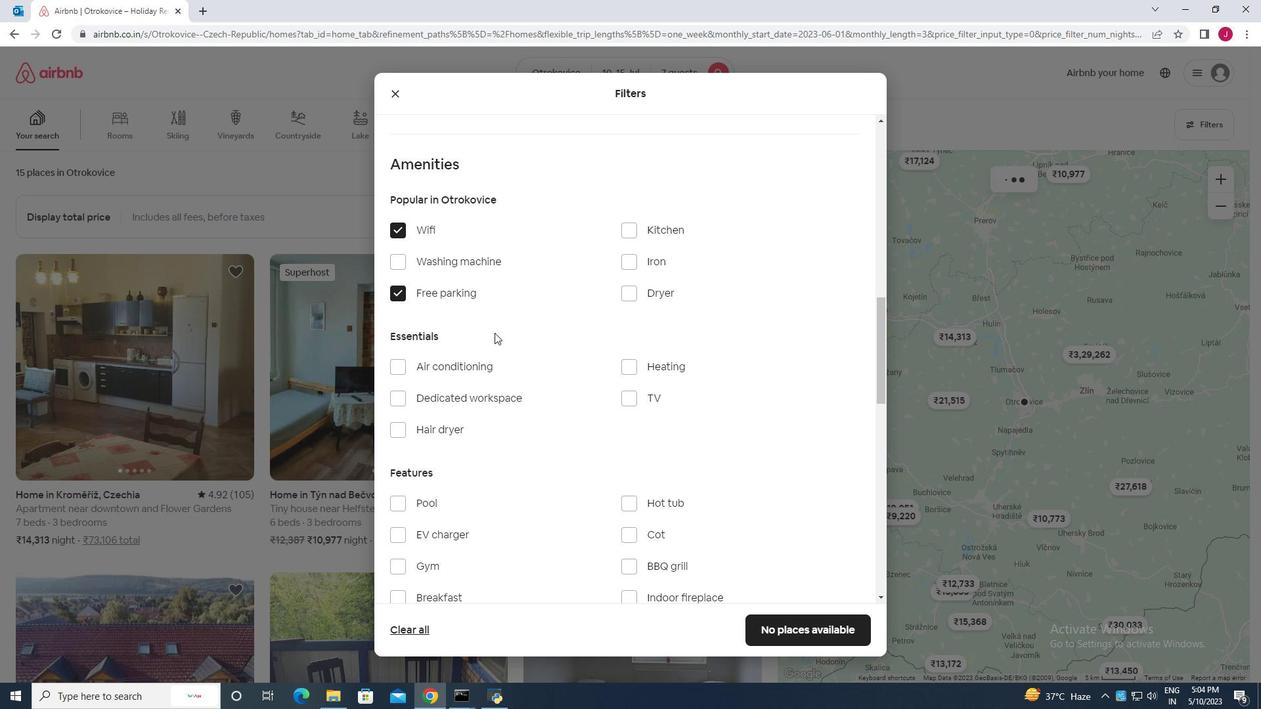 
Action: Mouse moved to (494, 333)
Screenshot: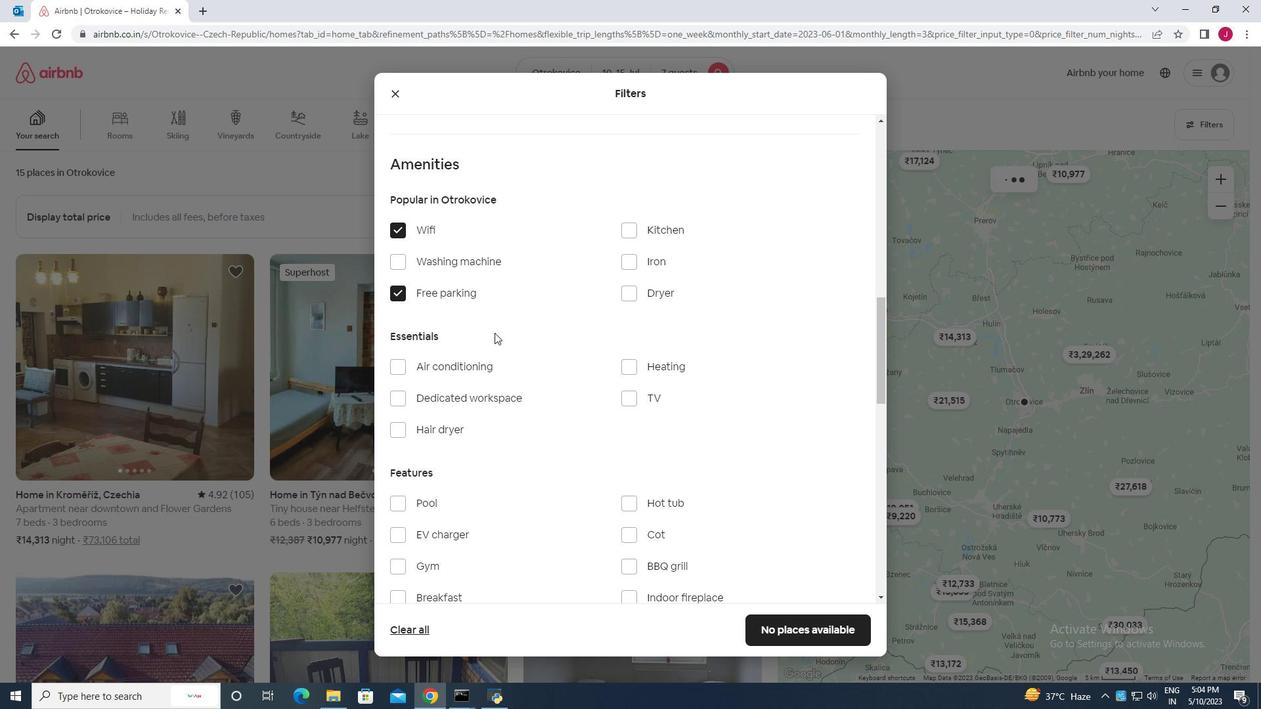 
Action: Mouse scrolled (494, 332) with delta (0, 0)
Screenshot: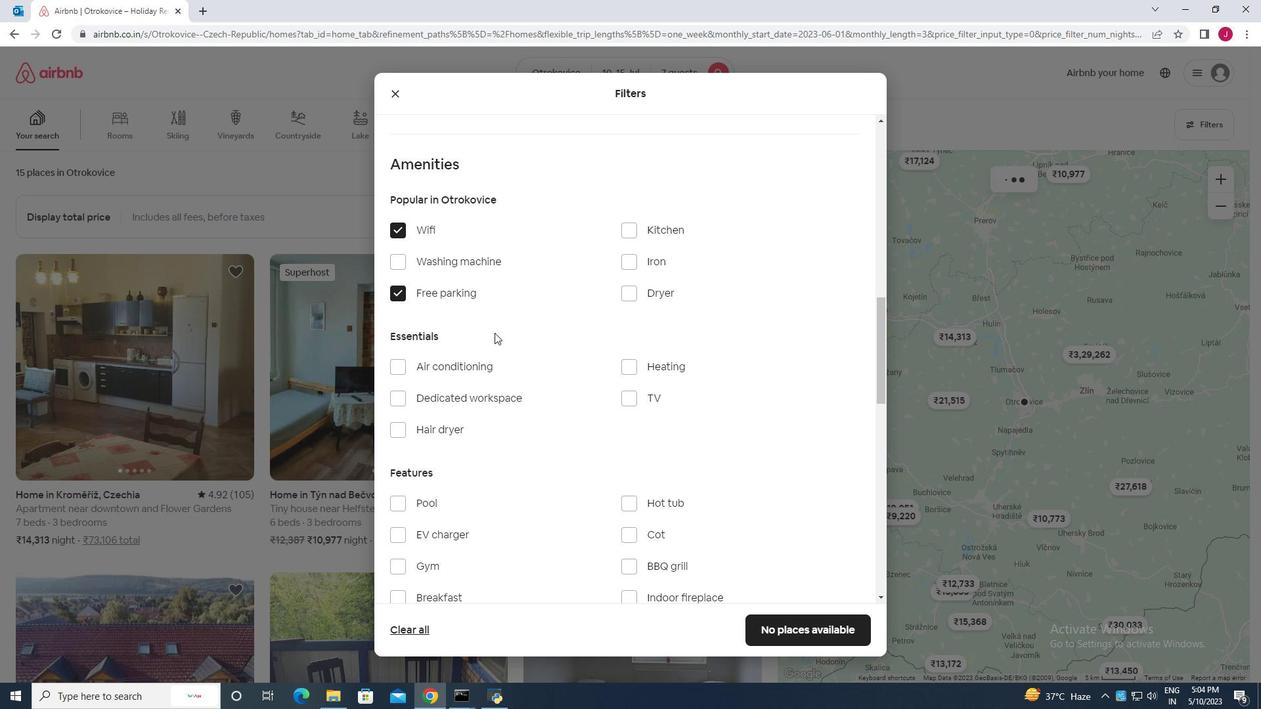 
Action: Mouse moved to (493, 333)
Screenshot: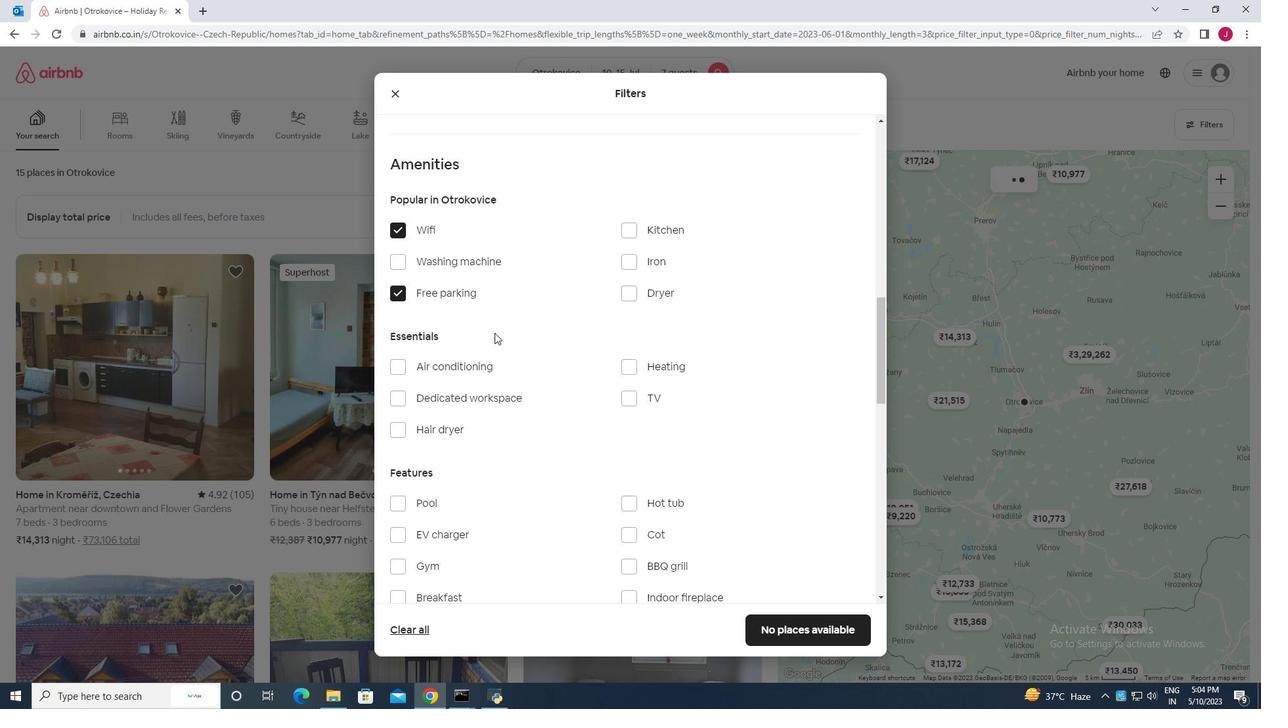
Action: Mouse scrolled (493, 333) with delta (0, 0)
Screenshot: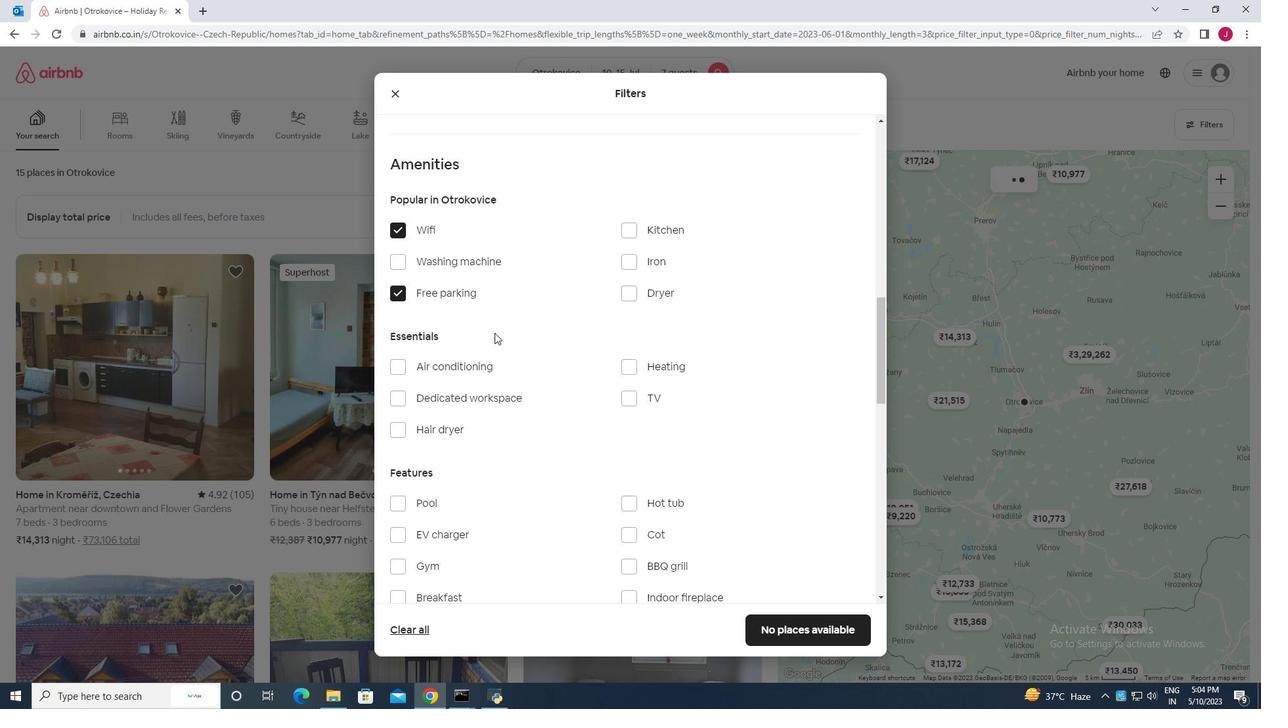 
Action: Mouse moved to (627, 138)
Screenshot: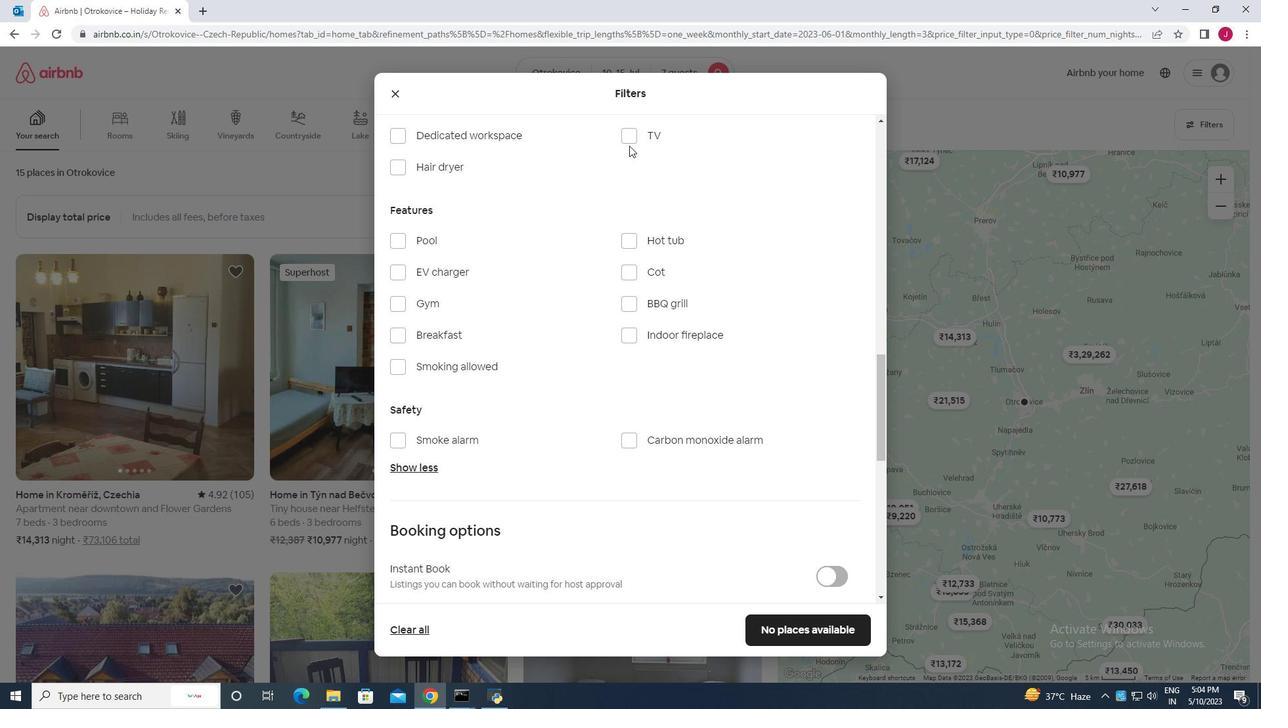 
Action: Mouse pressed left at (627, 138)
Screenshot: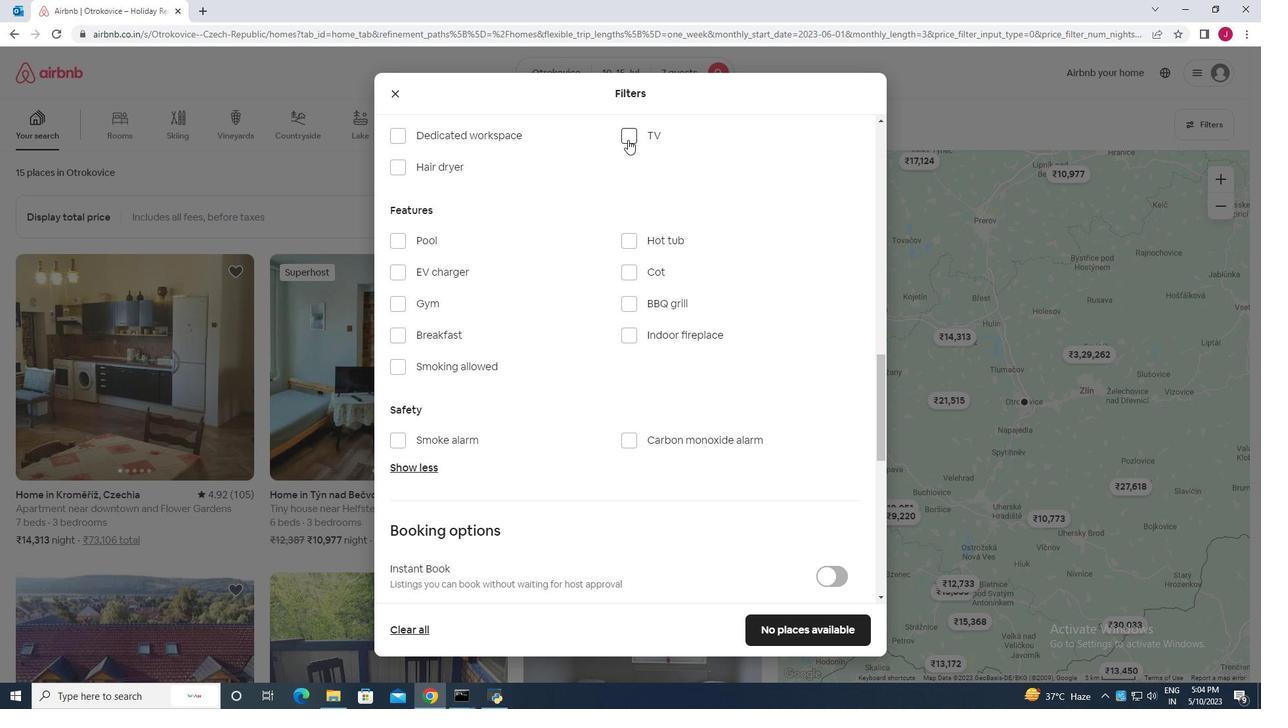 
Action: Mouse moved to (404, 304)
Screenshot: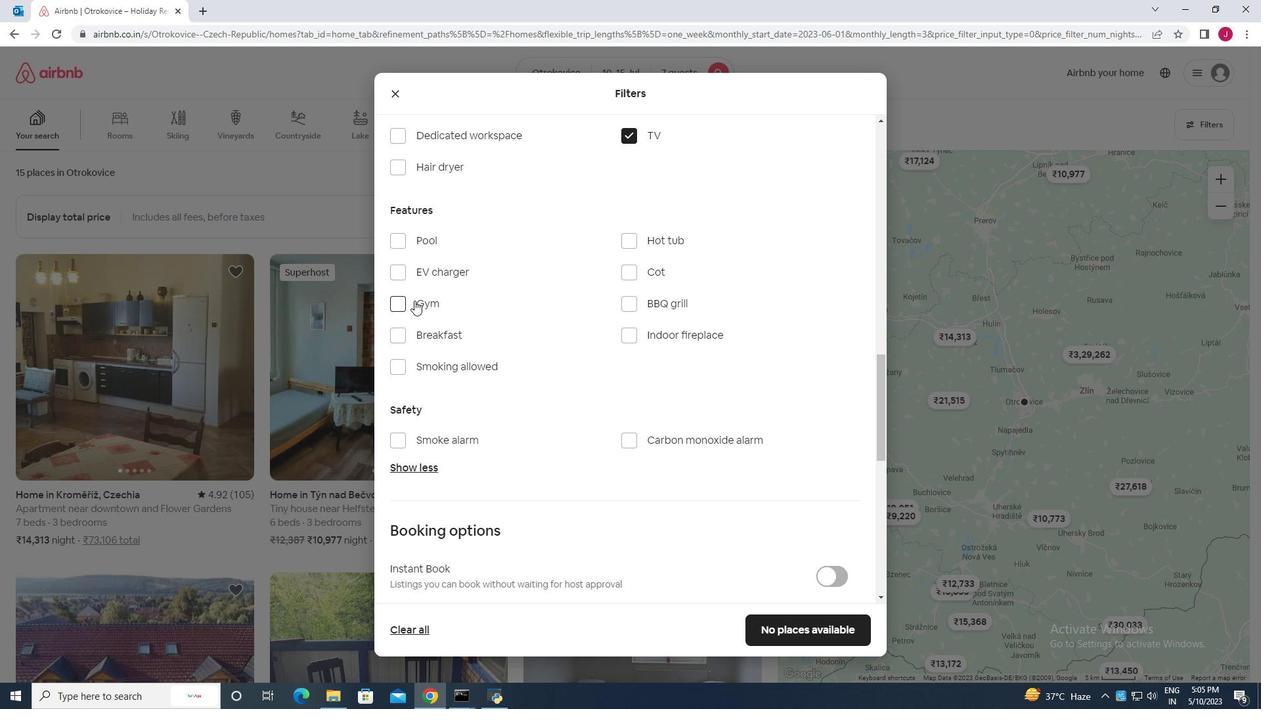 
Action: Mouse pressed left at (404, 304)
Screenshot: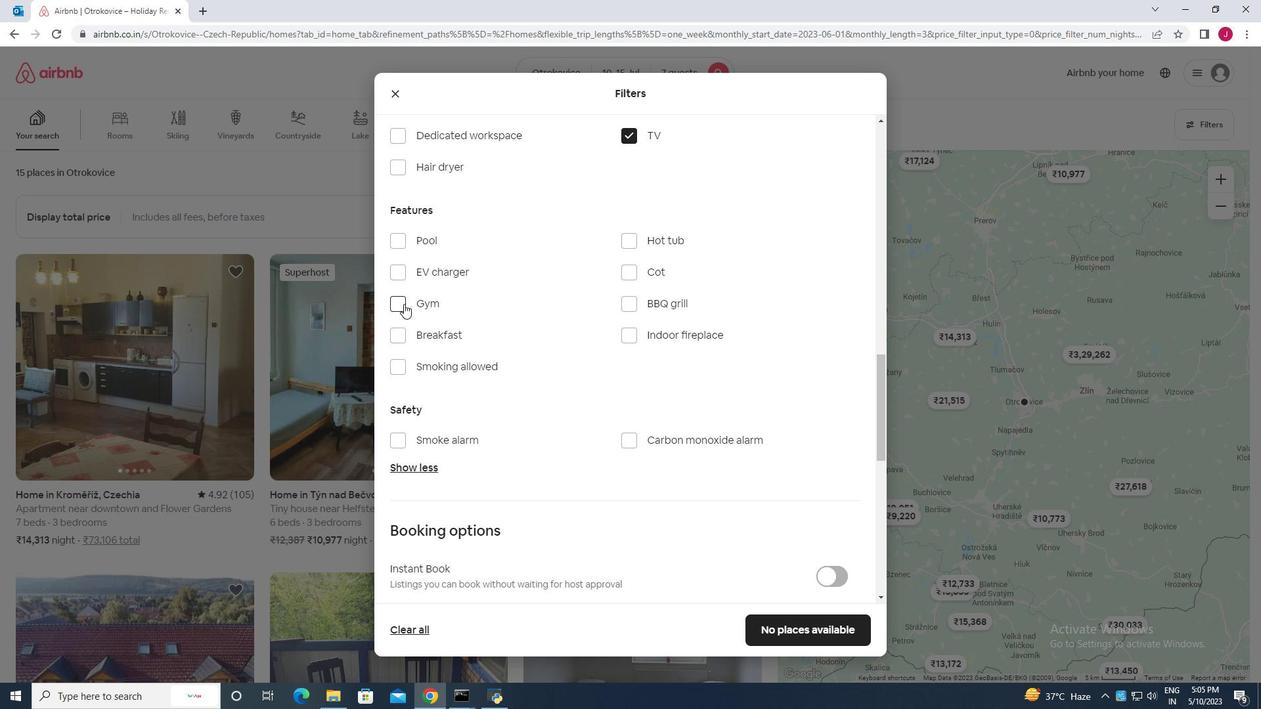 
Action: Mouse moved to (398, 341)
Screenshot: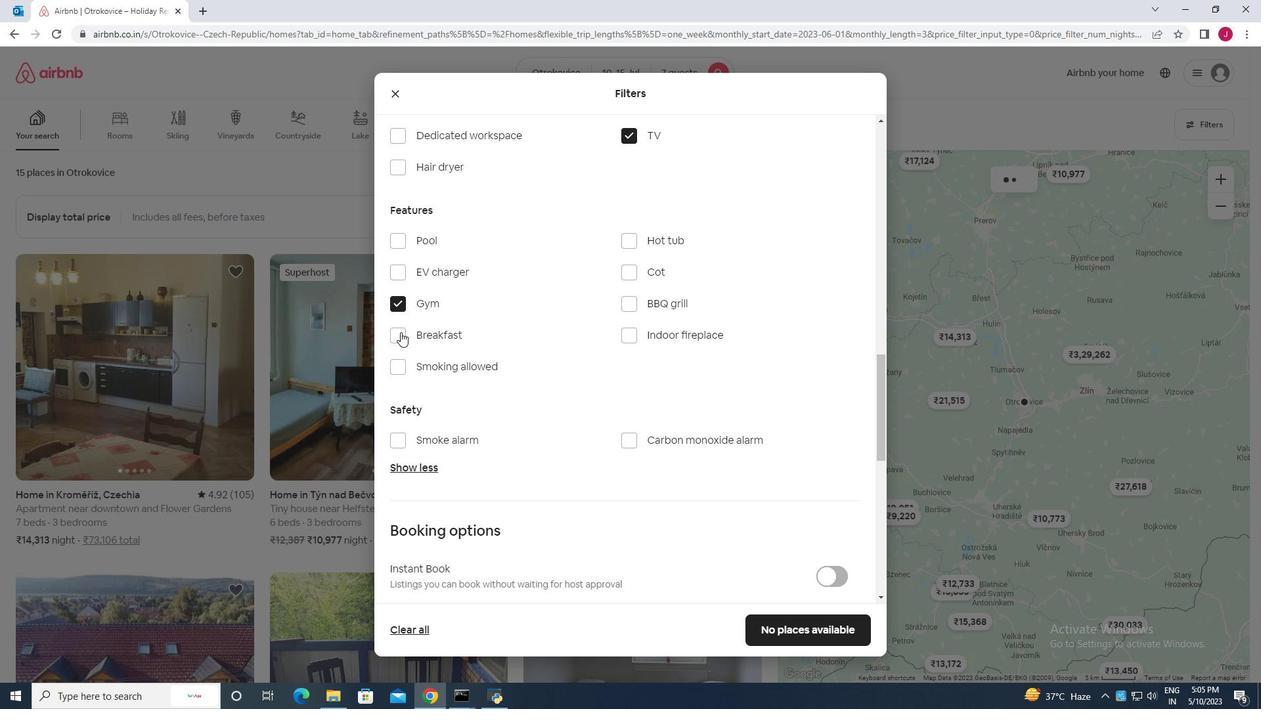 
Action: Mouse pressed left at (398, 341)
Screenshot: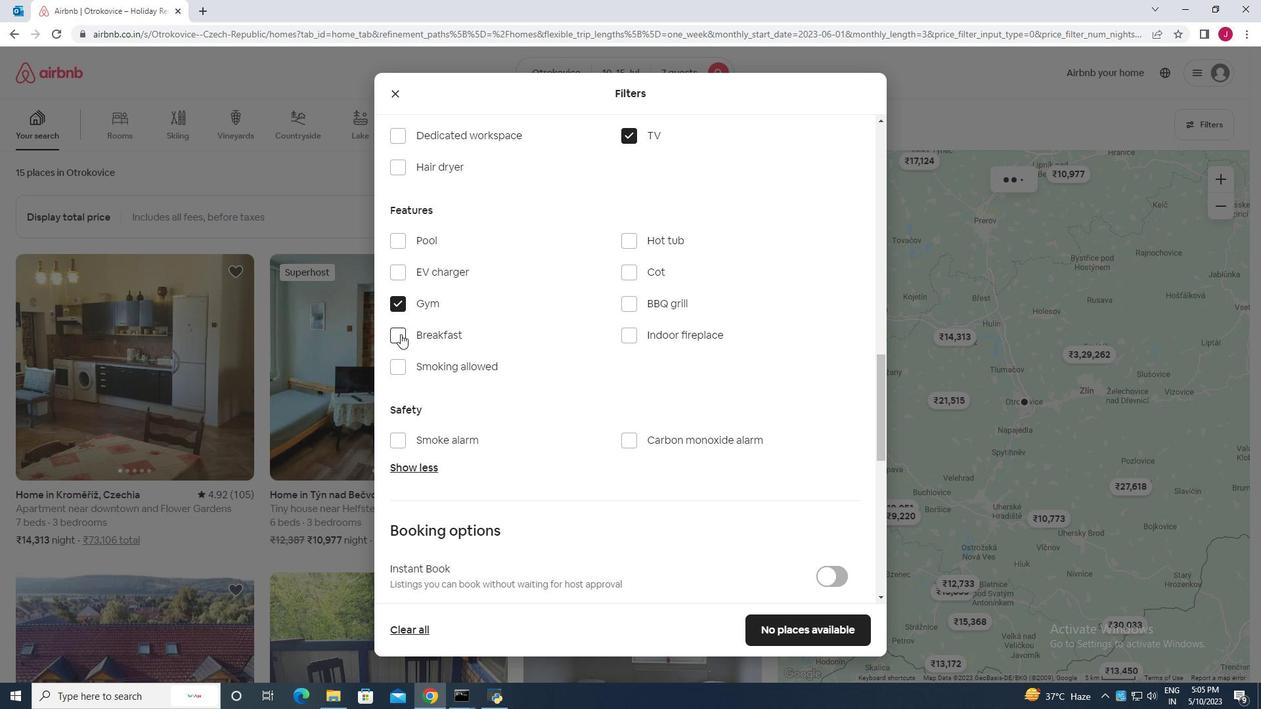
Action: Mouse moved to (510, 367)
Screenshot: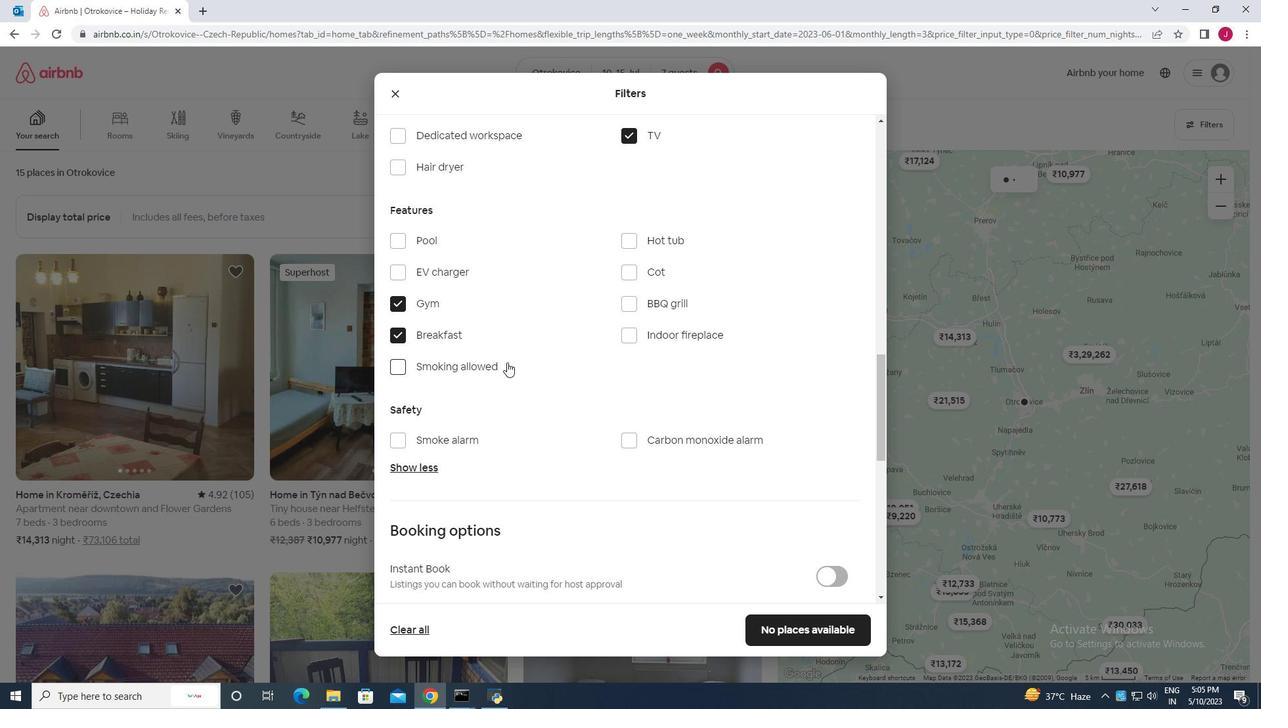 
Action: Mouse scrolled (510, 366) with delta (0, 0)
Screenshot: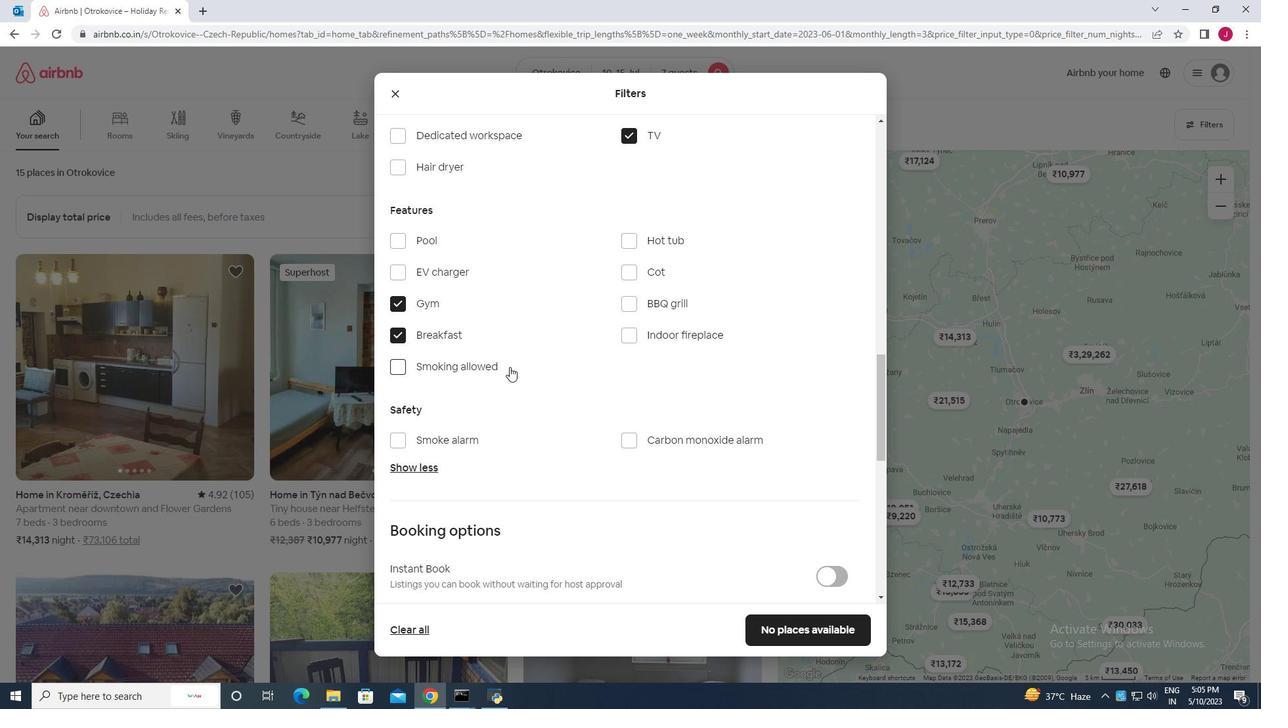 
Action: Mouse scrolled (510, 366) with delta (0, 0)
Screenshot: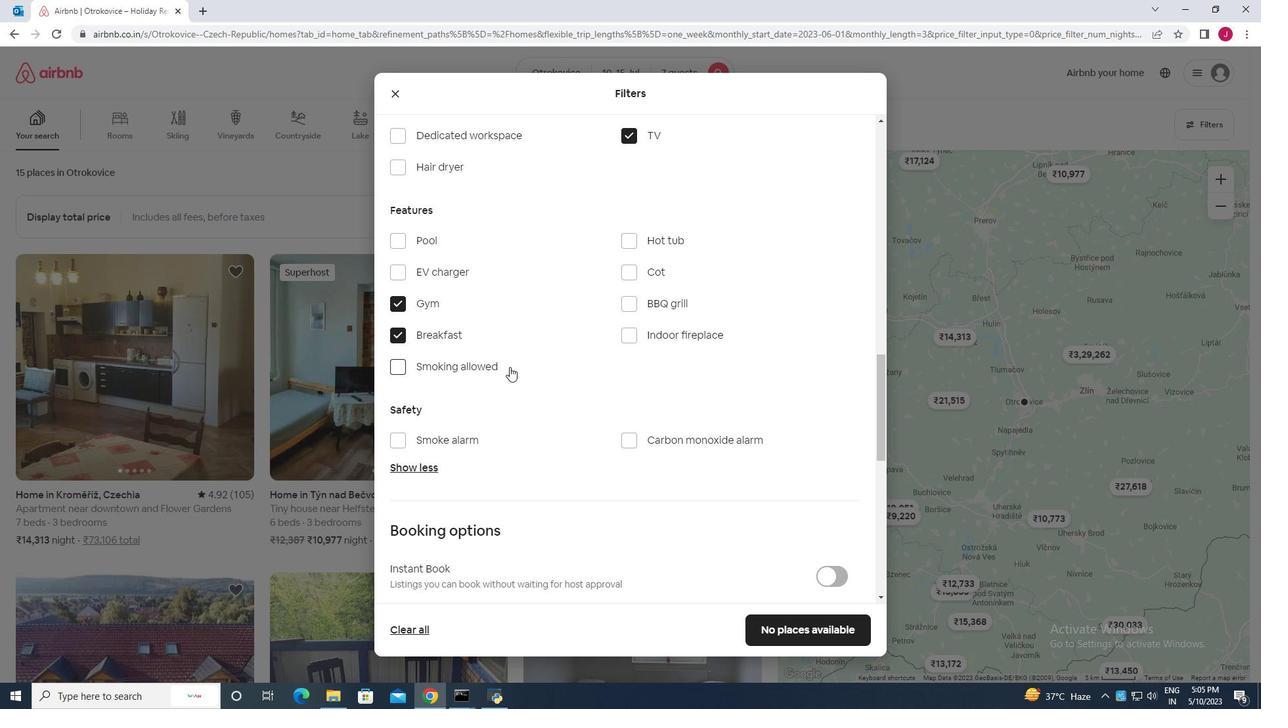 
Action: Mouse scrolled (510, 366) with delta (0, 0)
Screenshot: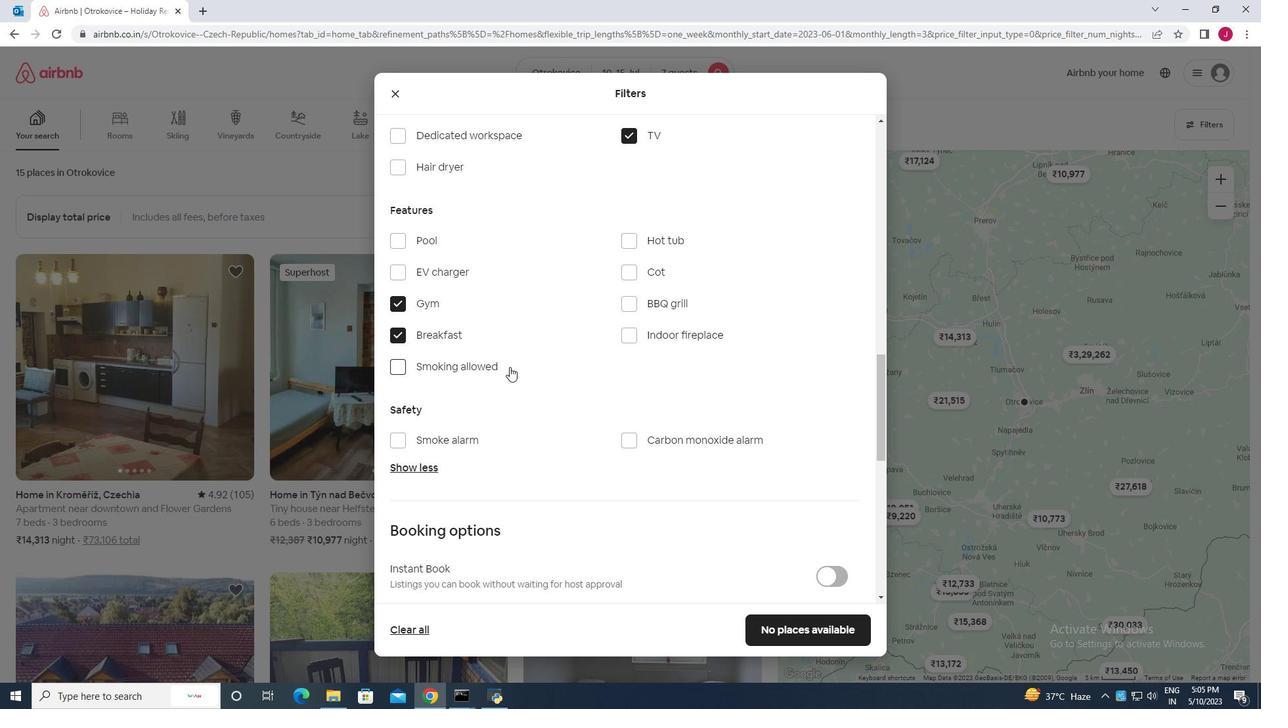 
Action: Mouse moved to (535, 374)
Screenshot: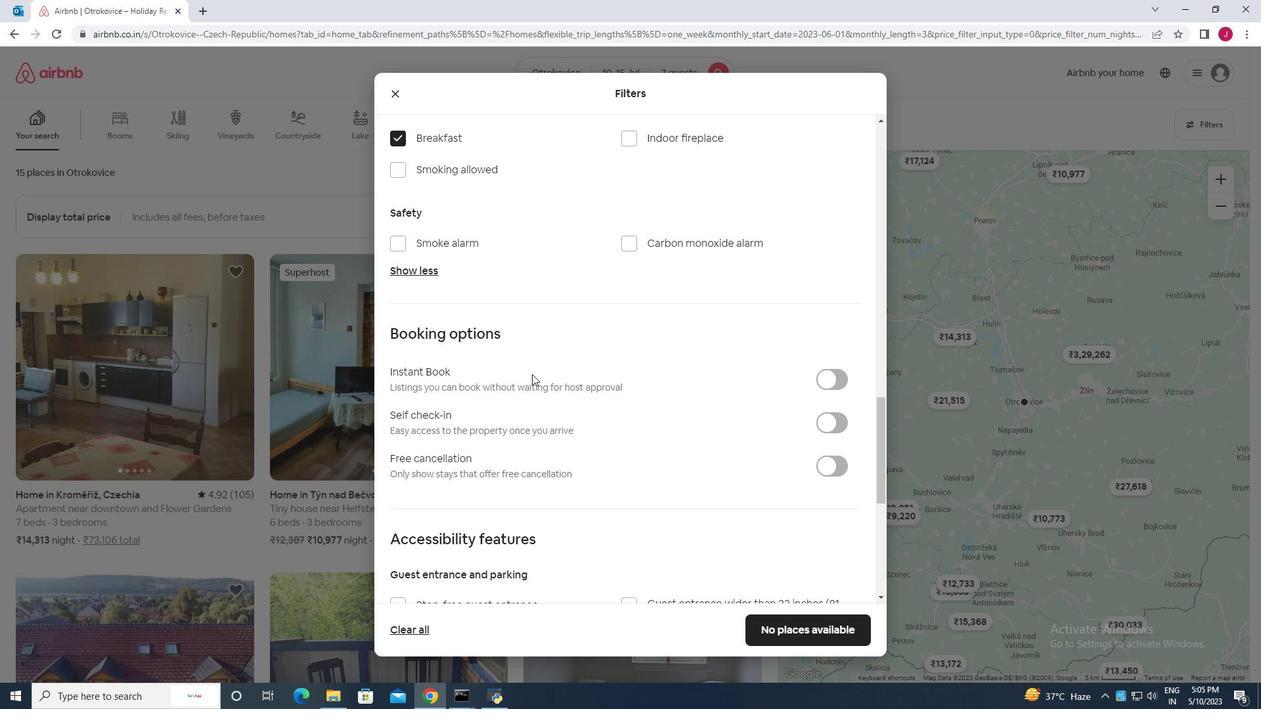 
Action: Mouse scrolled (535, 373) with delta (0, 0)
Screenshot: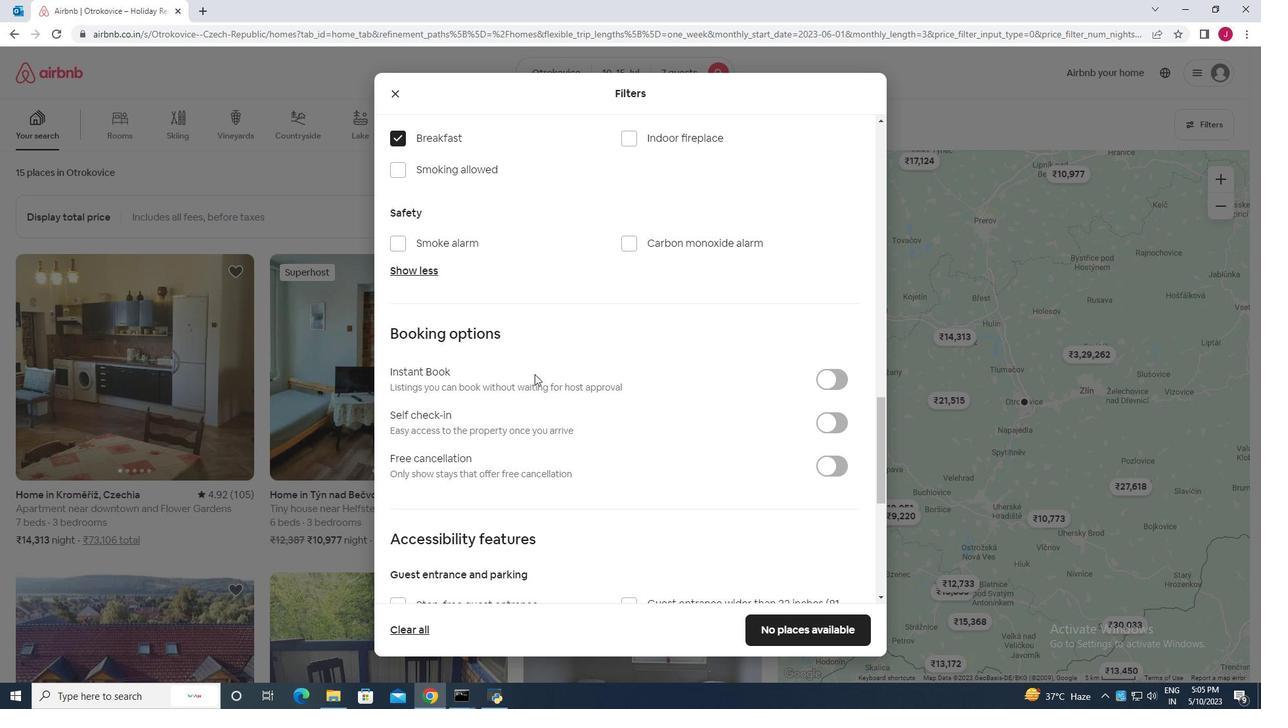 
Action: Mouse scrolled (535, 373) with delta (0, 0)
Screenshot: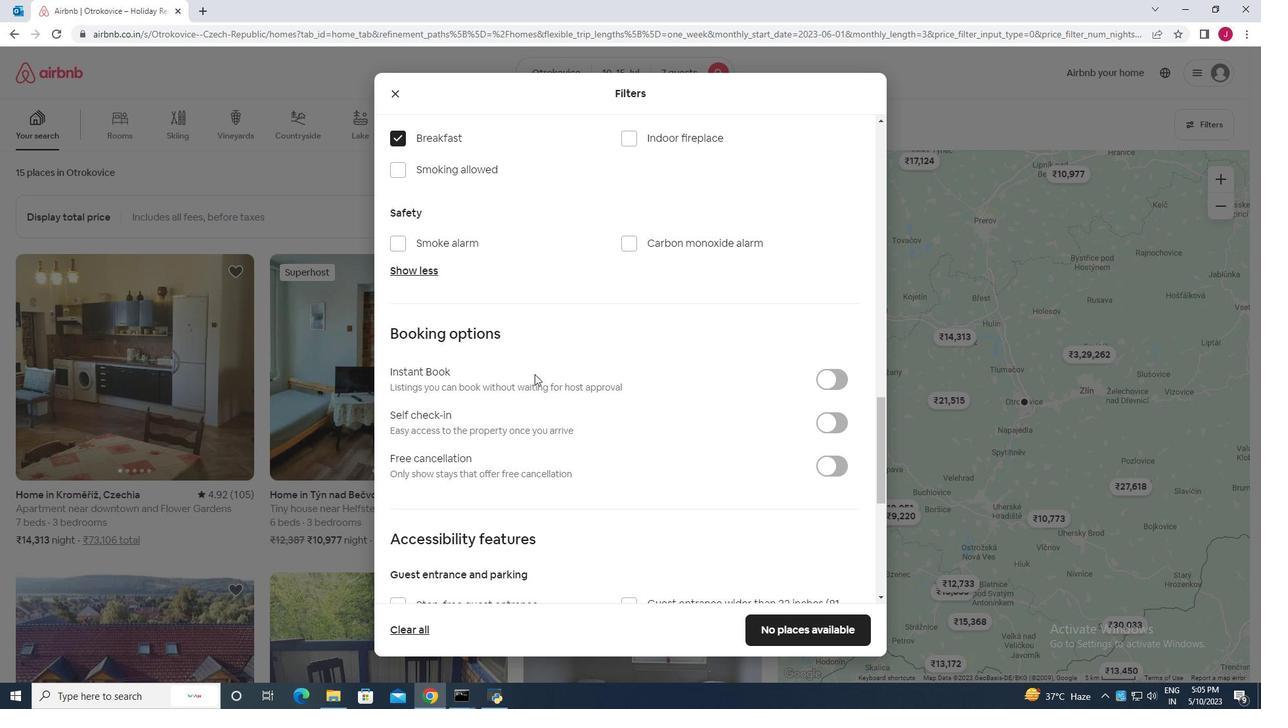 
Action: Mouse scrolled (535, 373) with delta (0, 0)
Screenshot: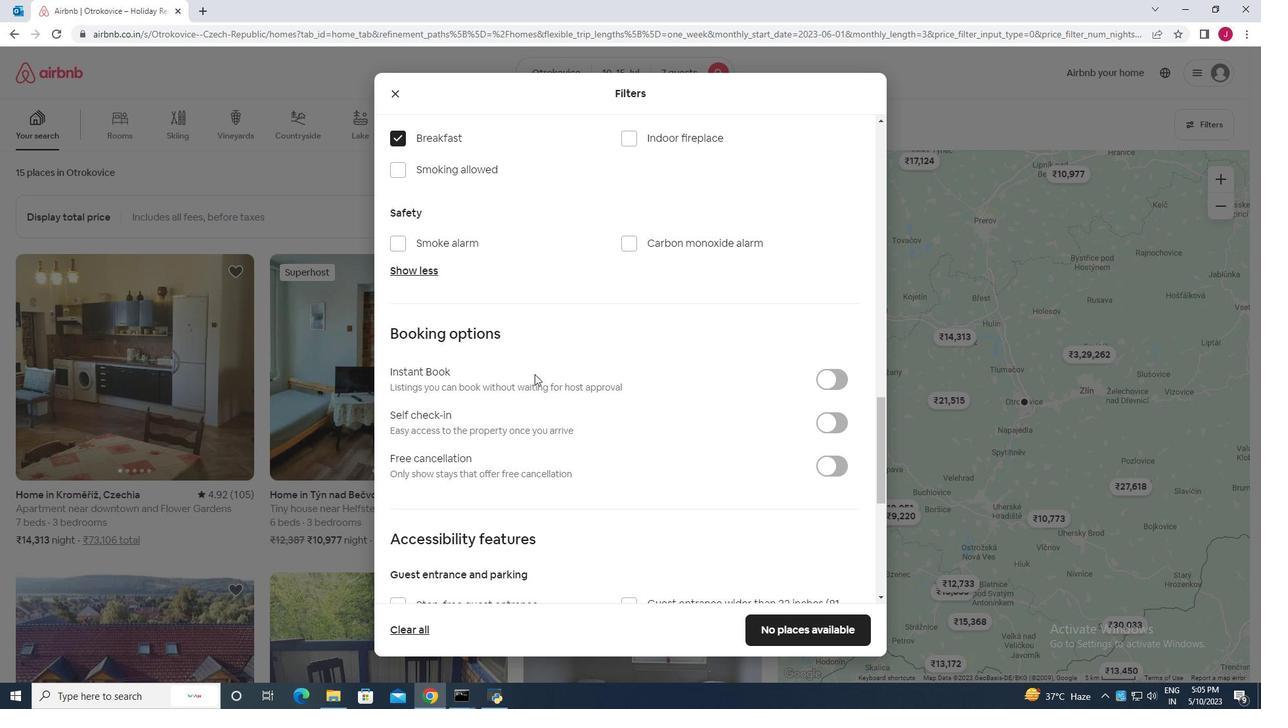 
Action: Mouse moved to (829, 233)
Screenshot: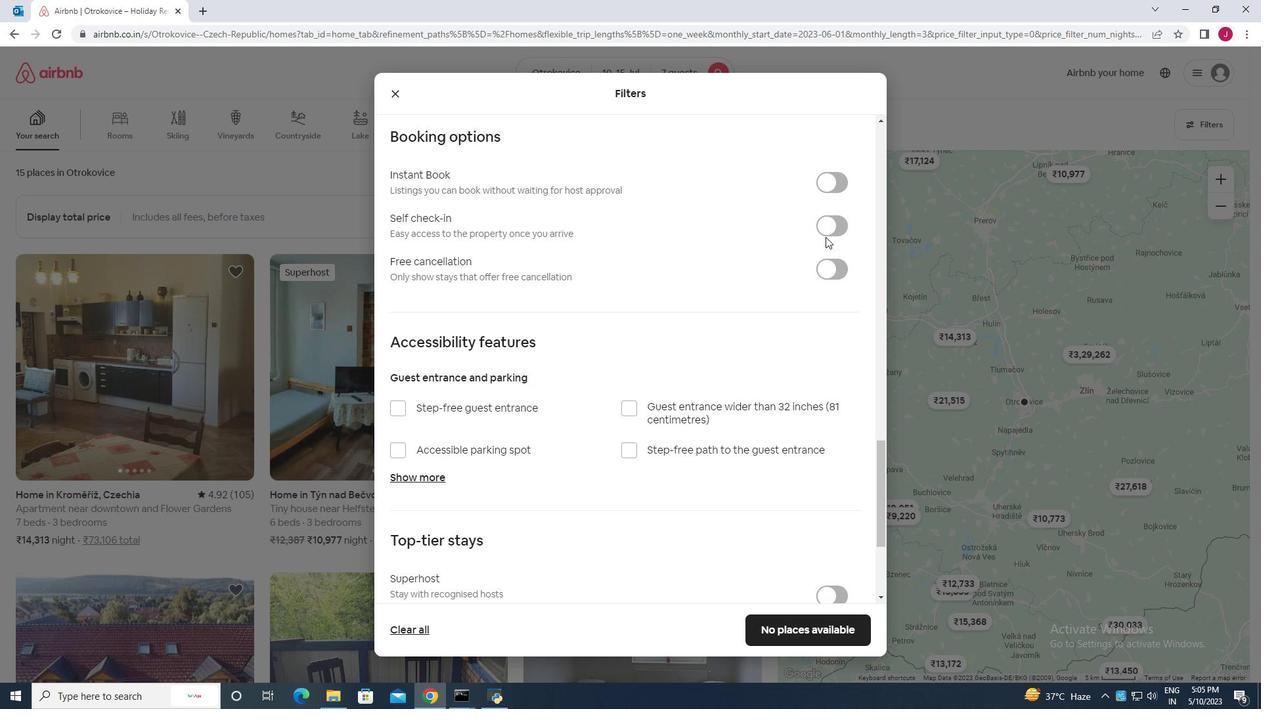 
Action: Mouse pressed left at (829, 233)
Screenshot: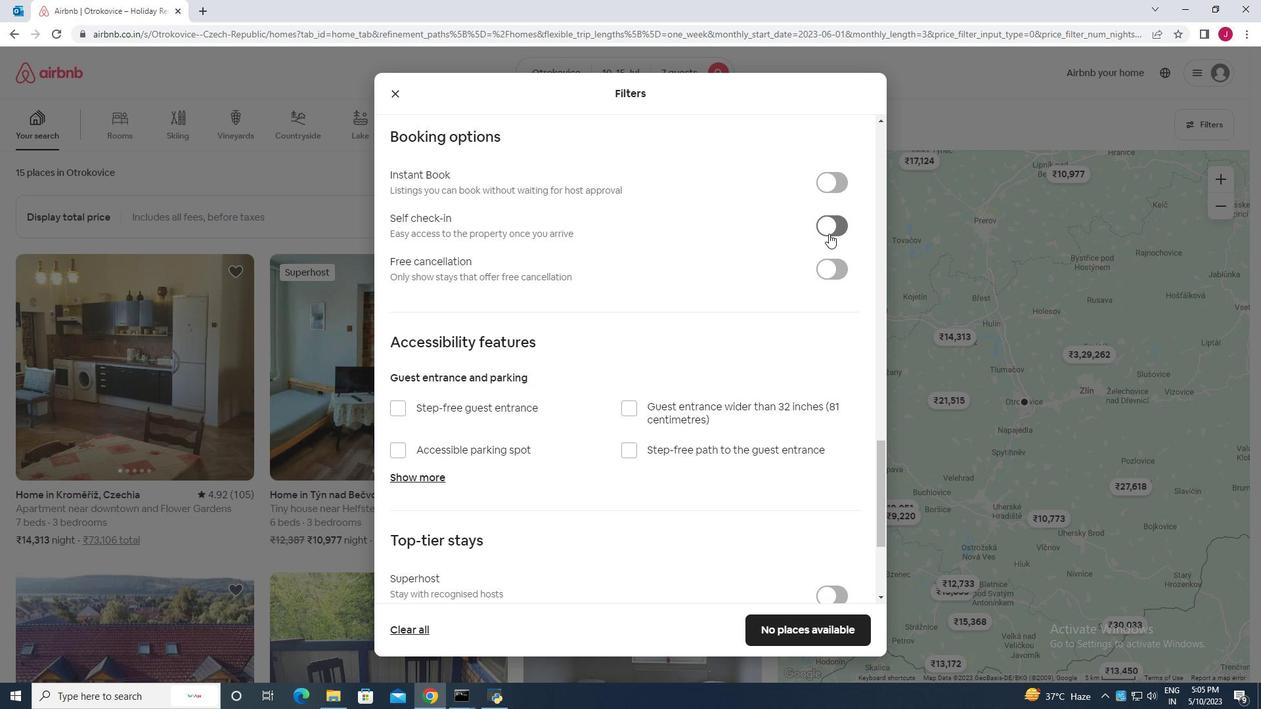 
Action: Mouse moved to (653, 391)
Screenshot: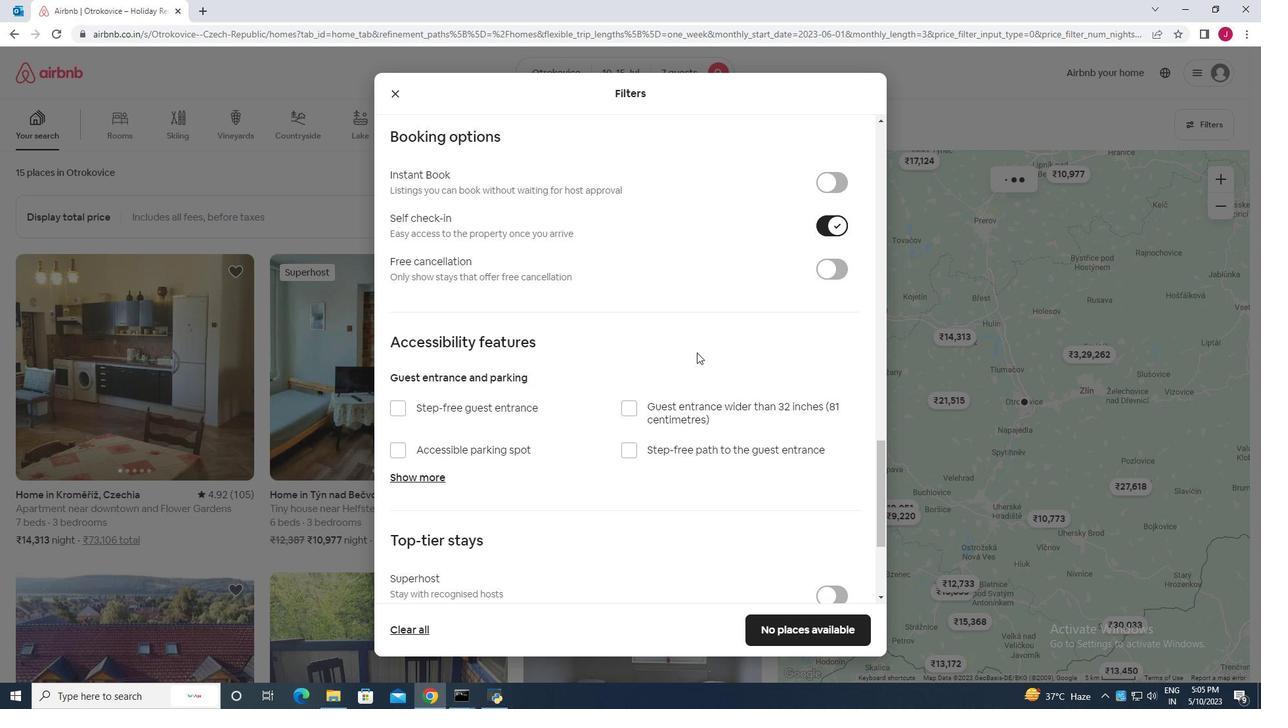 
Action: Mouse scrolled (653, 391) with delta (0, 0)
Screenshot: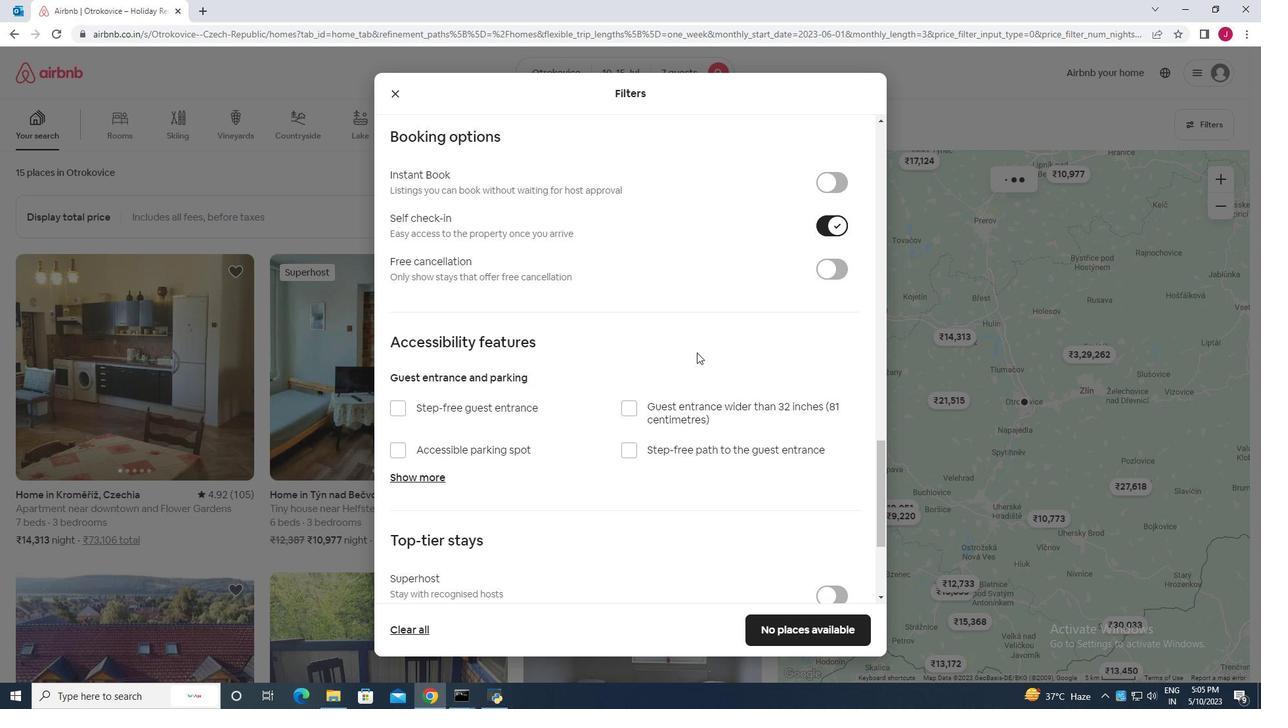 
Action: Mouse moved to (653, 393)
Screenshot: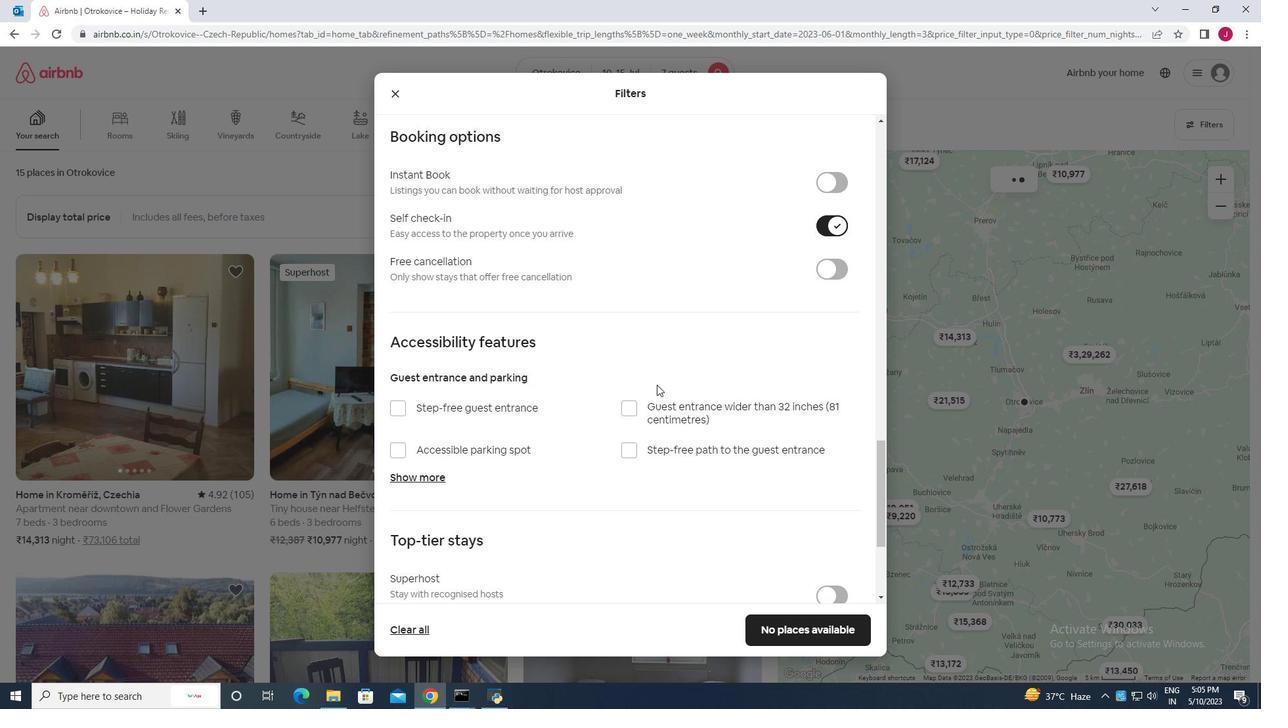 
Action: Mouse scrolled (653, 393) with delta (0, 0)
Screenshot: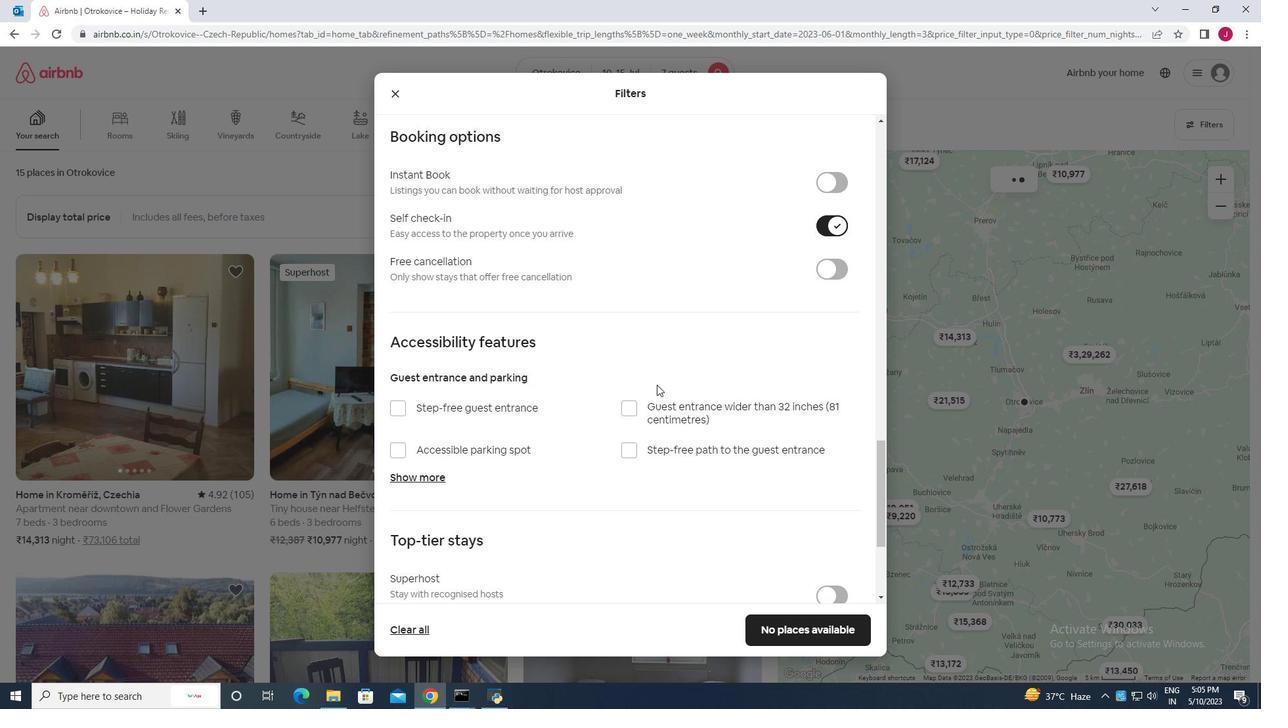 
Action: Mouse moved to (653, 394)
Screenshot: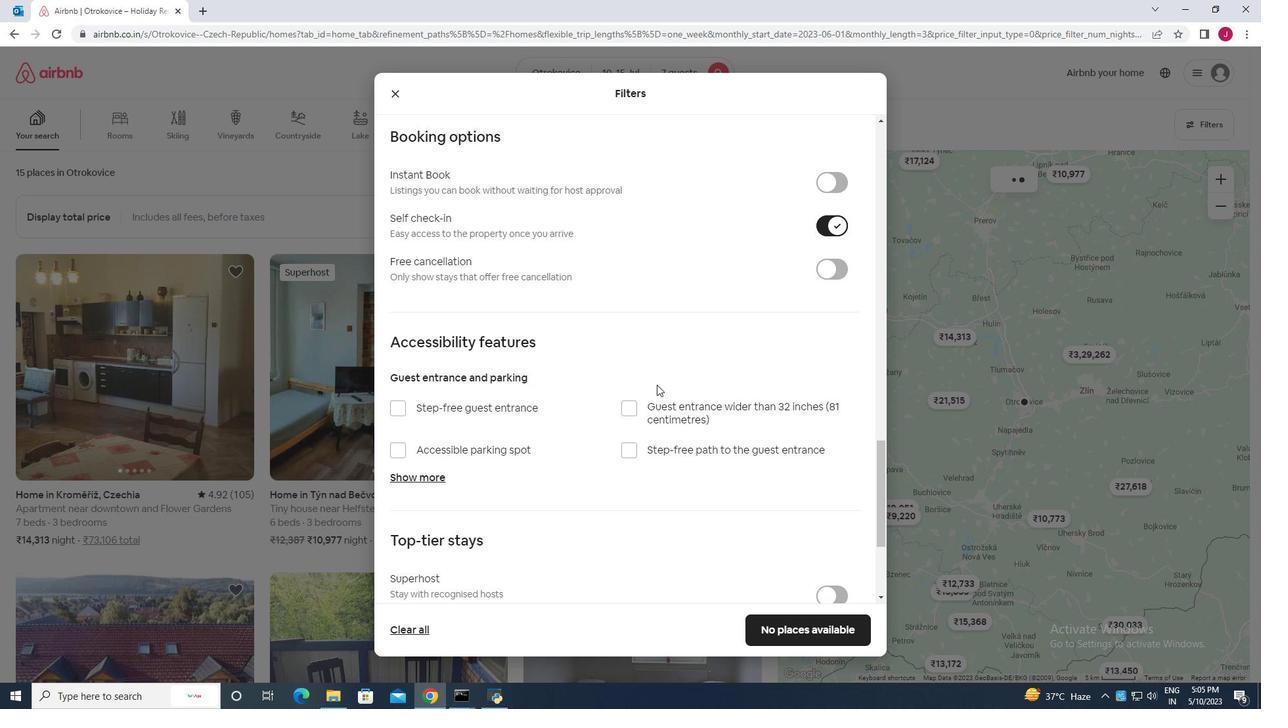 
Action: Mouse scrolled (653, 393) with delta (0, 0)
Screenshot: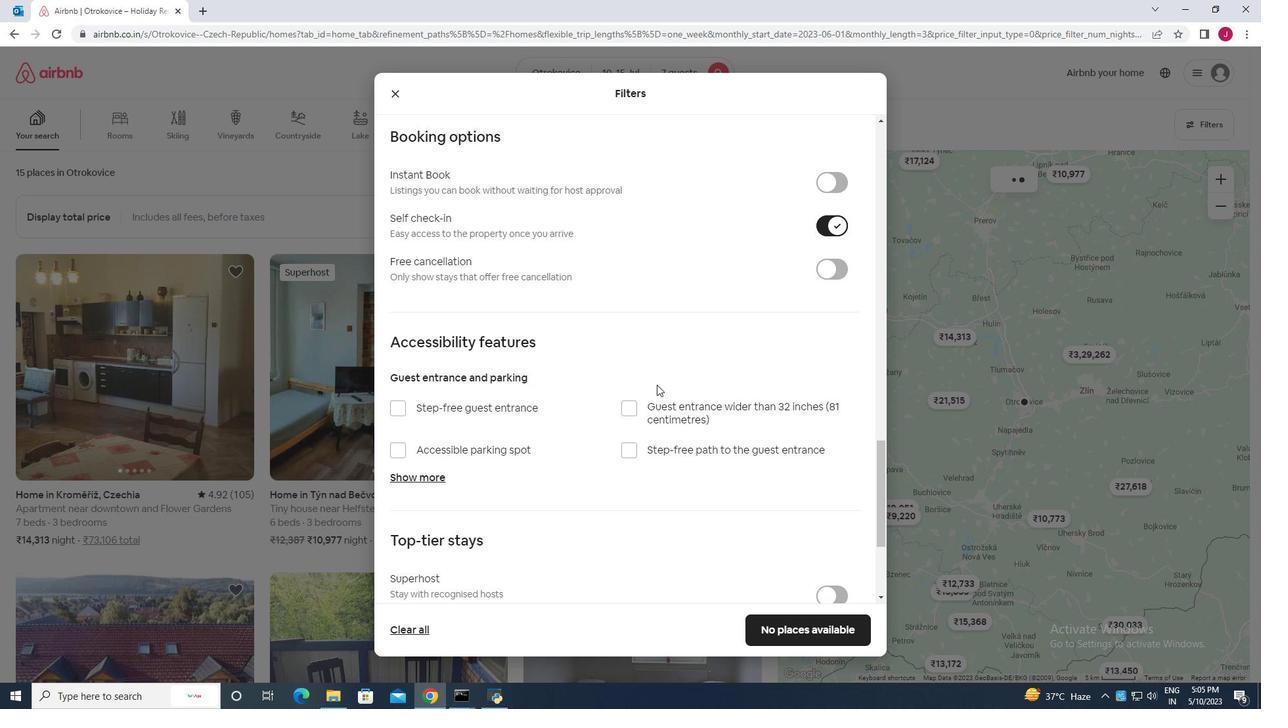 
Action: Mouse scrolled (653, 393) with delta (0, 0)
Screenshot: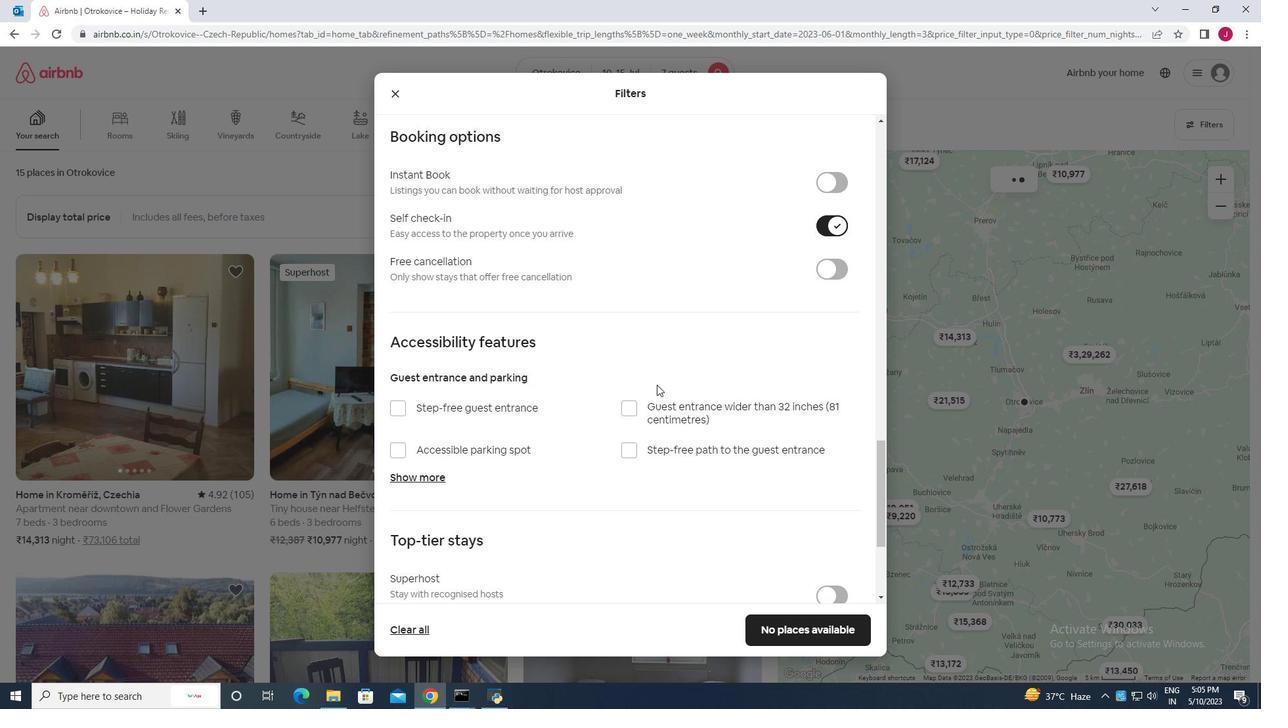 
Action: Mouse scrolled (653, 393) with delta (0, 0)
Screenshot: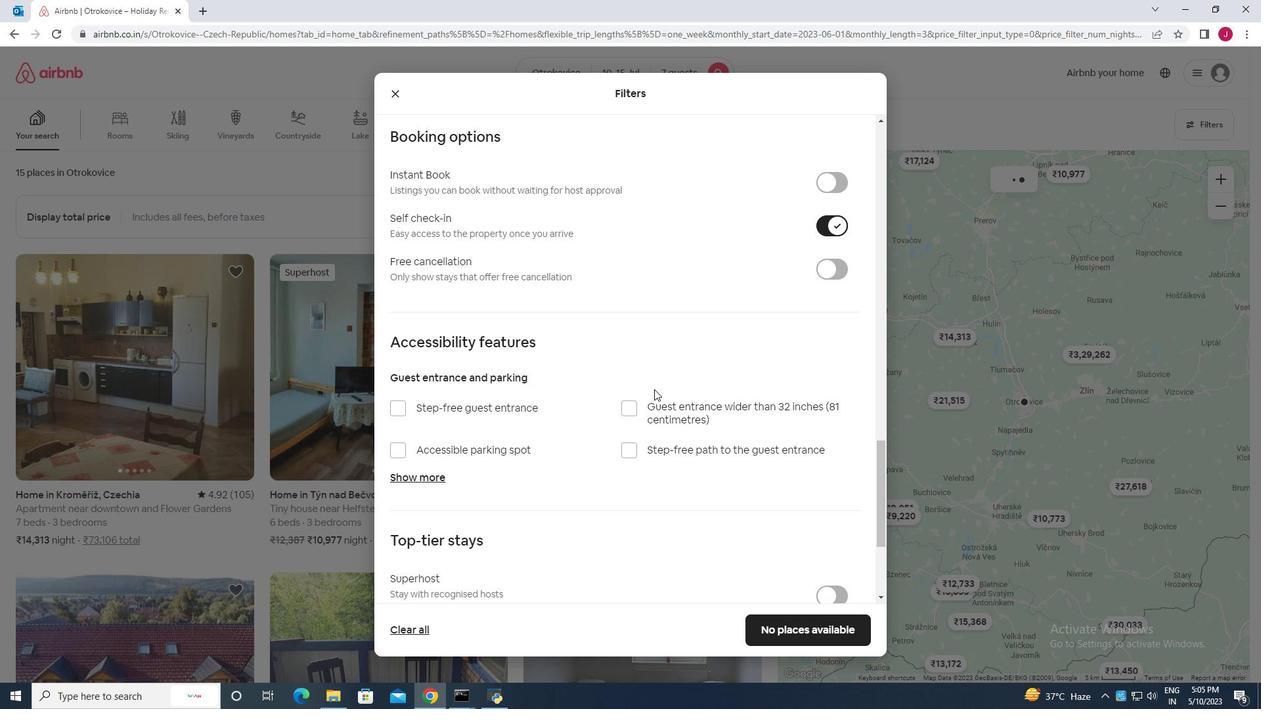 
Action: Mouse moved to (653, 394)
Screenshot: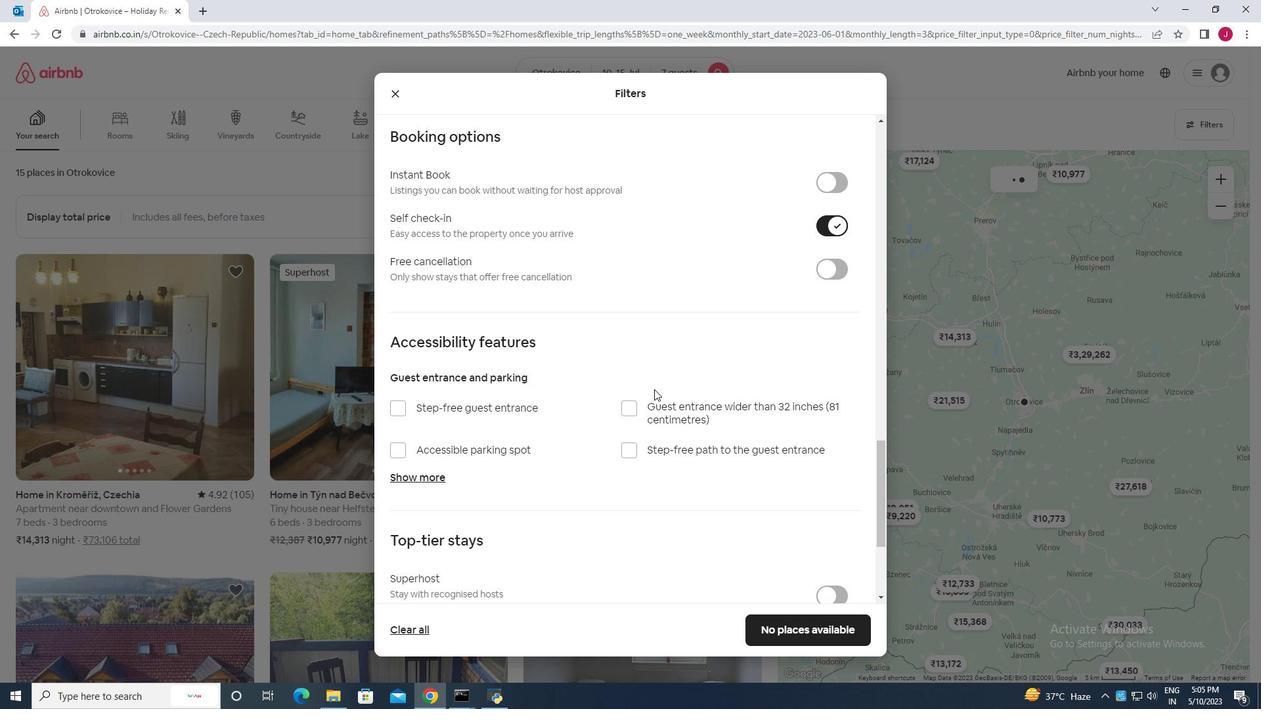 
Action: Mouse scrolled (653, 393) with delta (0, 0)
Screenshot: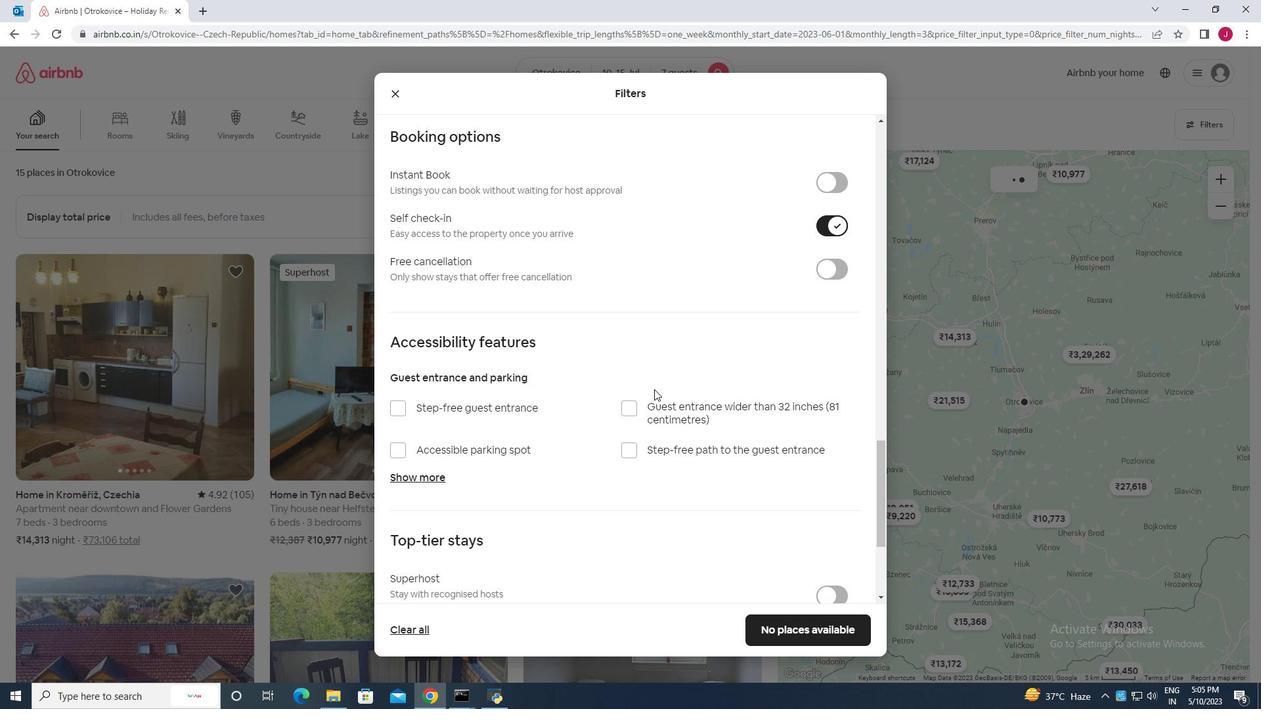 
Action: Mouse scrolled (653, 393) with delta (0, 0)
Screenshot: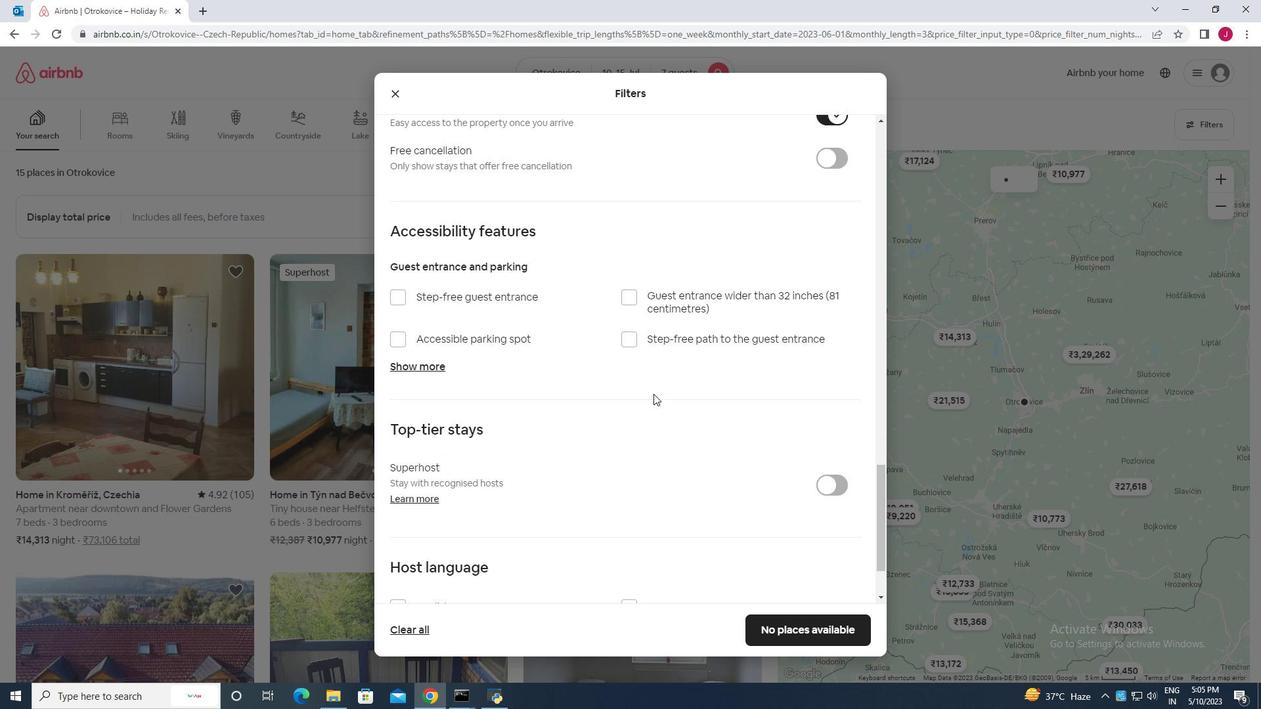 
Action: Mouse scrolled (653, 393) with delta (0, 0)
Screenshot: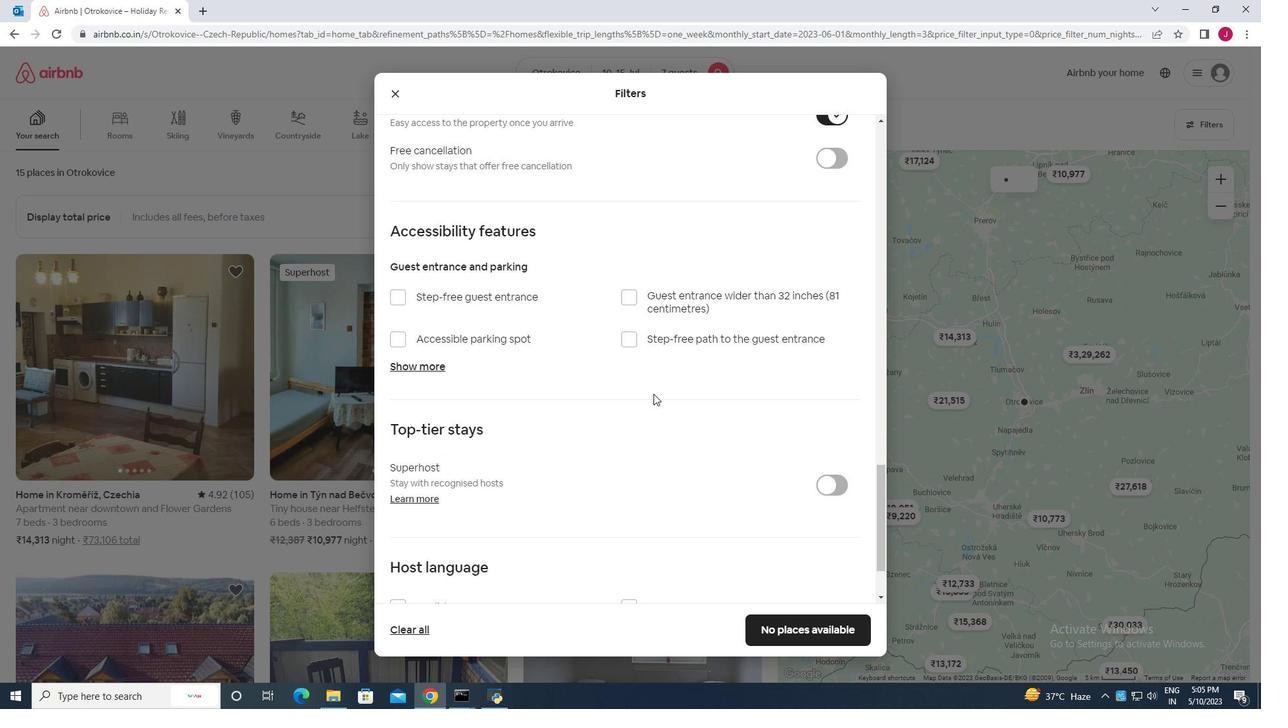 
Action: Mouse scrolled (653, 393) with delta (0, 0)
Screenshot: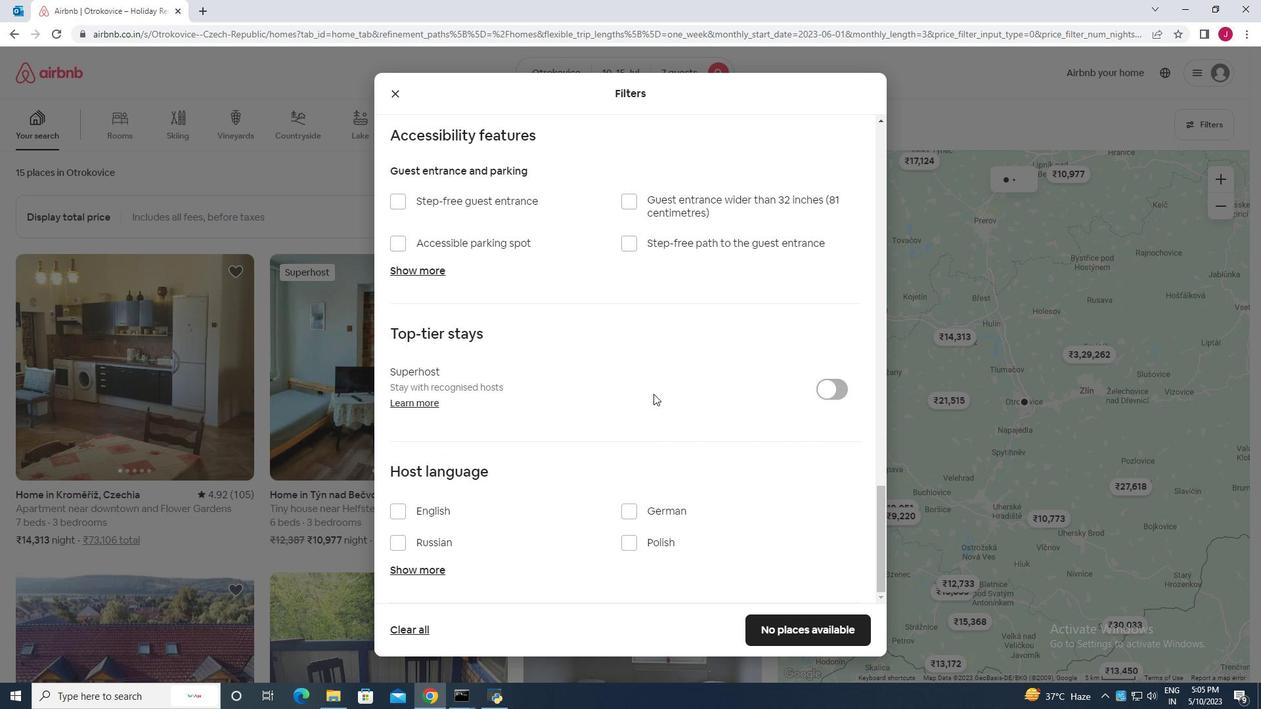 
Action: Mouse scrolled (653, 393) with delta (0, 0)
Screenshot: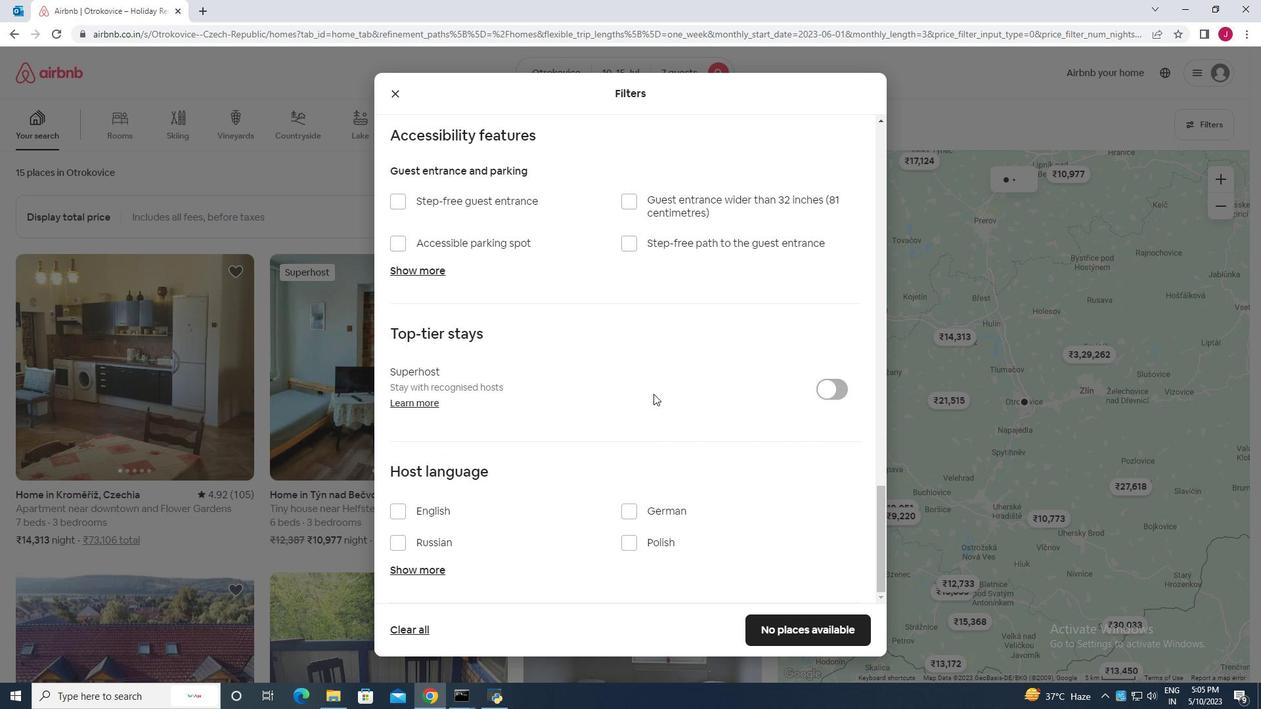
Action: Mouse scrolled (653, 393) with delta (0, 0)
Screenshot: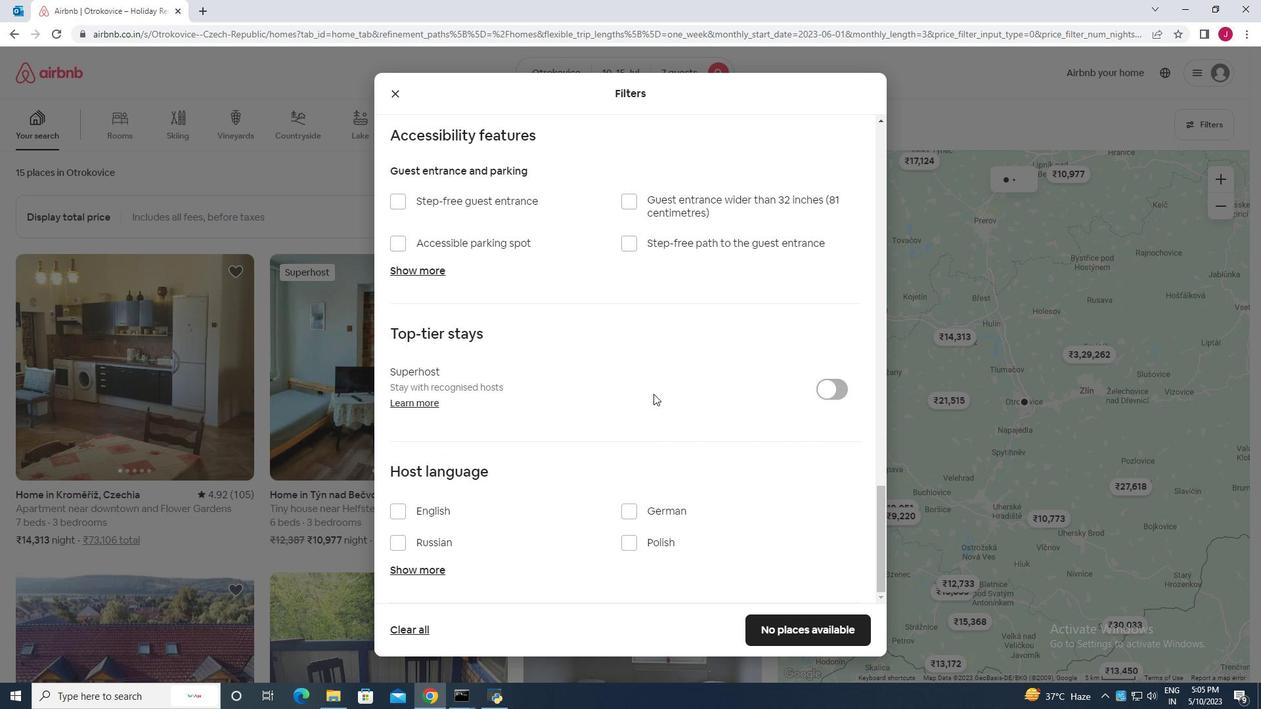 
Action: Mouse moved to (397, 508)
Screenshot: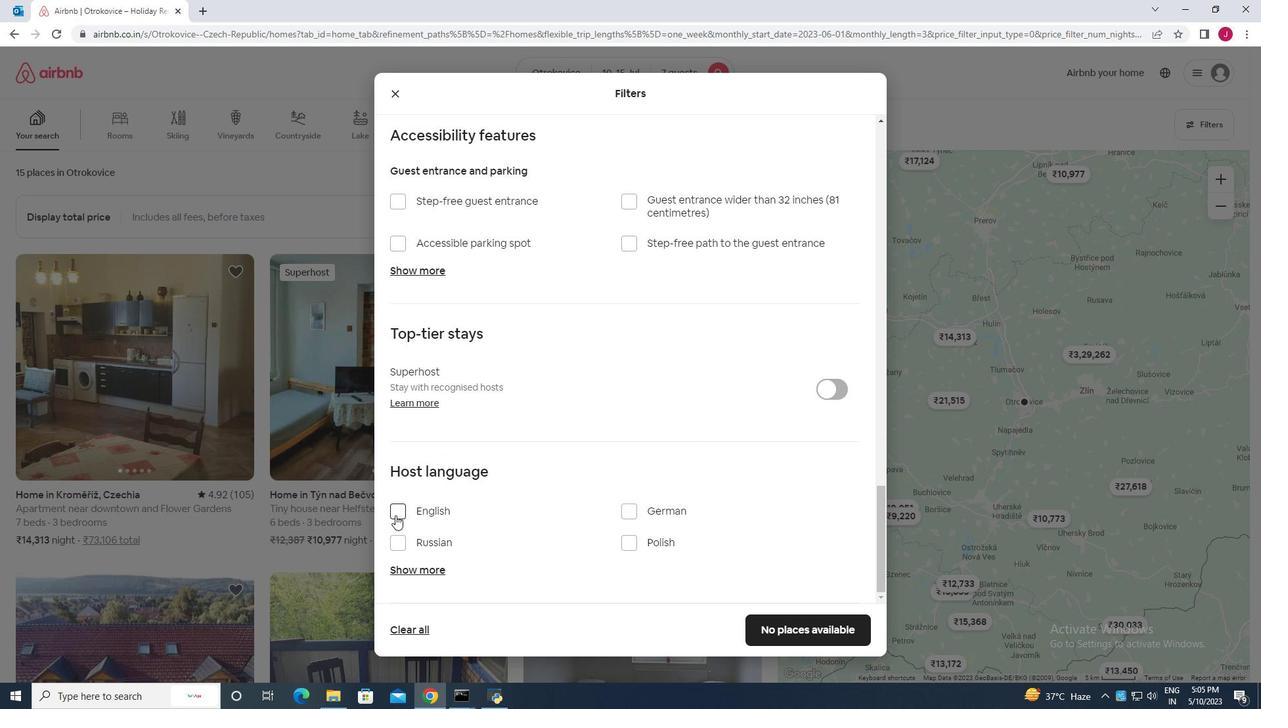 
Action: Mouse pressed left at (397, 508)
Screenshot: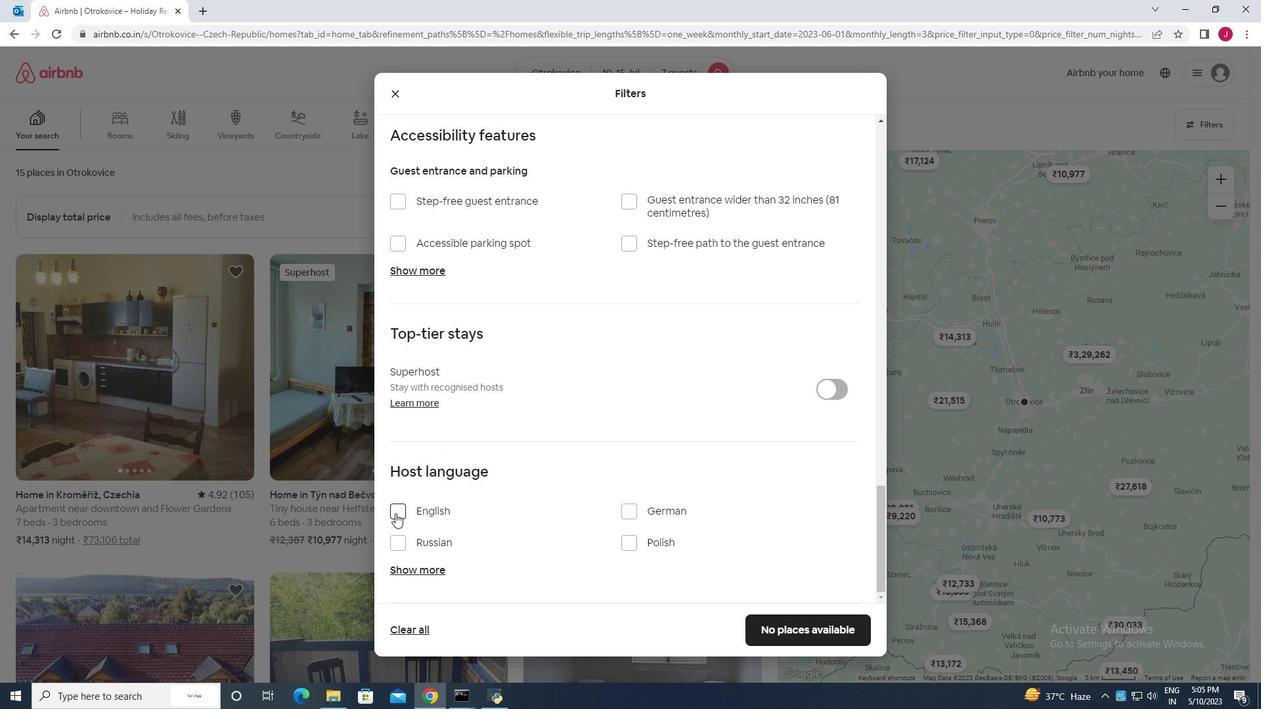 
Action: Mouse moved to (824, 632)
Screenshot: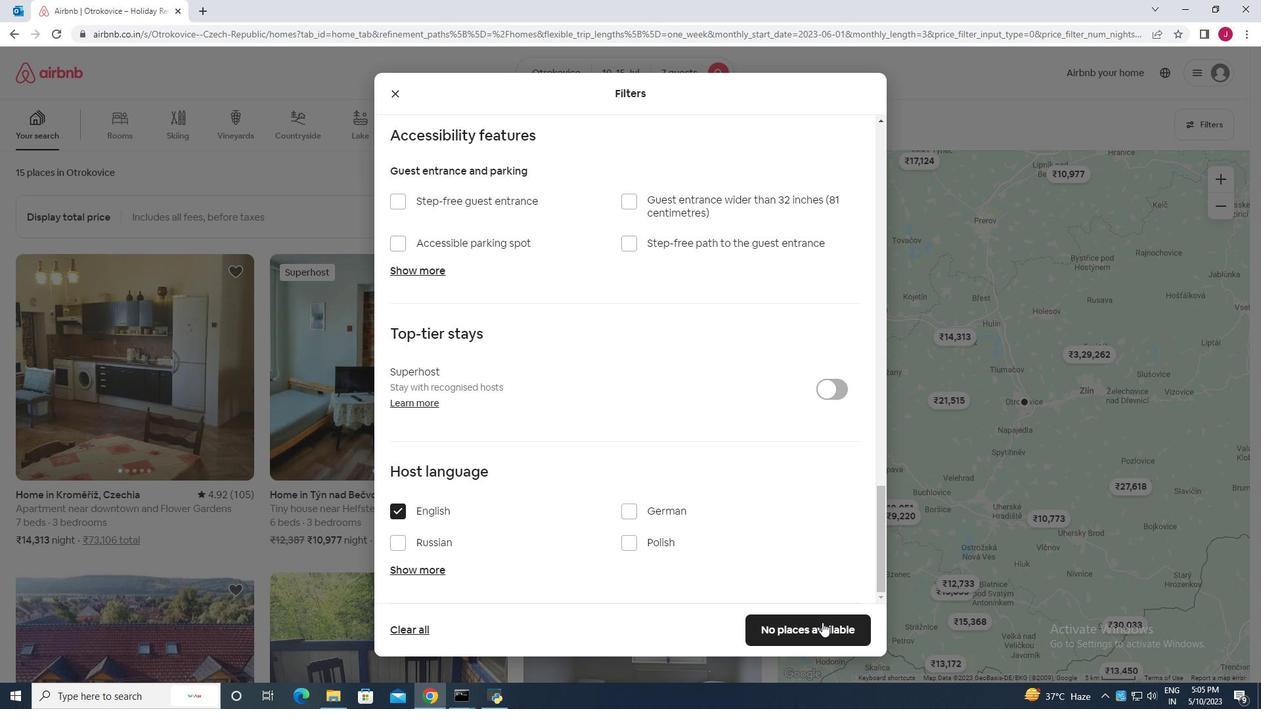 
Action: Mouse pressed left at (824, 632)
Screenshot: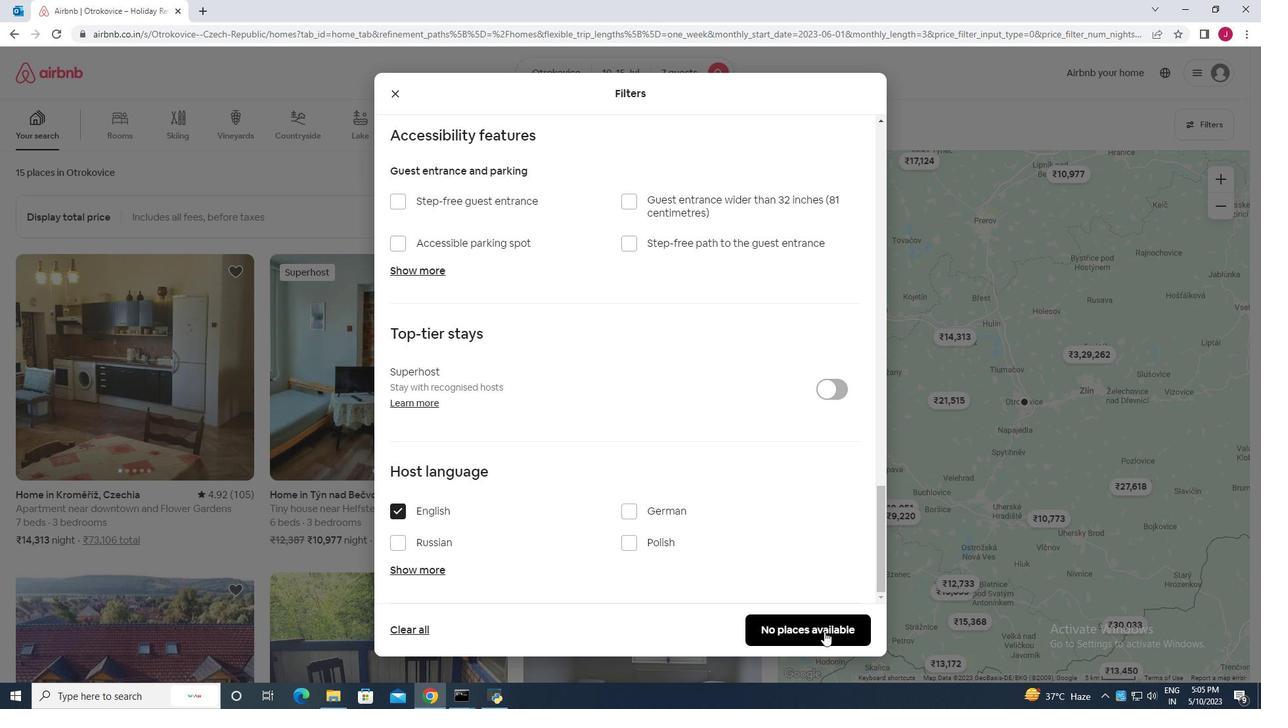 
Action: Mouse moved to (808, 621)
Screenshot: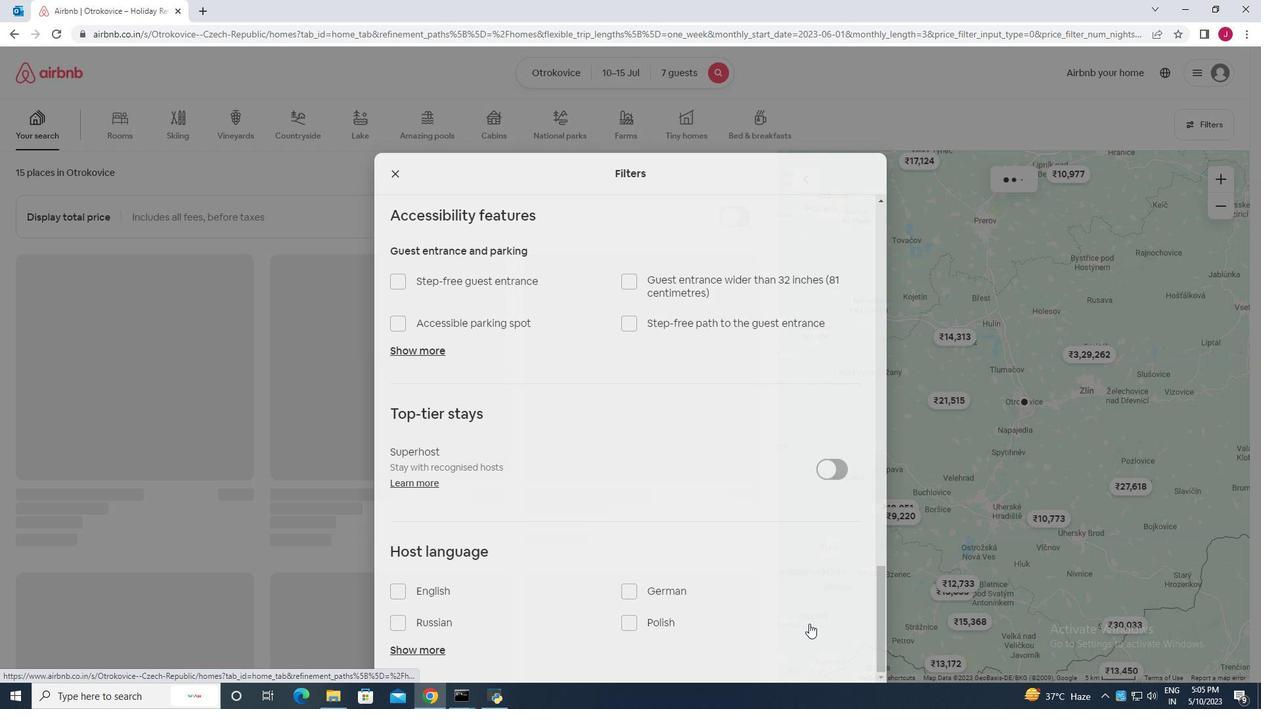 
